 Task: Find connections with filter location Naviraí with filter topic #inspirationwith filter profile language French with filter current company Atul Ltd with filter school Loreto Convent School with filter industry Civil Engineering with filter service category Content Strategy with filter keywords title Tow Truck Operator
Action: Mouse moved to (723, 123)
Screenshot: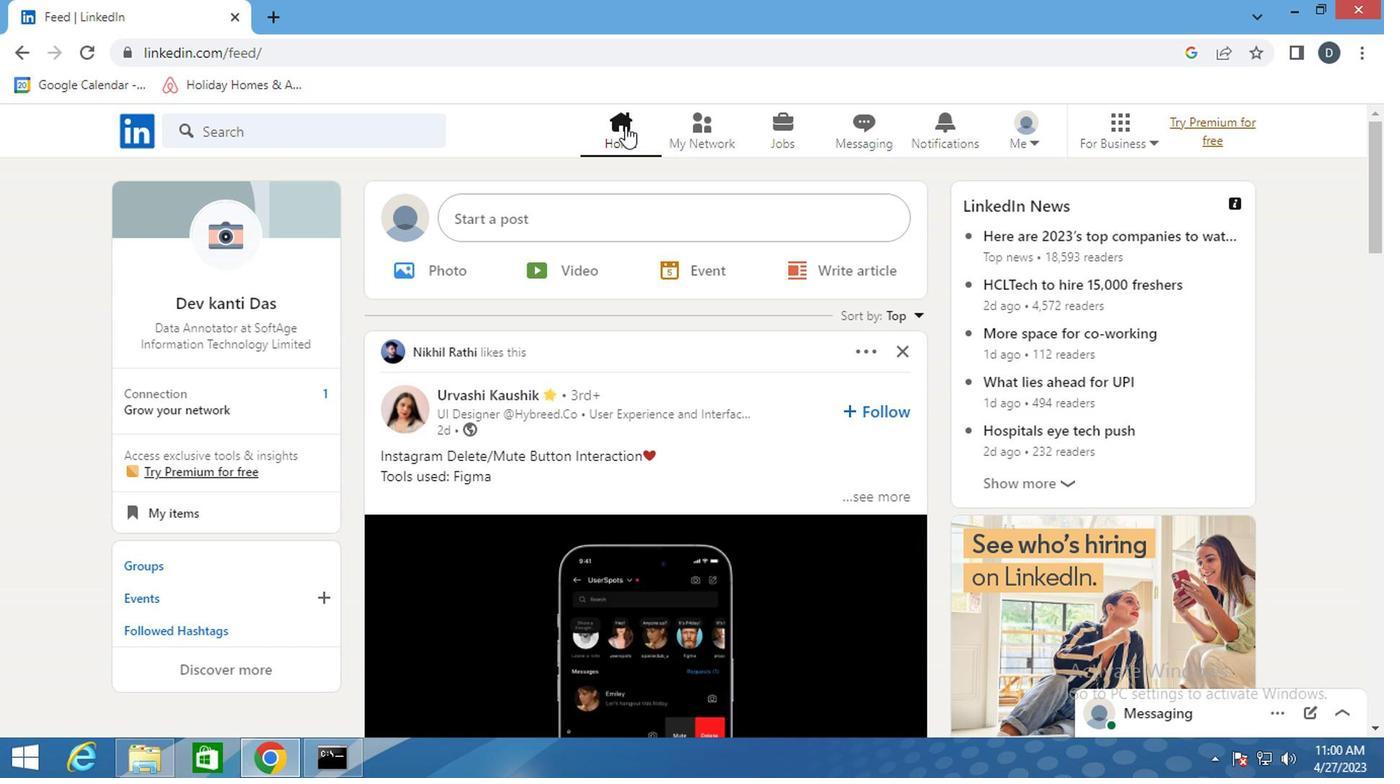 
Action: Mouse pressed left at (723, 123)
Screenshot: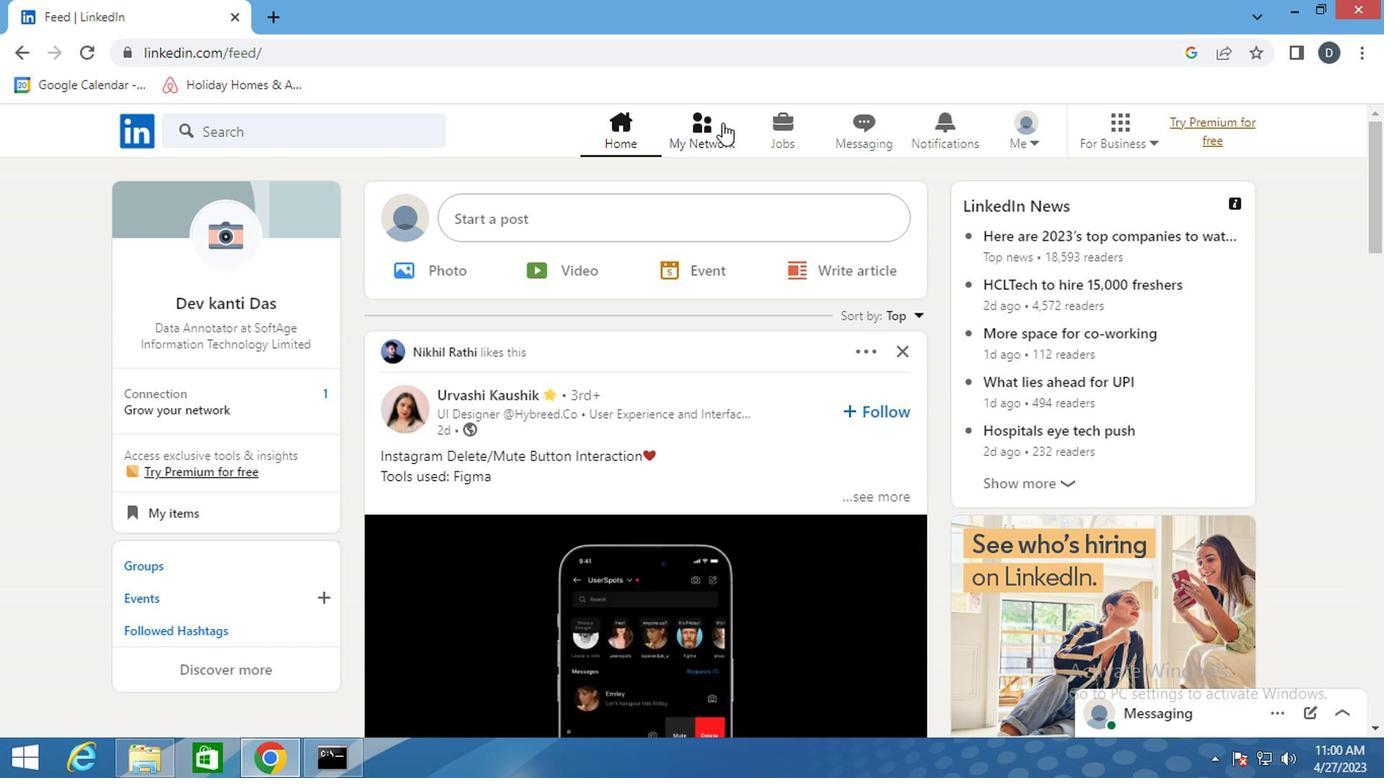 
Action: Mouse moved to (379, 246)
Screenshot: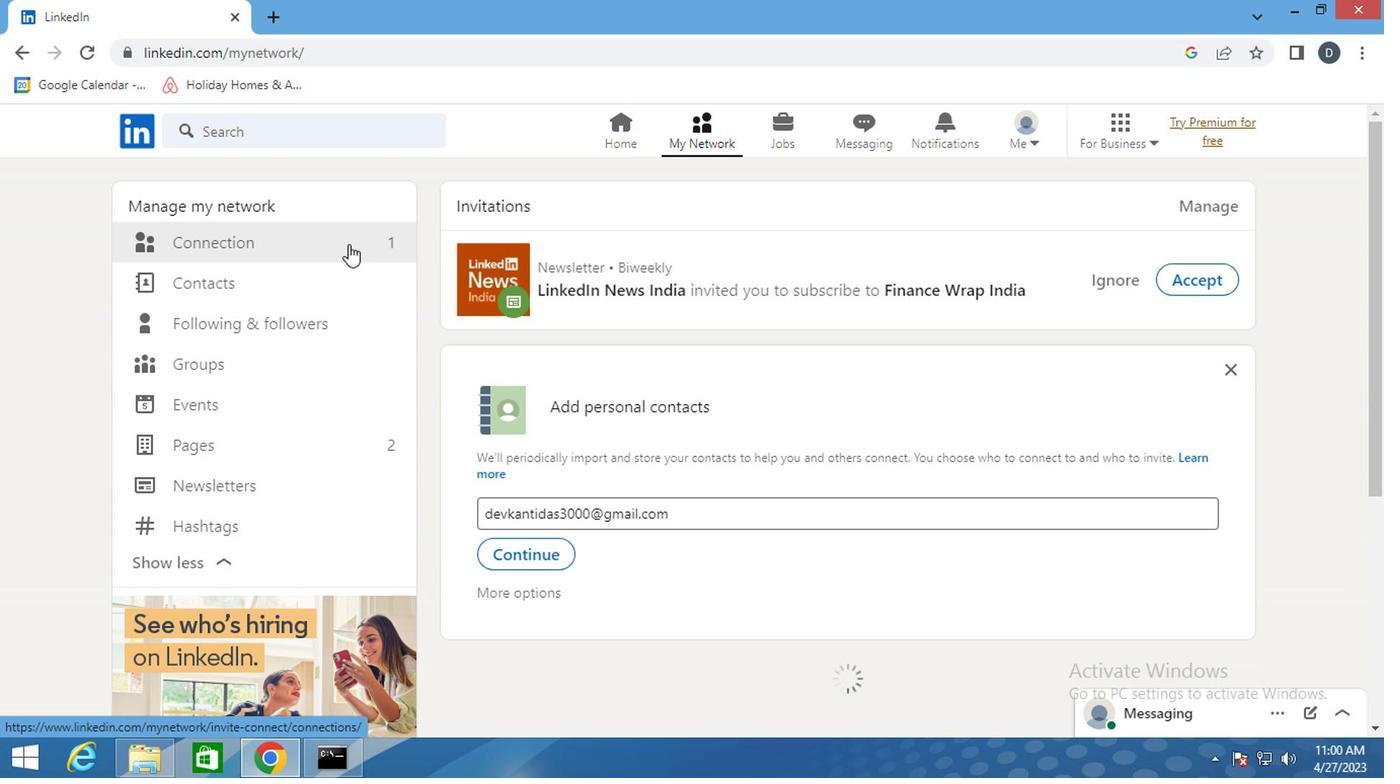 
Action: Mouse pressed left at (379, 246)
Screenshot: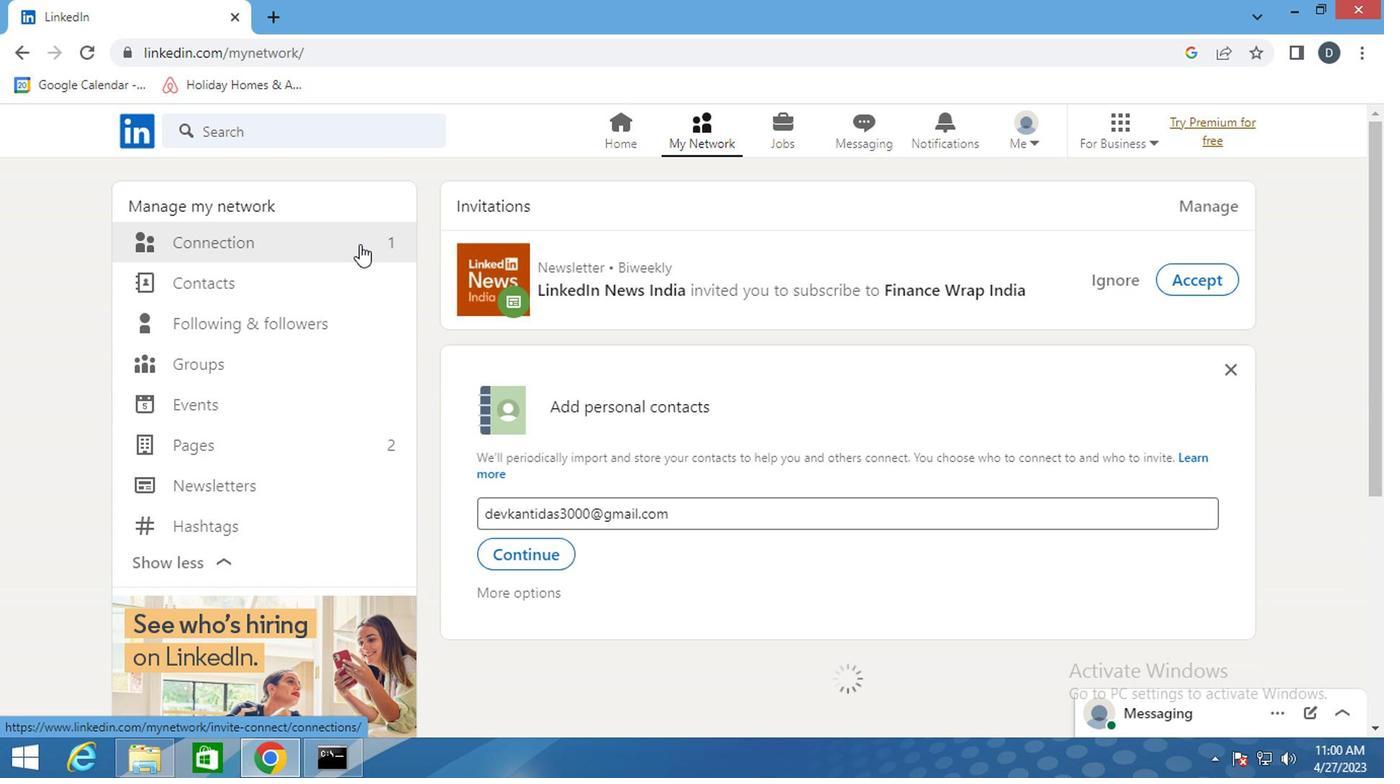 
Action: Mouse moved to (380, 246)
Screenshot: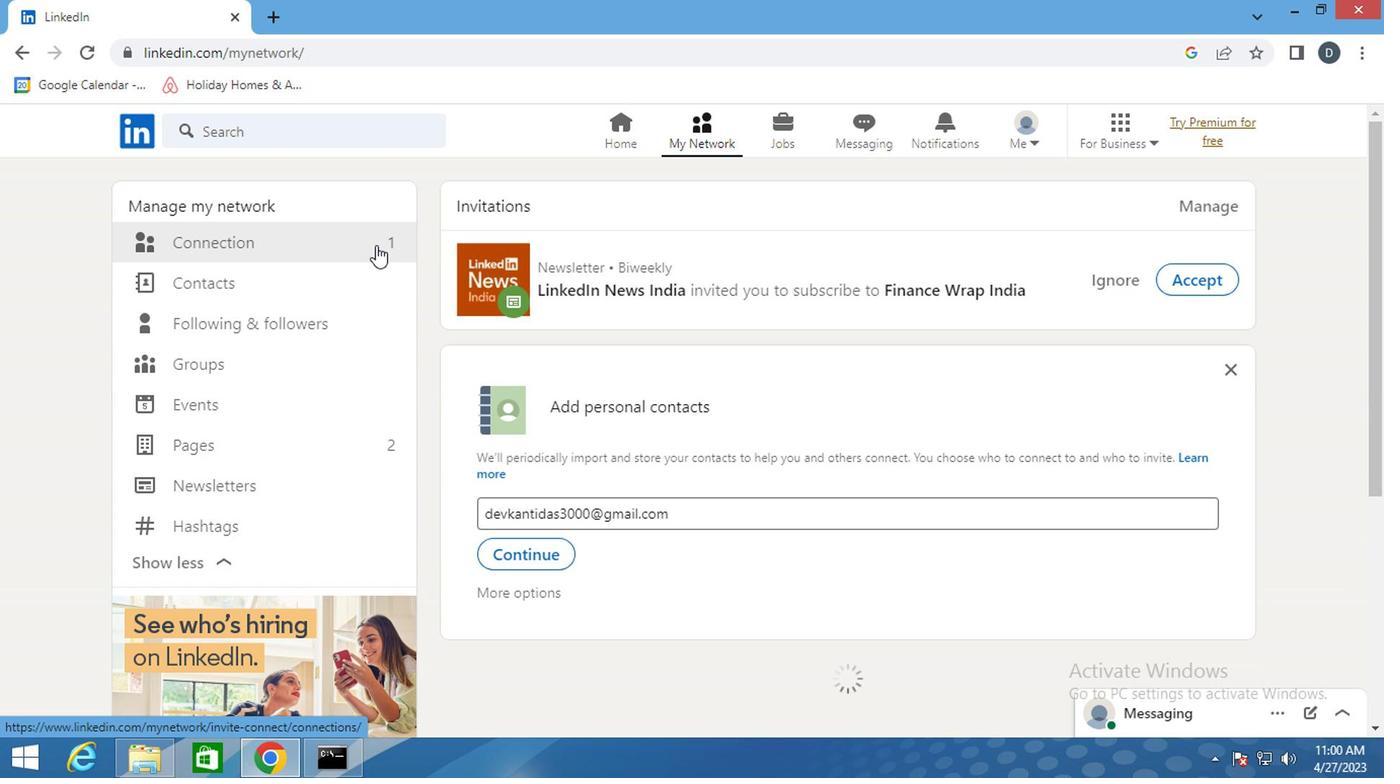 
Action: Mouse pressed left at (380, 246)
Screenshot: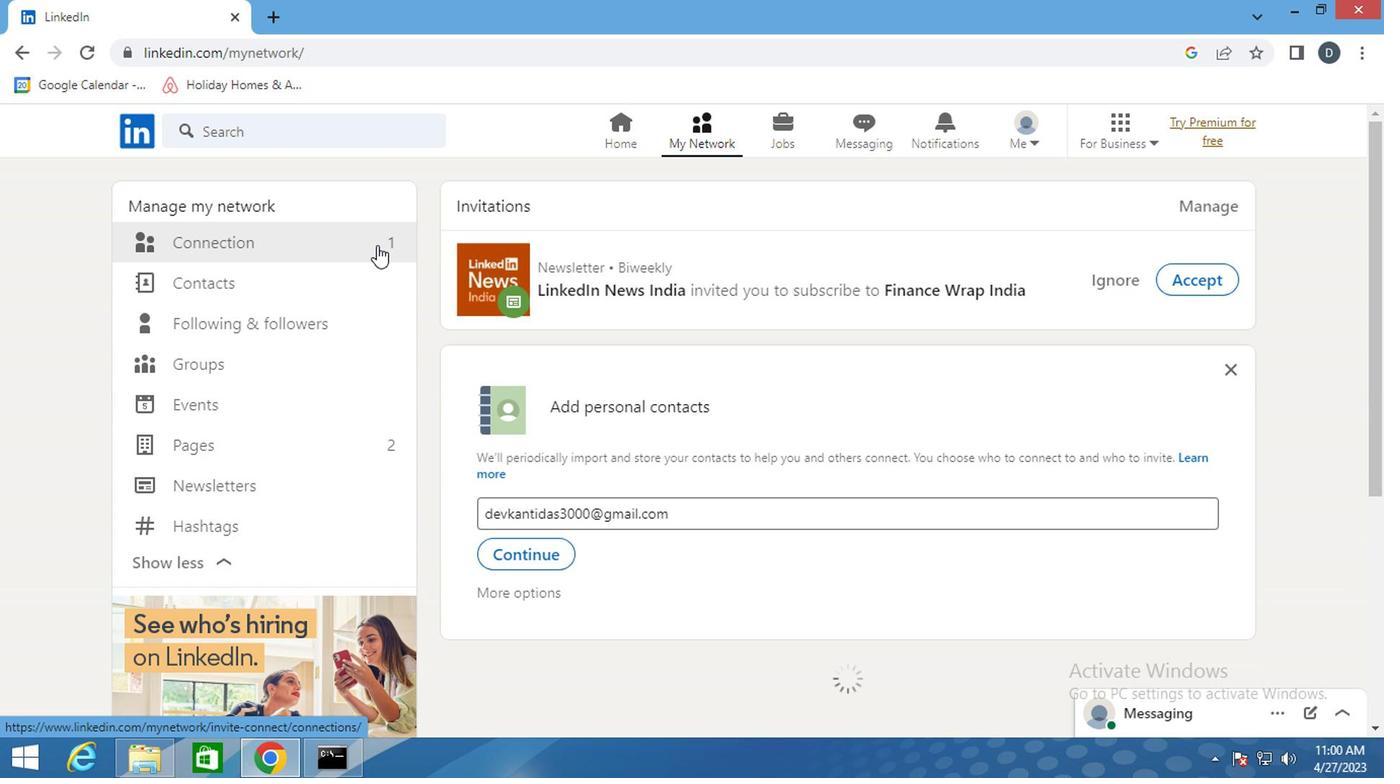 
Action: Mouse moved to (858, 248)
Screenshot: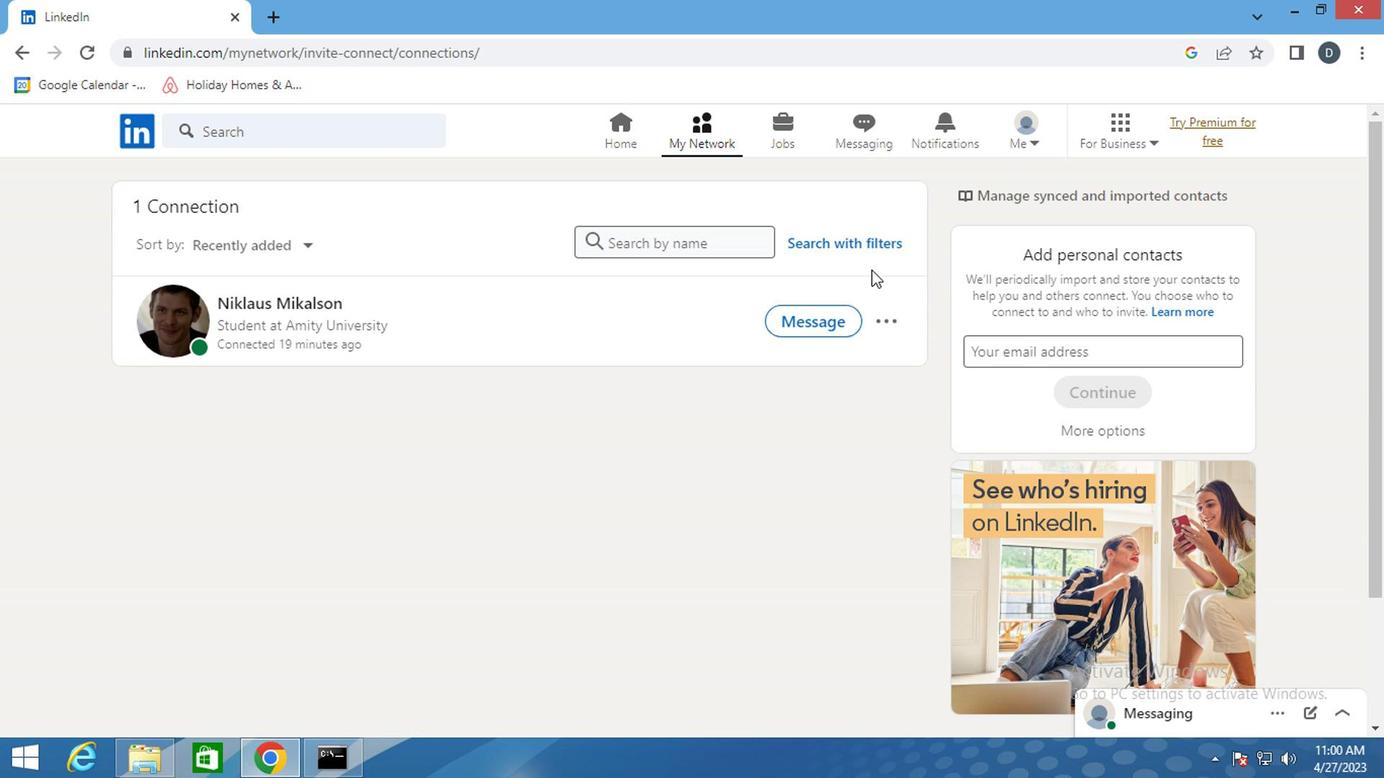 
Action: Mouse pressed left at (858, 248)
Screenshot: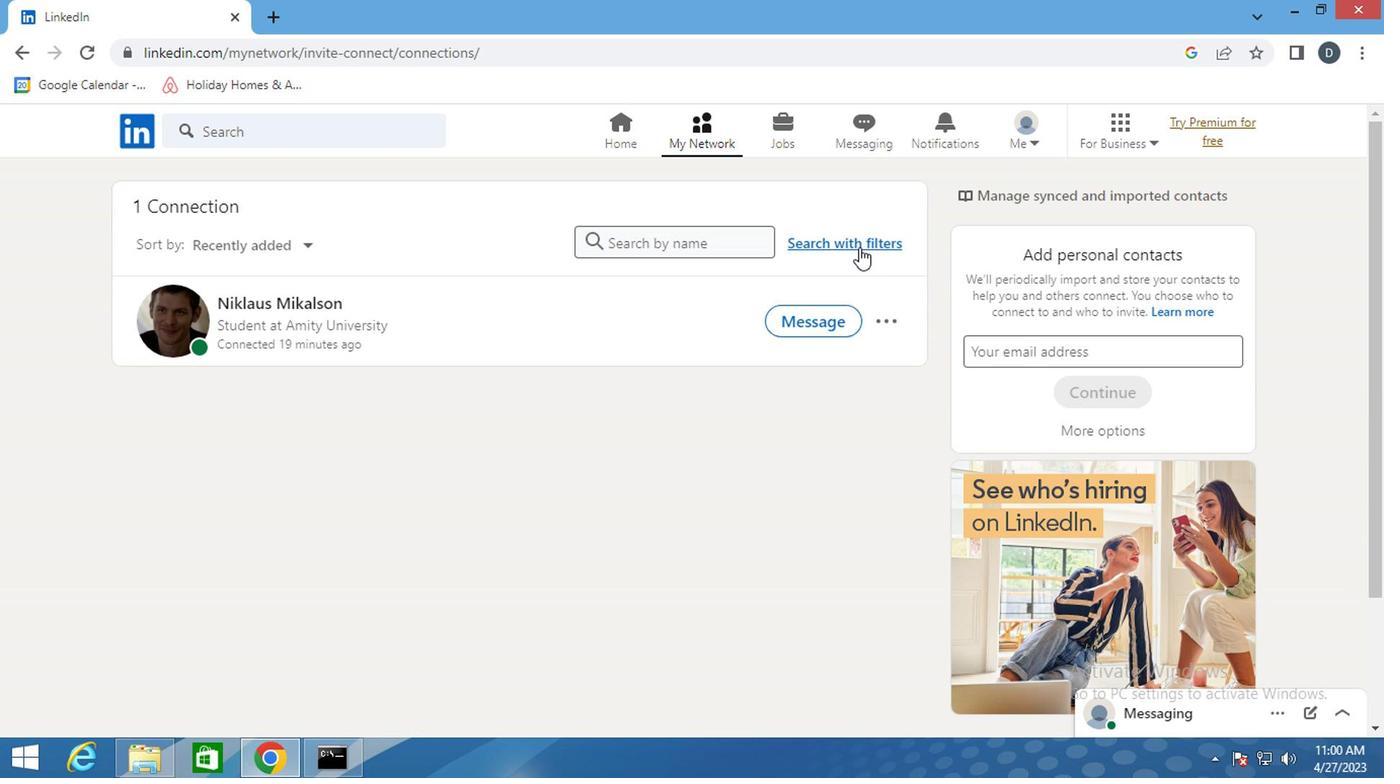 
Action: Mouse moved to (738, 187)
Screenshot: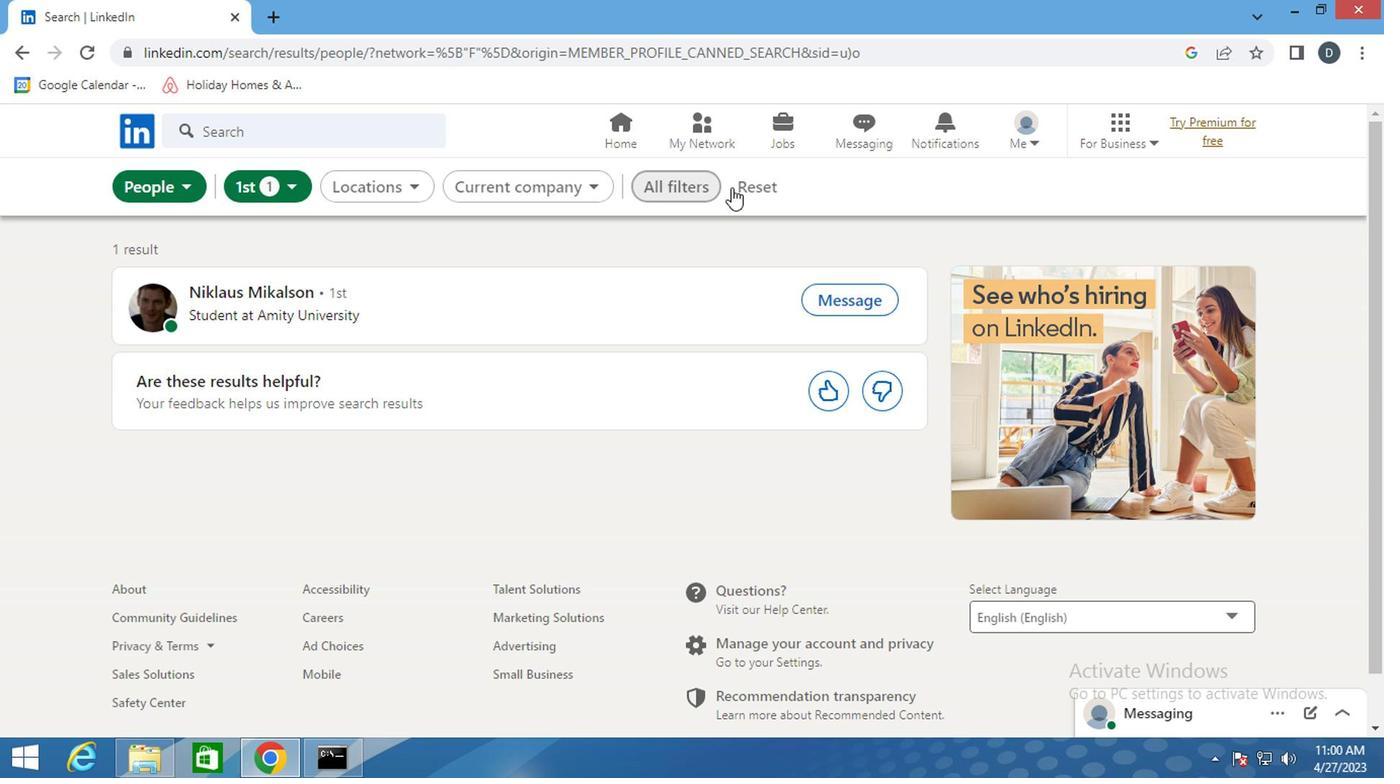 
Action: Mouse pressed left at (738, 187)
Screenshot: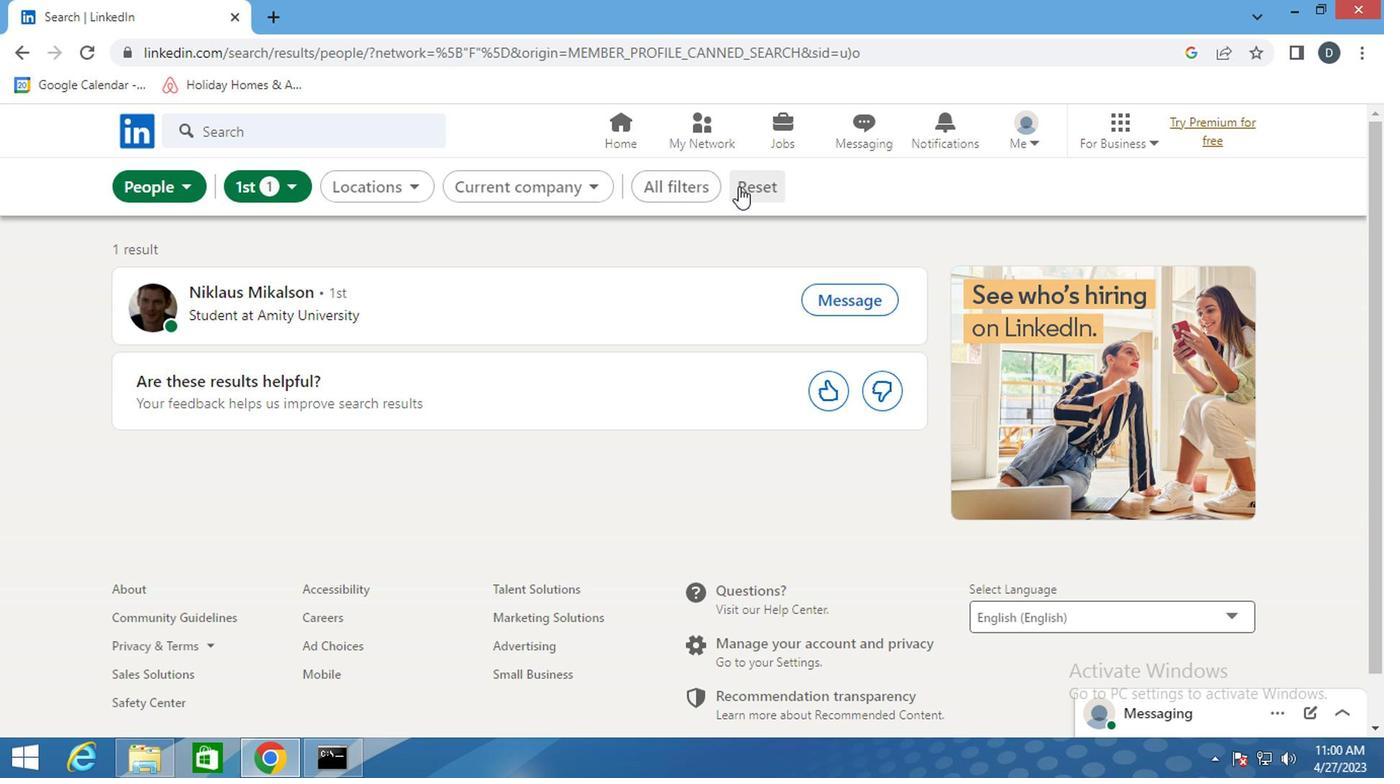 
Action: Mouse moved to (656, 192)
Screenshot: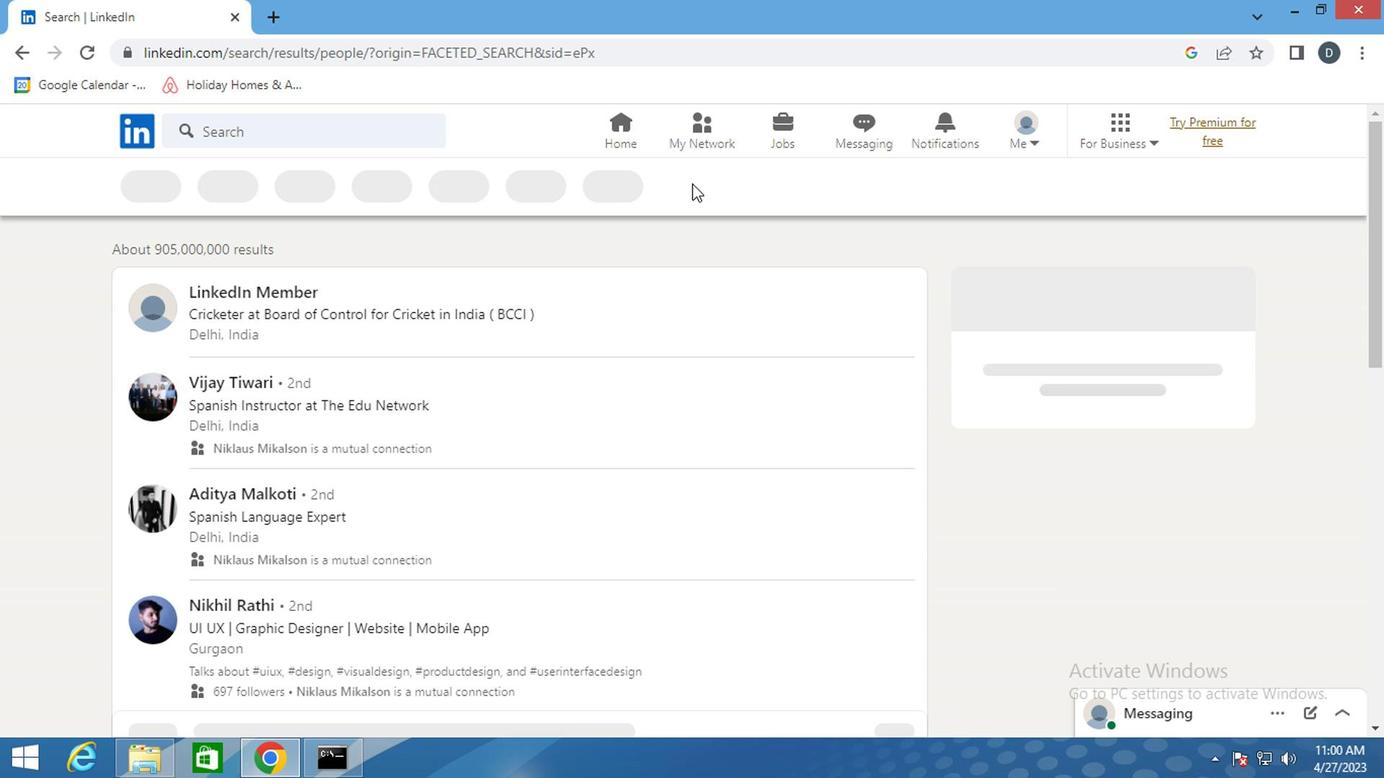 
Action: Mouse pressed left at (656, 192)
Screenshot: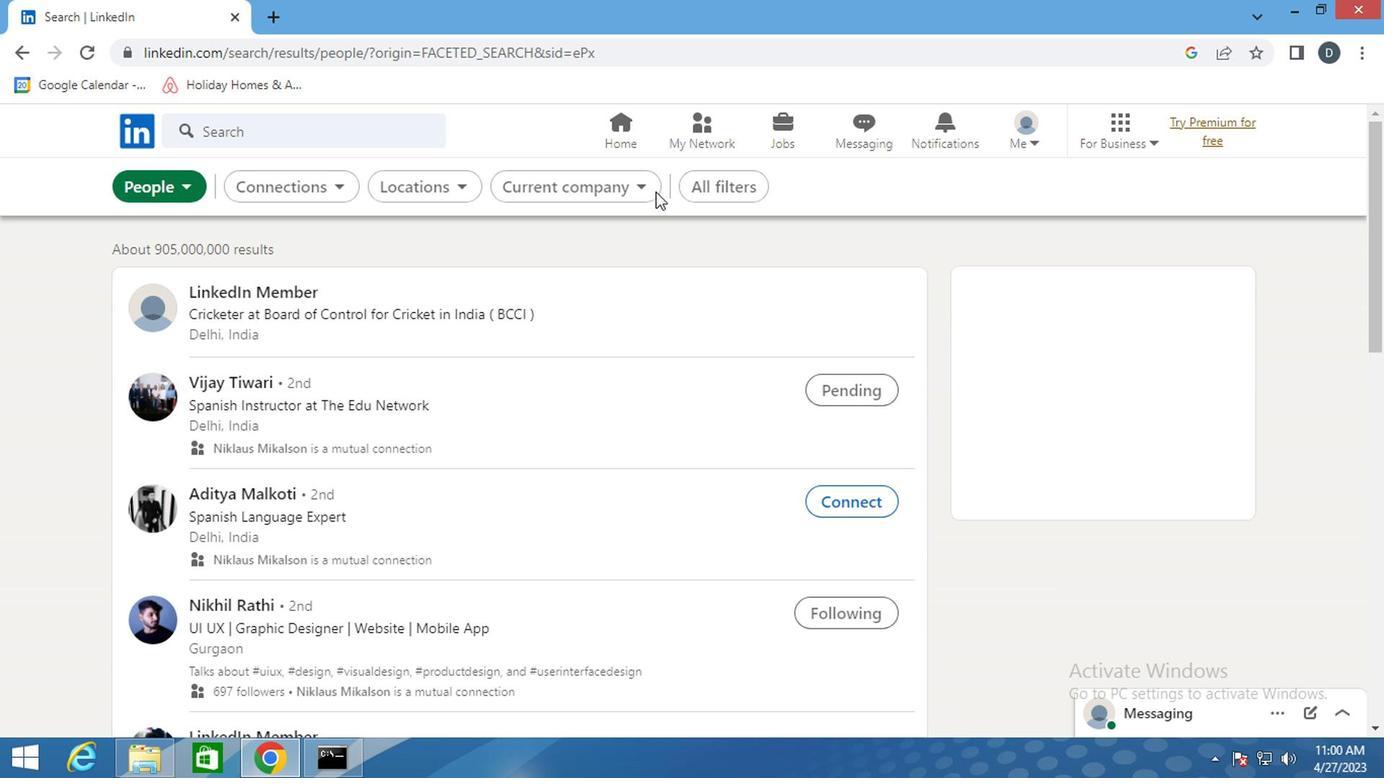 
Action: Mouse moved to (718, 192)
Screenshot: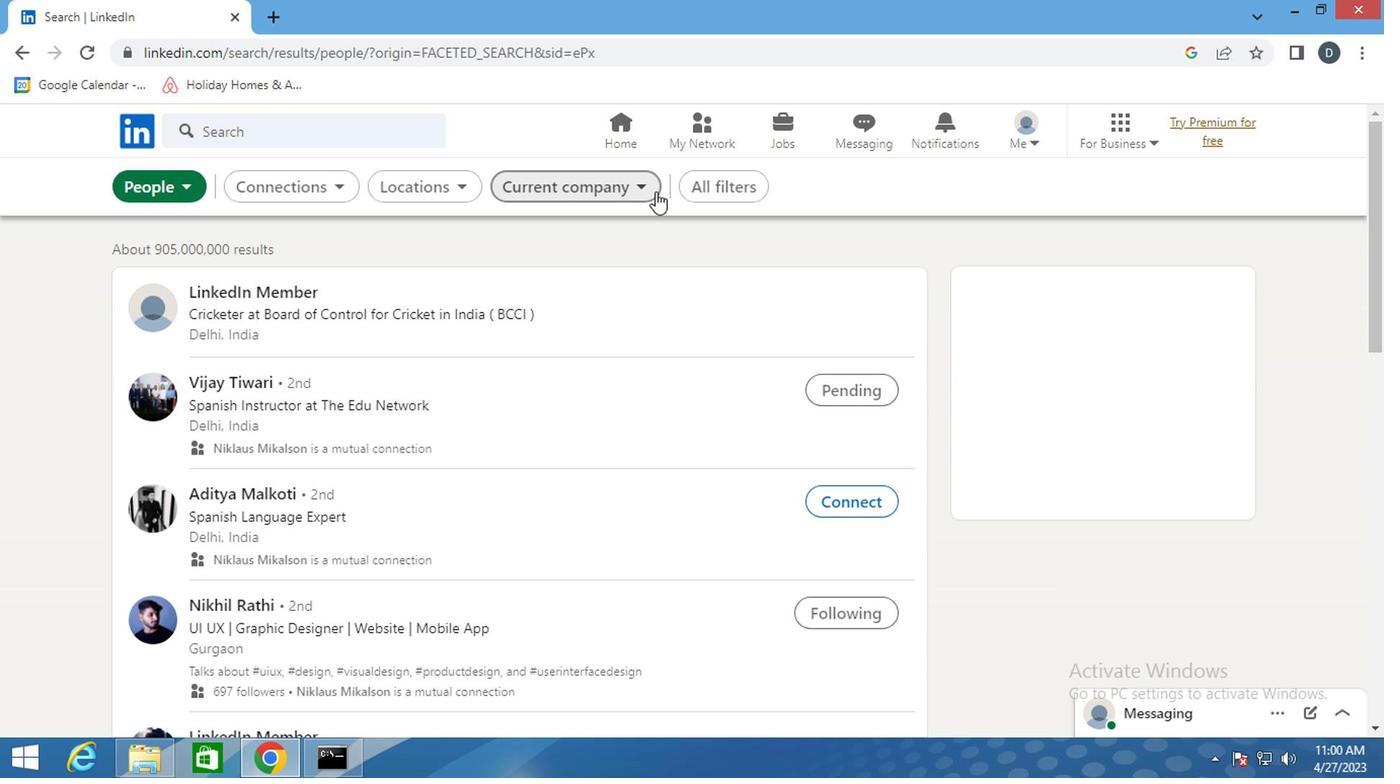 
Action: Mouse pressed left at (718, 192)
Screenshot: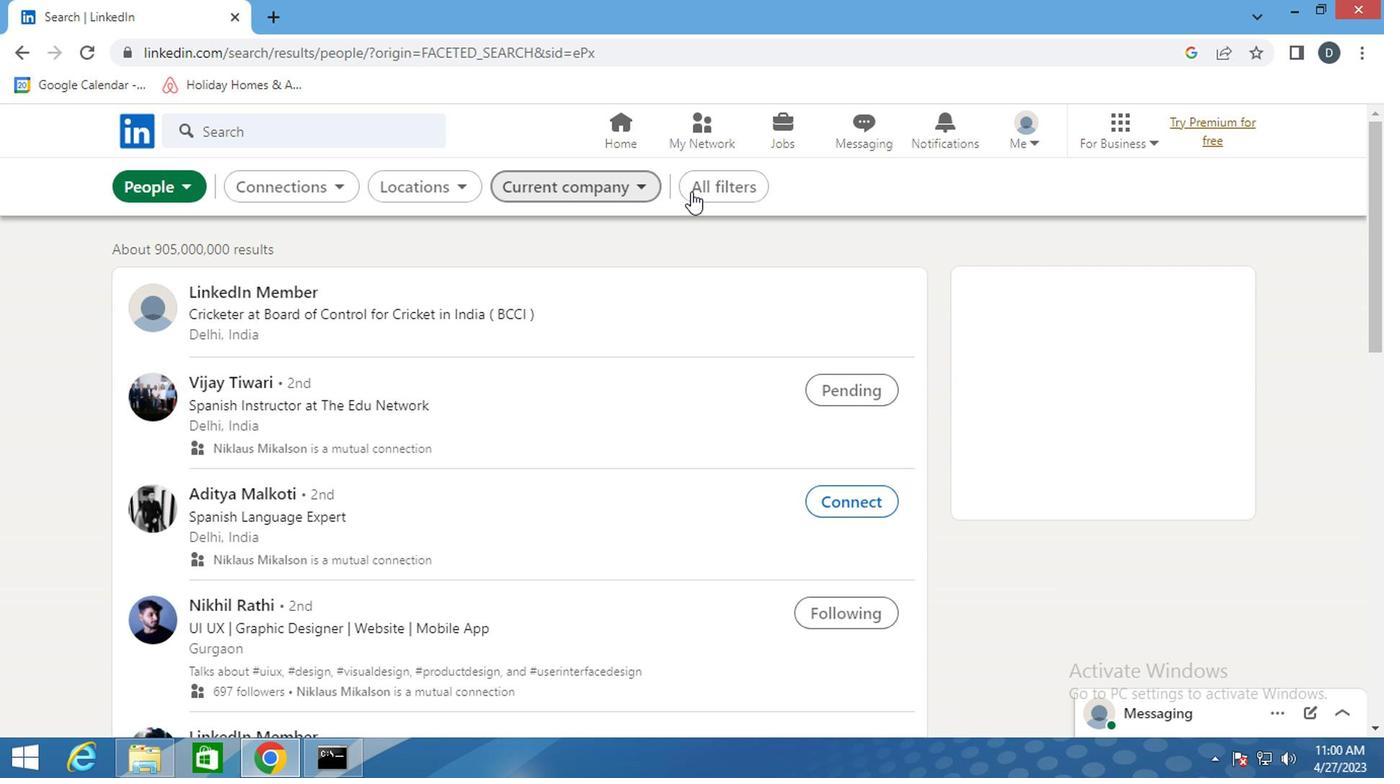 
Action: Mouse moved to (964, 538)
Screenshot: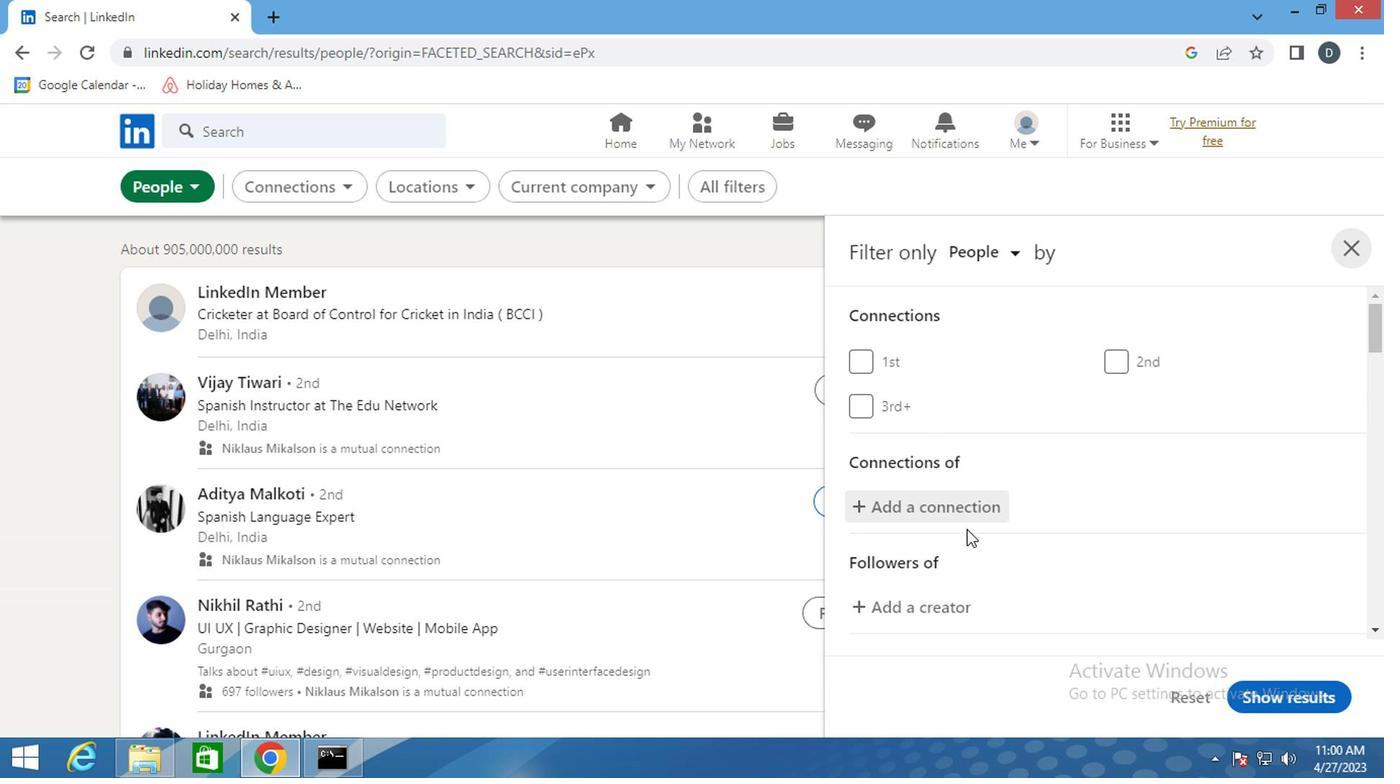 
Action: Mouse scrolled (964, 537) with delta (0, -1)
Screenshot: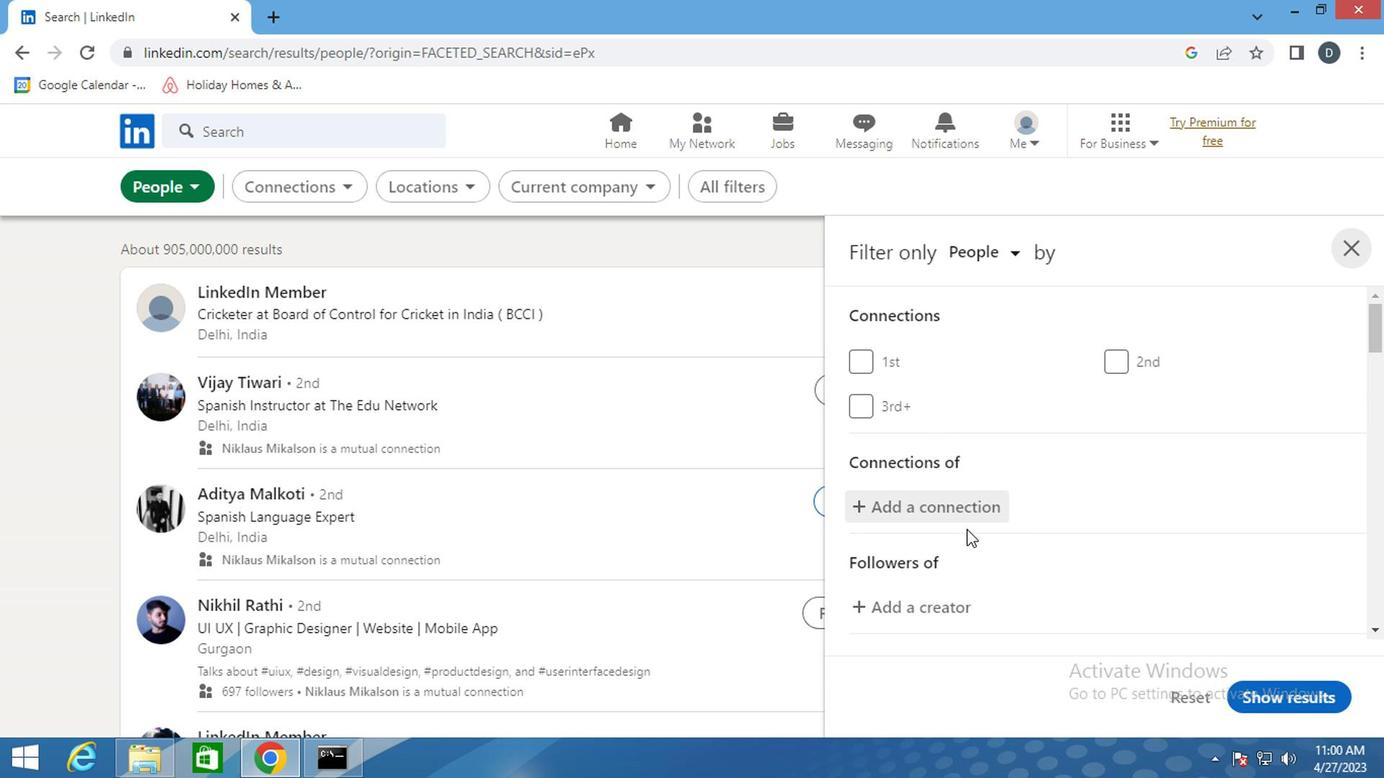 
Action: Mouse scrolled (964, 537) with delta (0, -1)
Screenshot: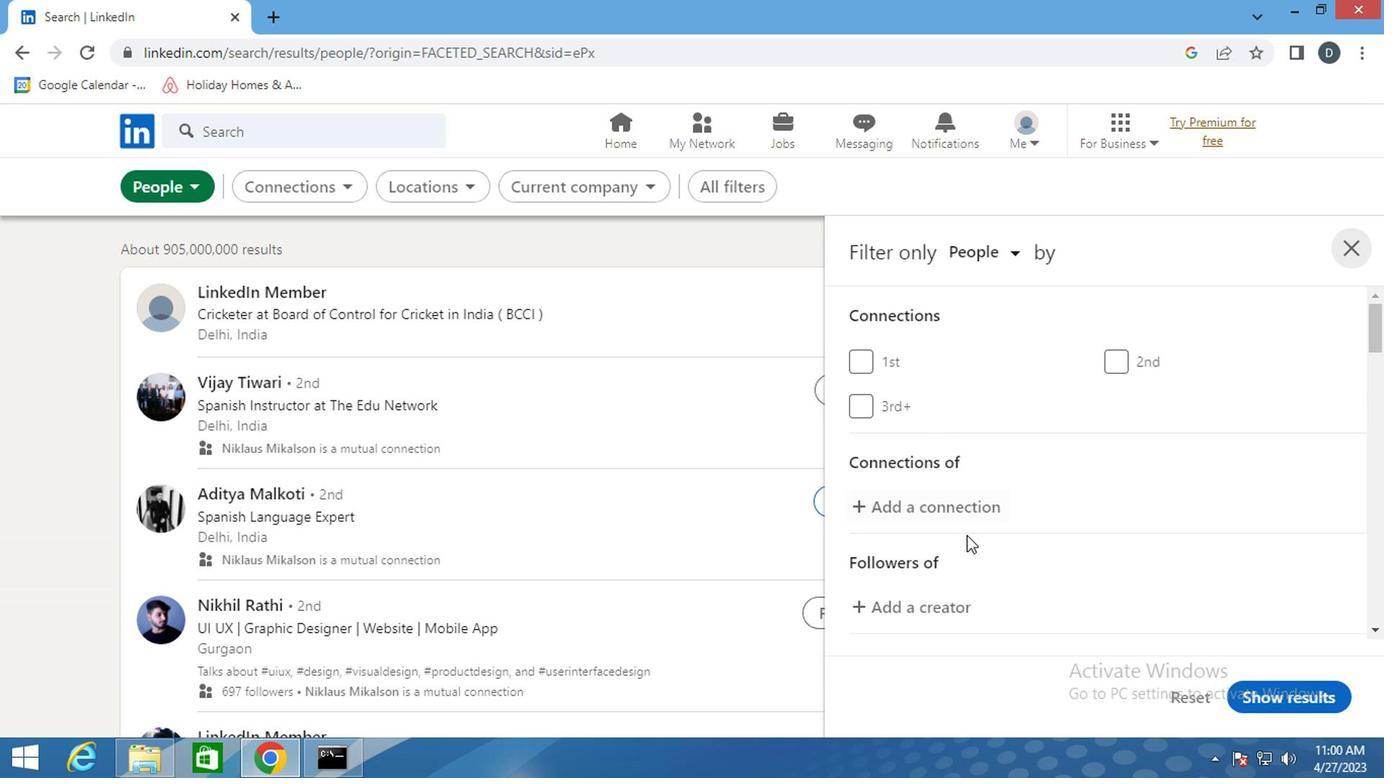 
Action: Mouse moved to (1127, 599)
Screenshot: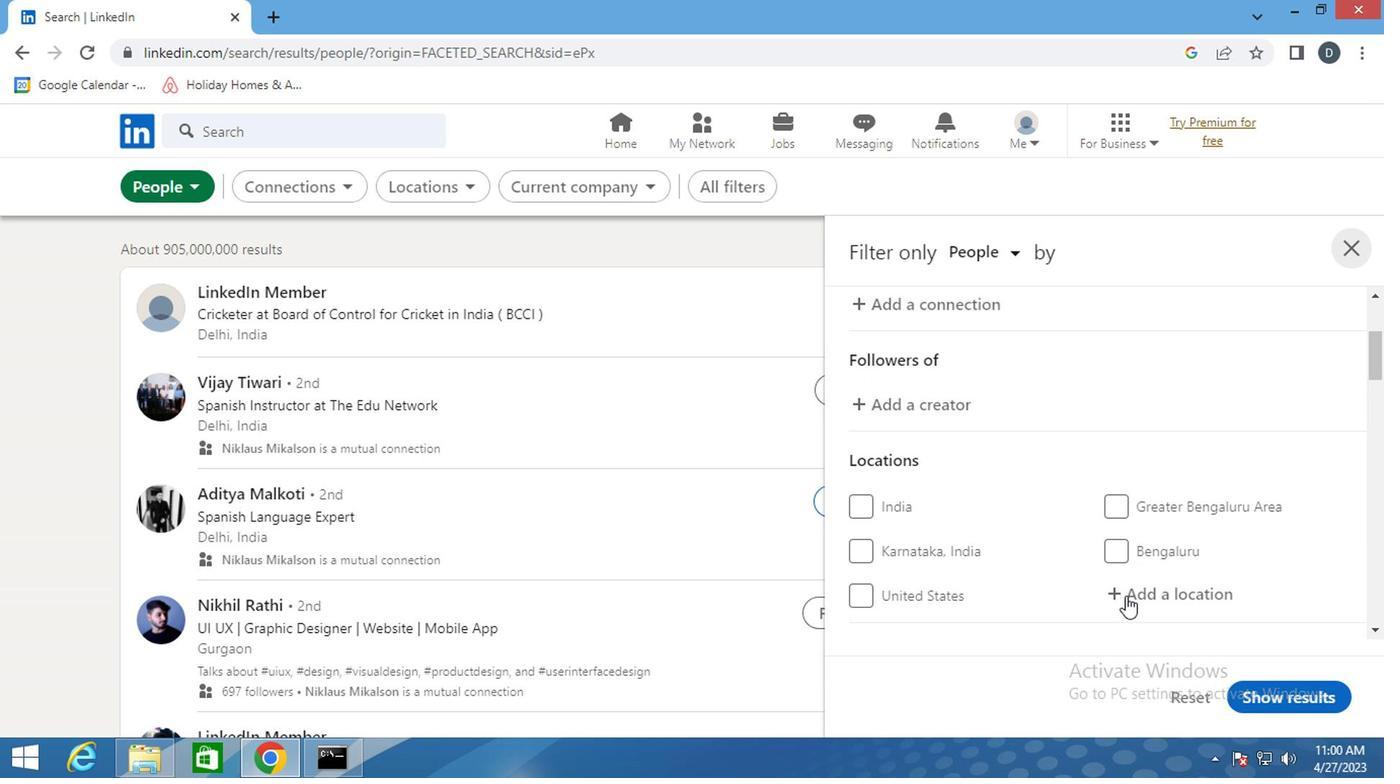 
Action: Mouse pressed left at (1127, 599)
Screenshot: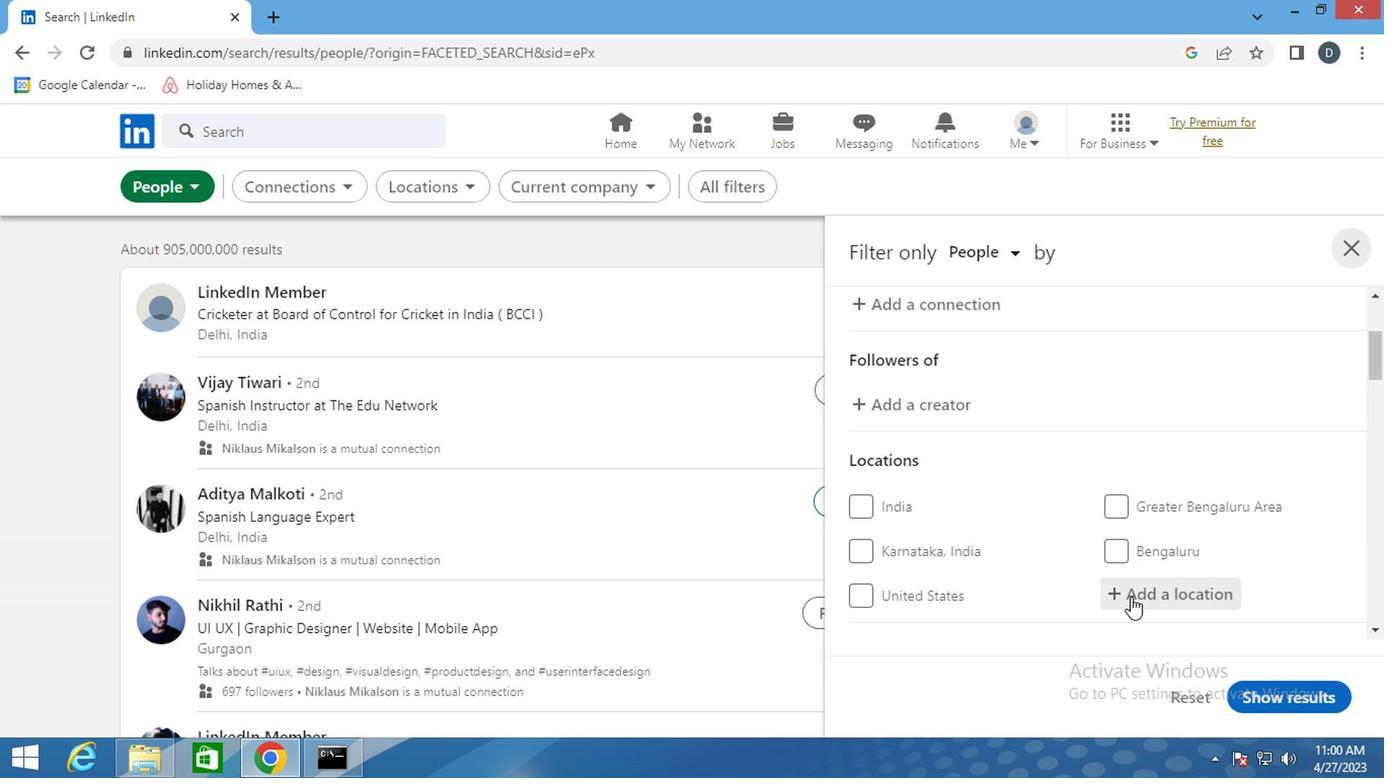 
Action: Key pressed <Key.shift>NAVIRAI
Screenshot: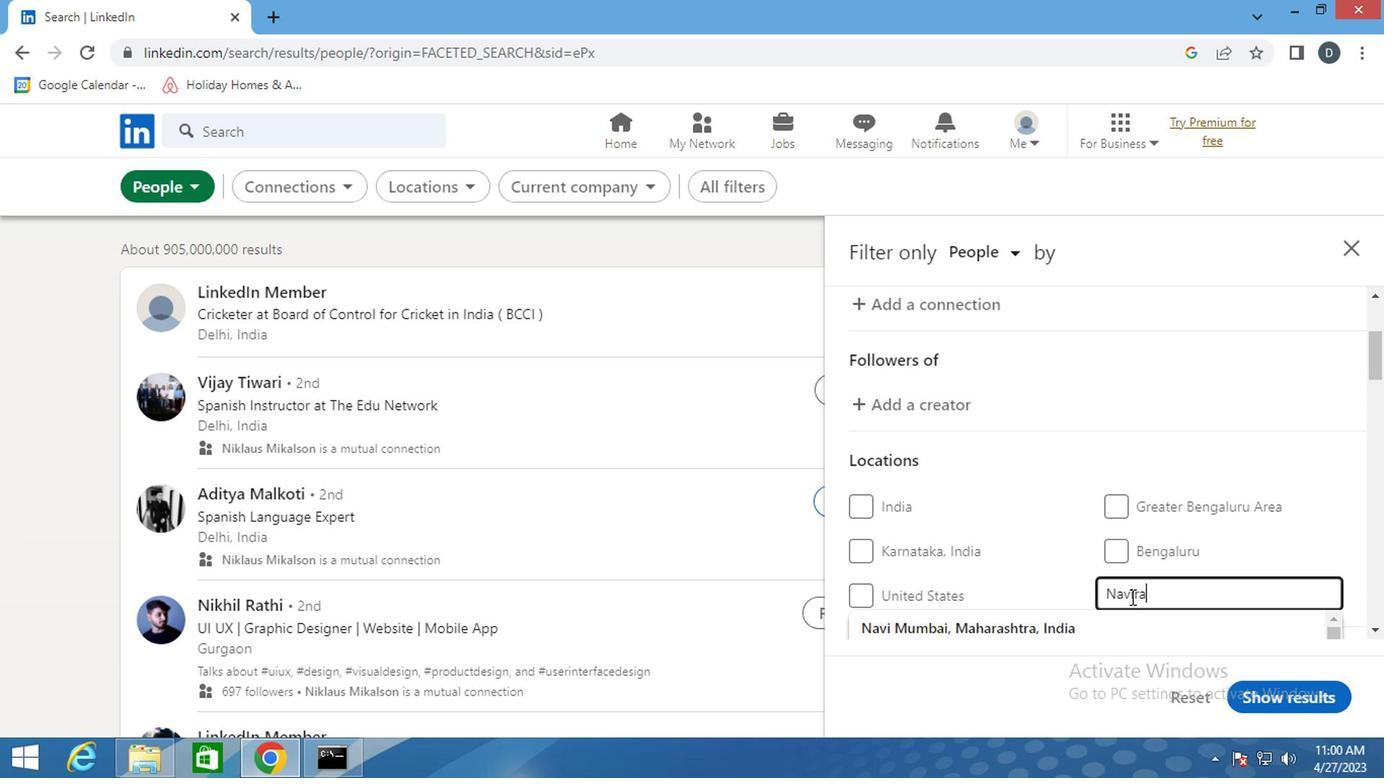 
Action: Mouse moved to (1027, 484)
Screenshot: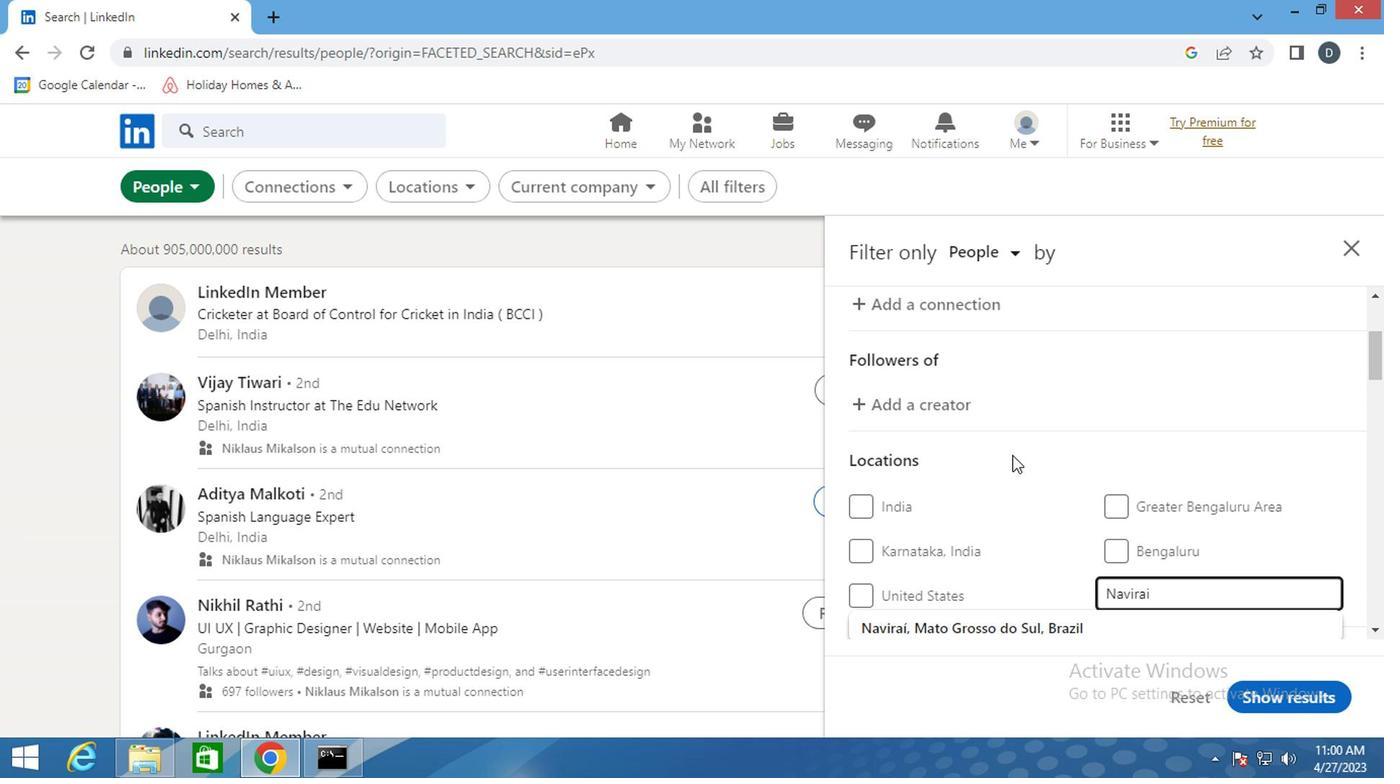 
Action: Mouse scrolled (1027, 483) with delta (0, -1)
Screenshot: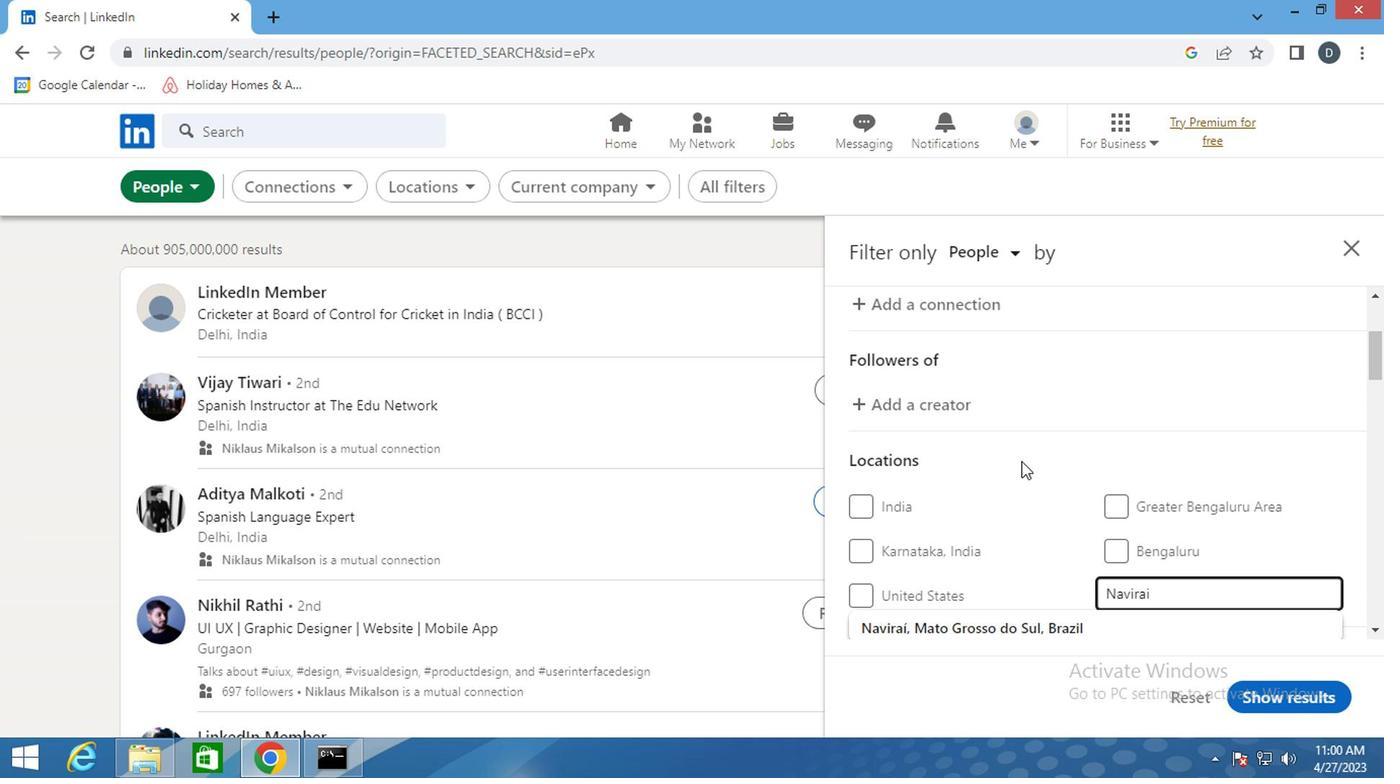 
Action: Mouse moved to (1031, 490)
Screenshot: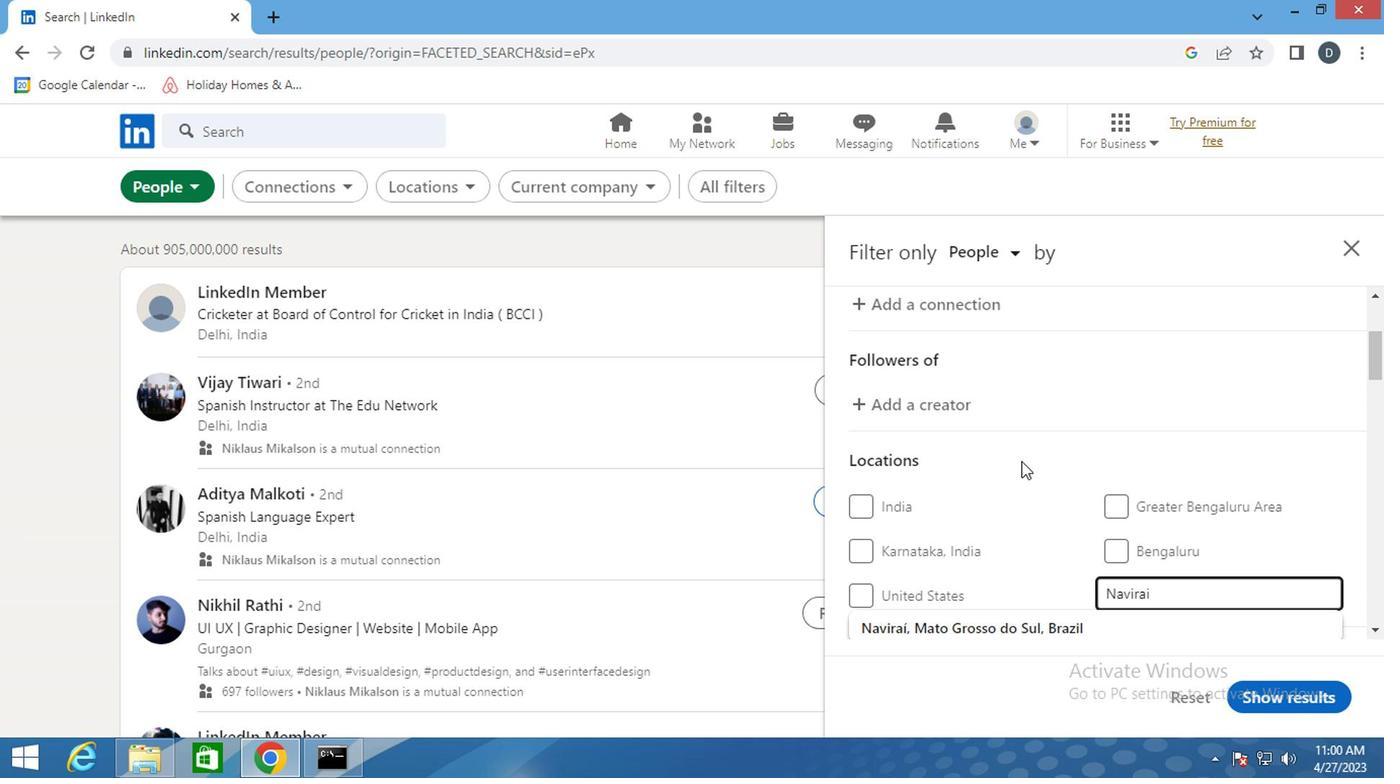 
Action: Mouse scrolled (1031, 489) with delta (0, 0)
Screenshot: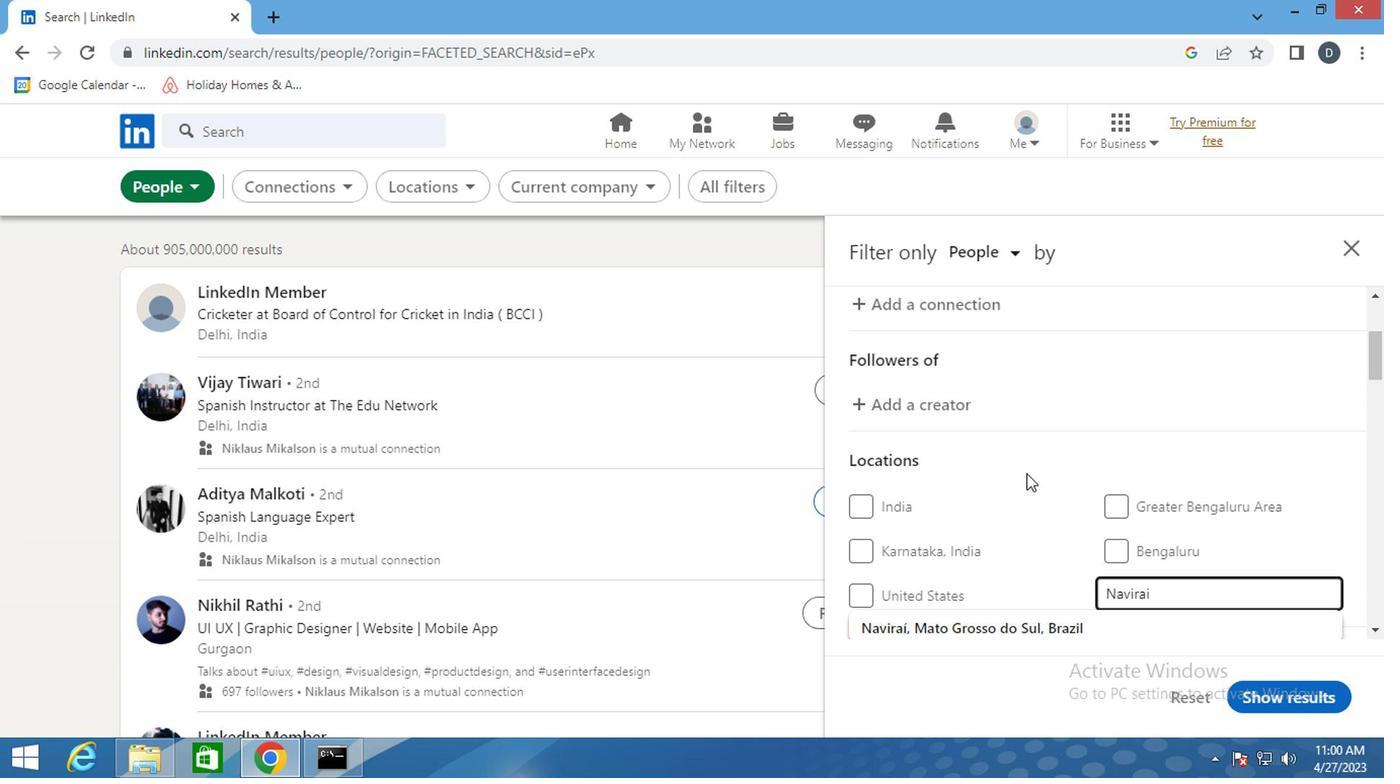 
Action: Mouse moved to (1074, 436)
Screenshot: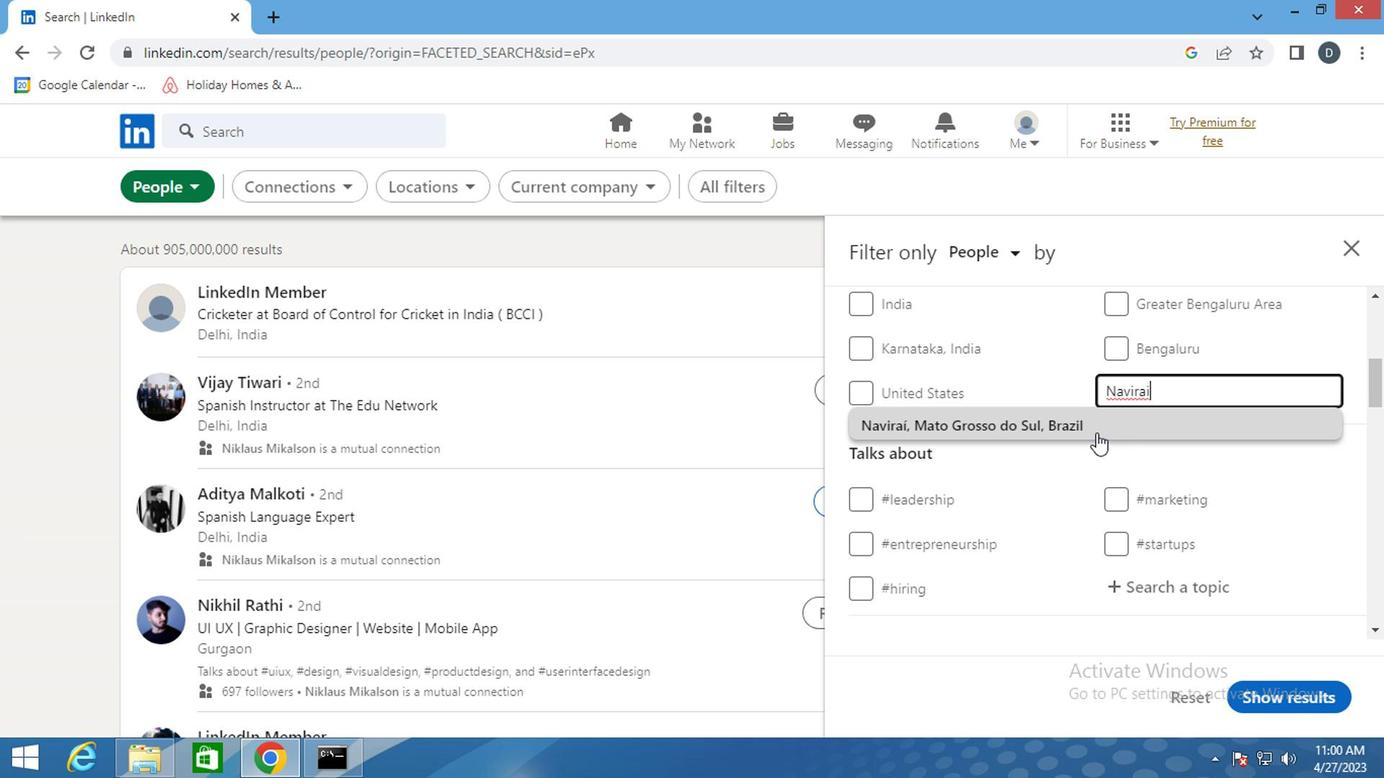 
Action: Key pressed <Key.enter>
Screenshot: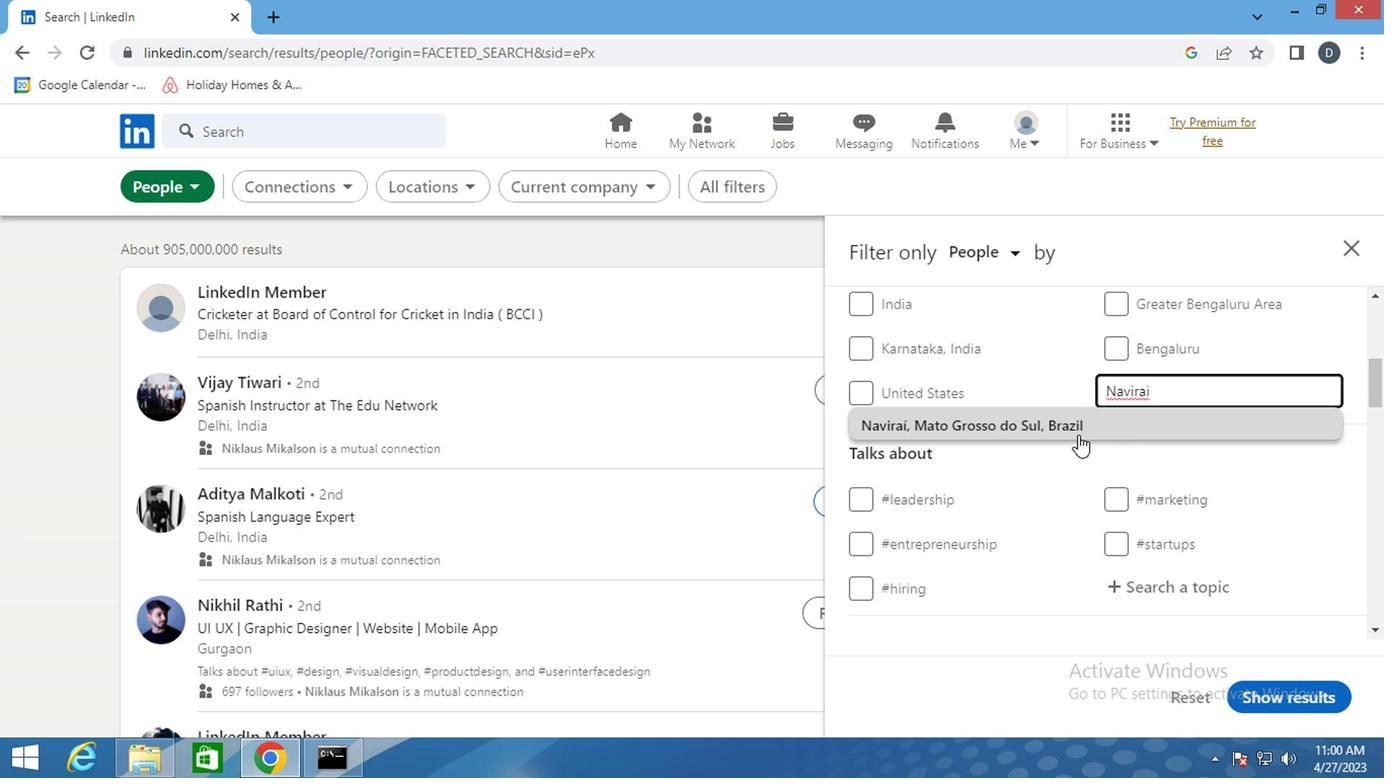 
Action: Mouse moved to (947, 547)
Screenshot: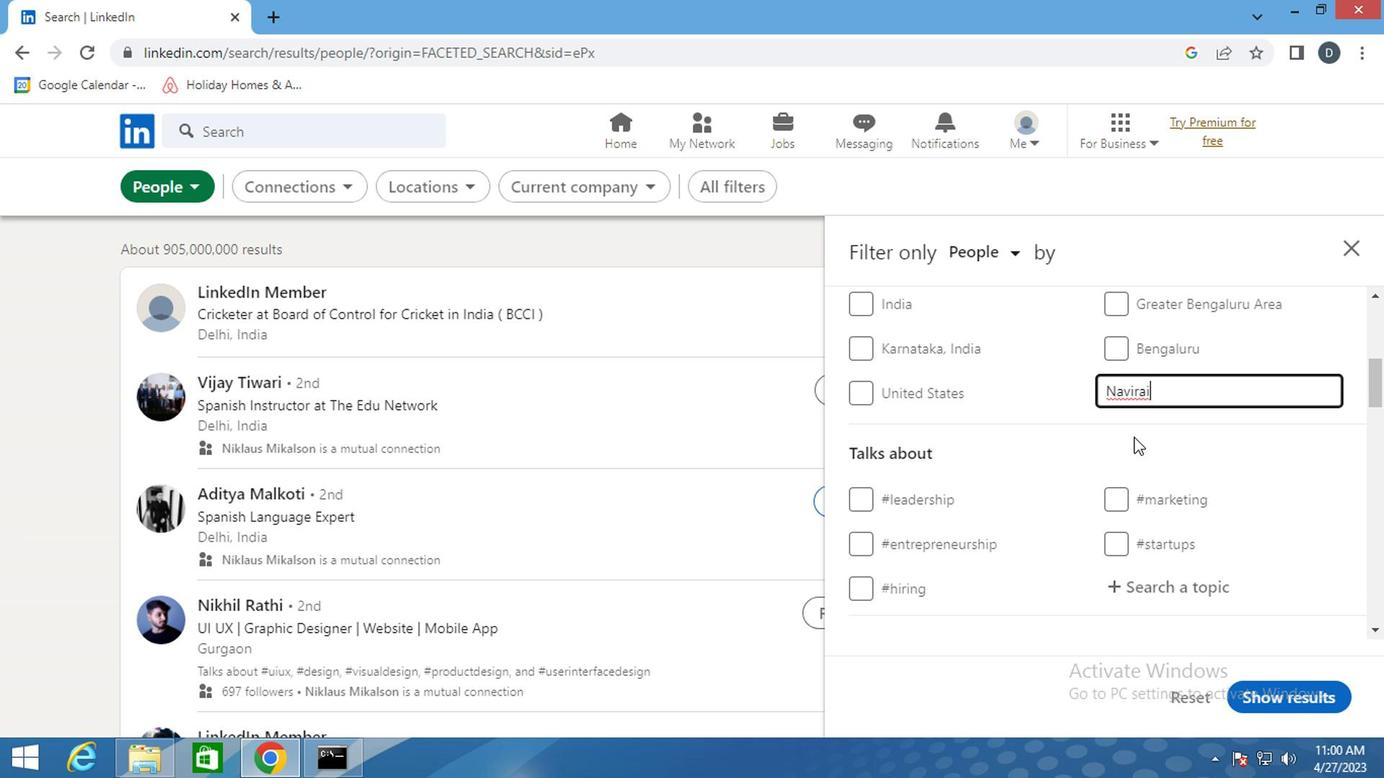 
Action: Mouse scrolled (947, 546) with delta (0, 0)
Screenshot: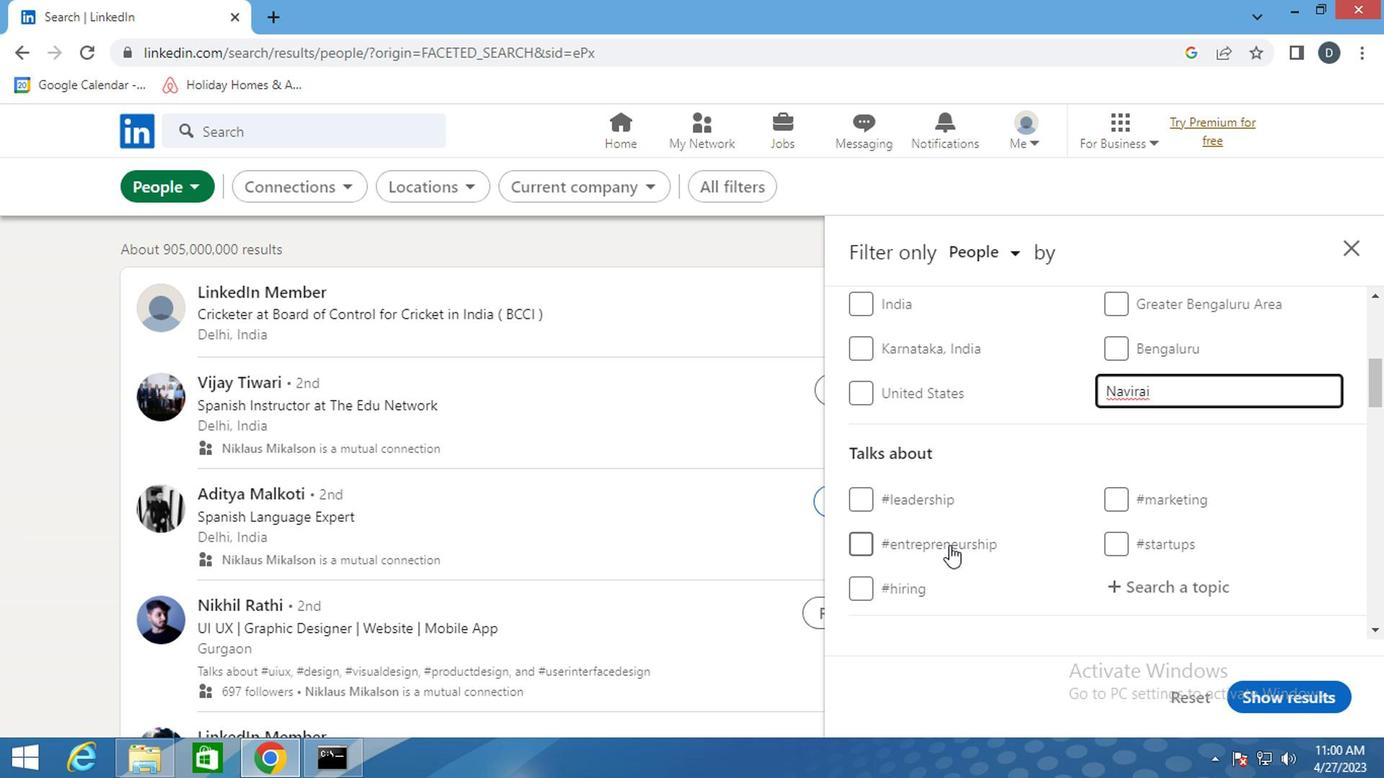 
Action: Mouse moved to (1169, 489)
Screenshot: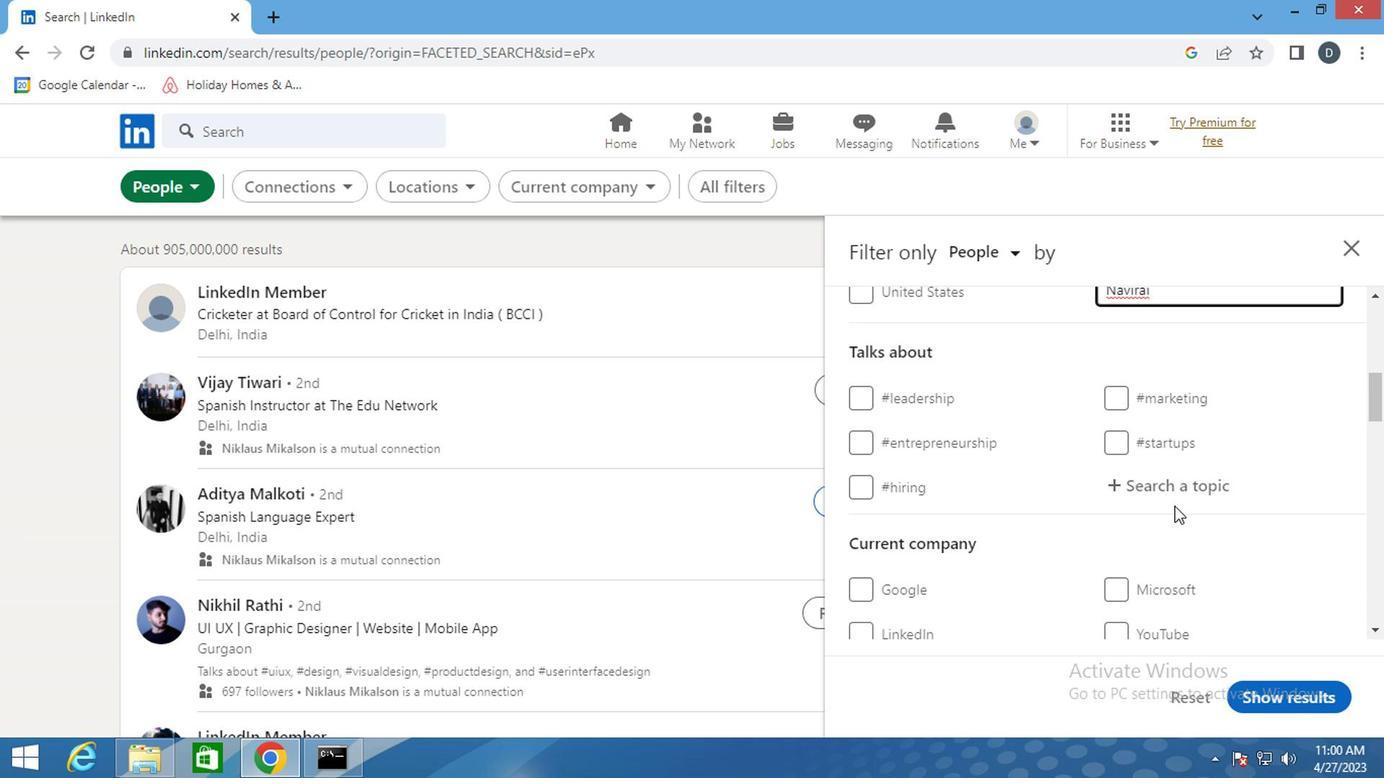 
Action: Mouse pressed left at (1169, 489)
Screenshot: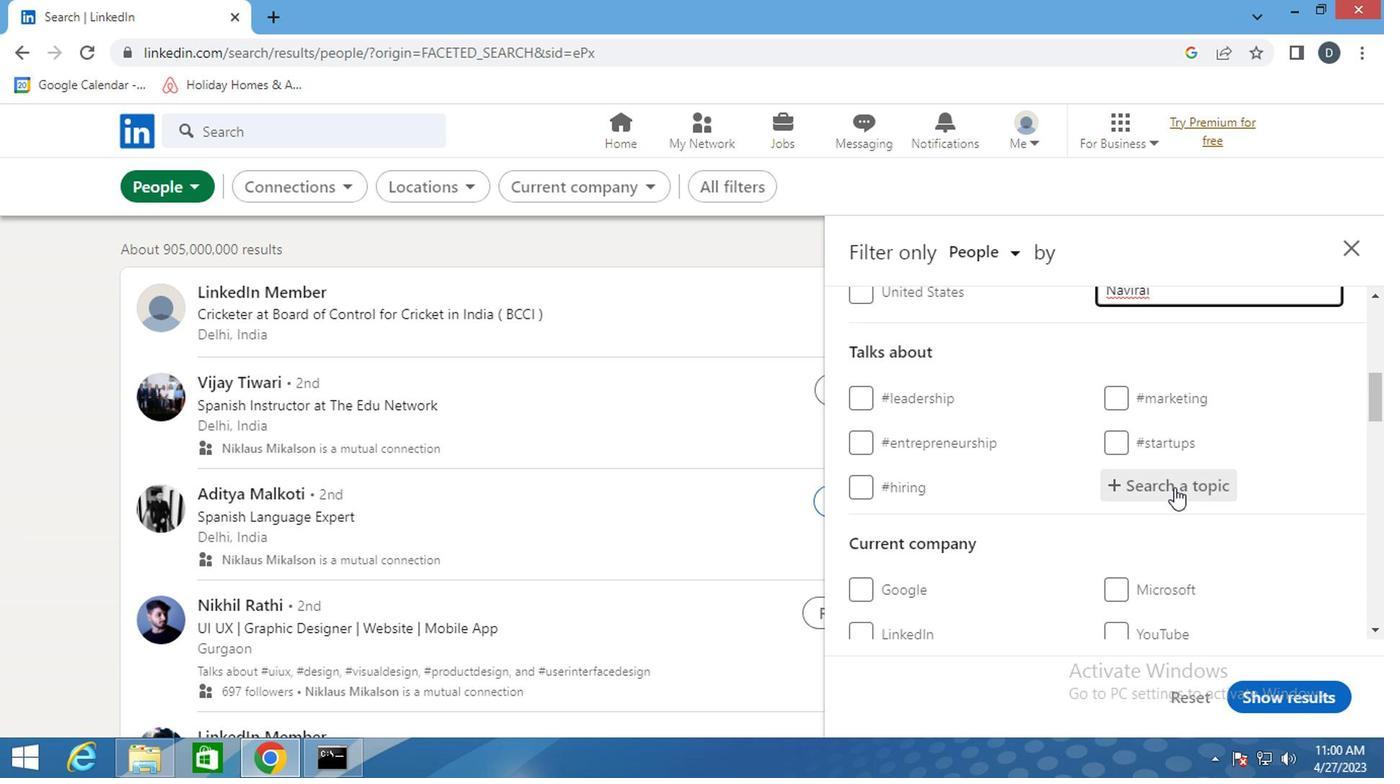 
Action: Key pressed <Key.shift>#INSPIRATION
Screenshot: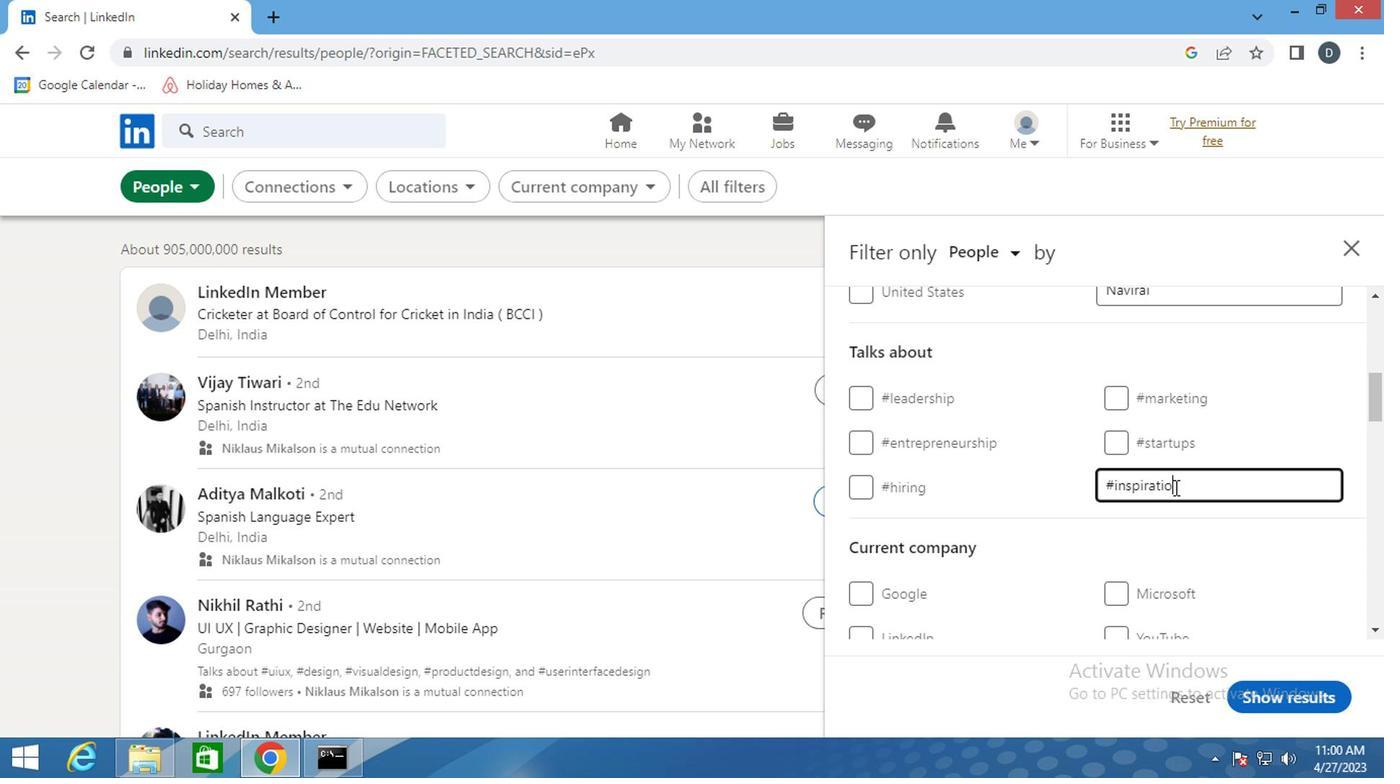 
Action: Mouse moved to (1168, 524)
Screenshot: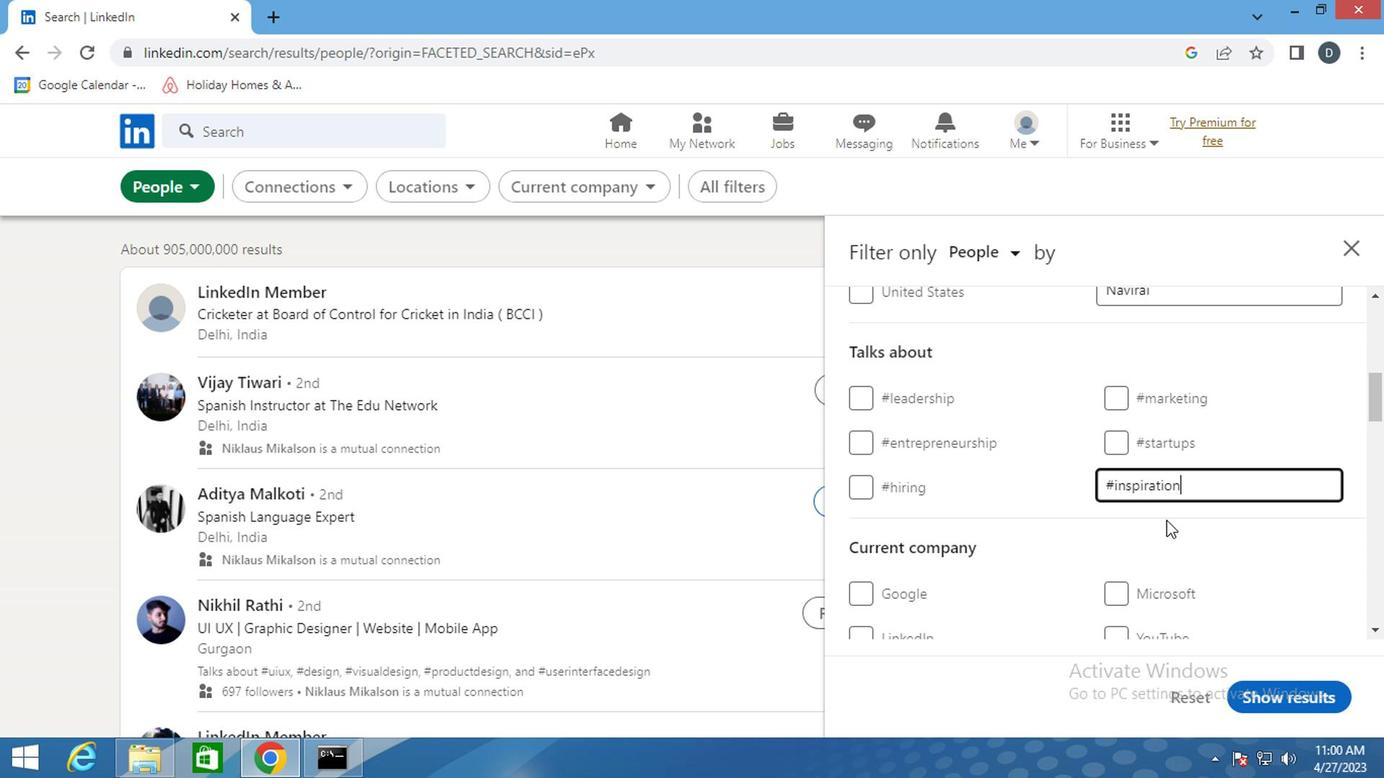 
Action: Mouse scrolled (1168, 524) with delta (0, 0)
Screenshot: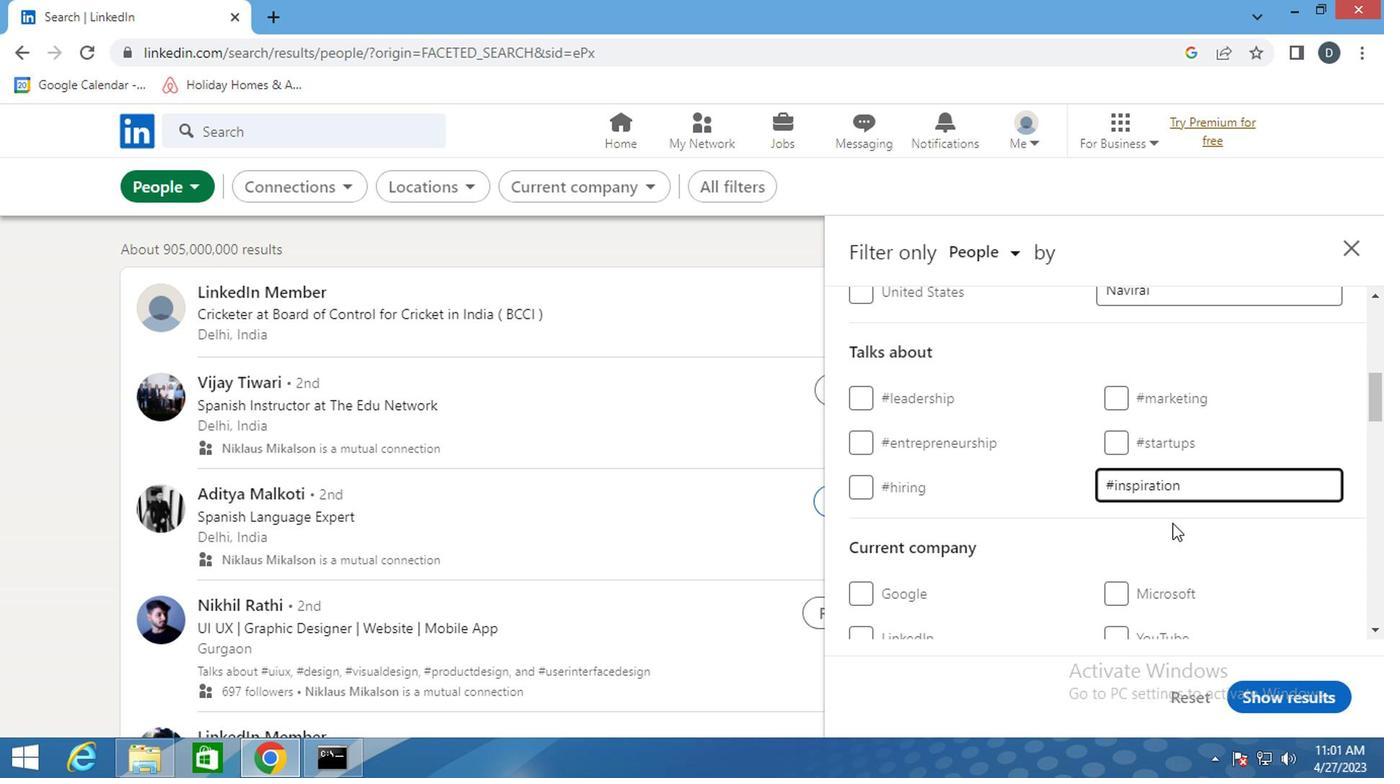 
Action: Mouse scrolled (1168, 524) with delta (0, 0)
Screenshot: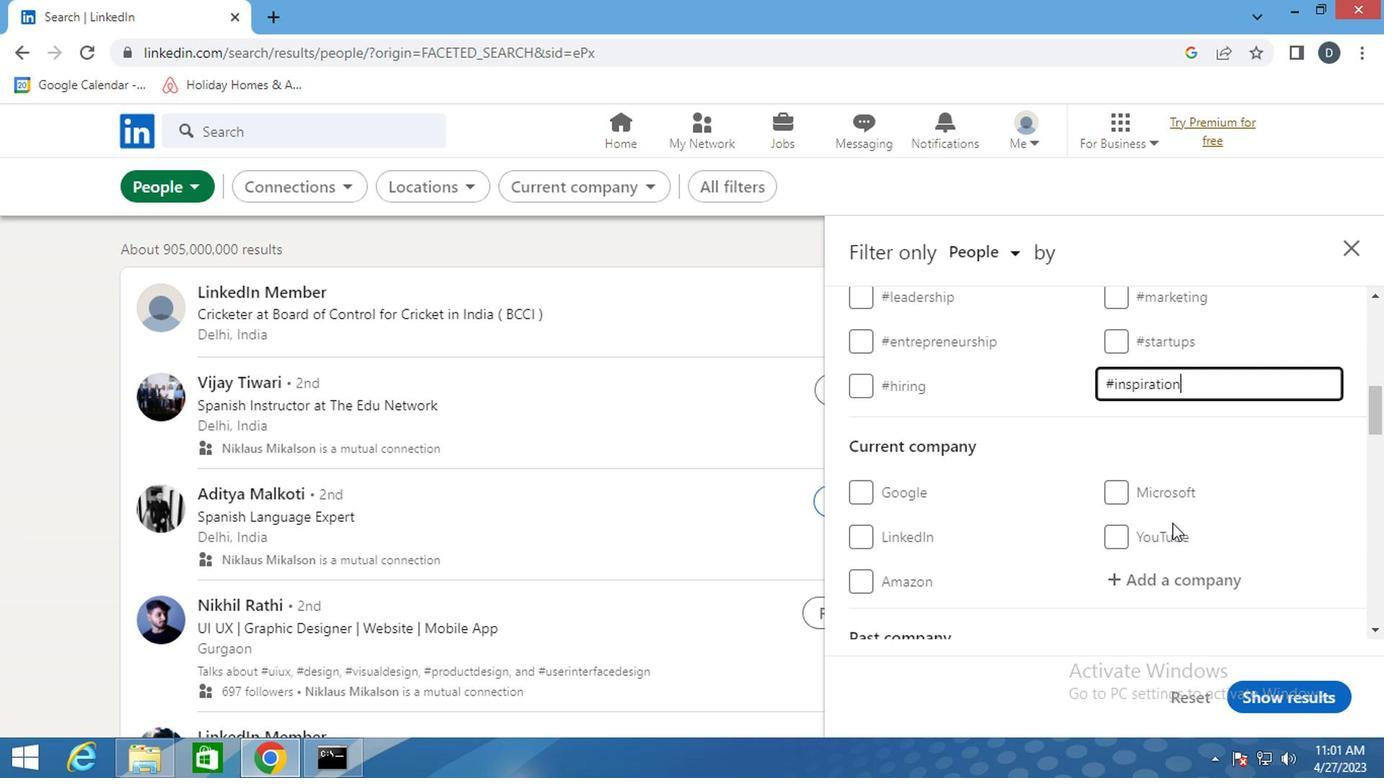 
Action: Mouse scrolled (1168, 524) with delta (0, 0)
Screenshot: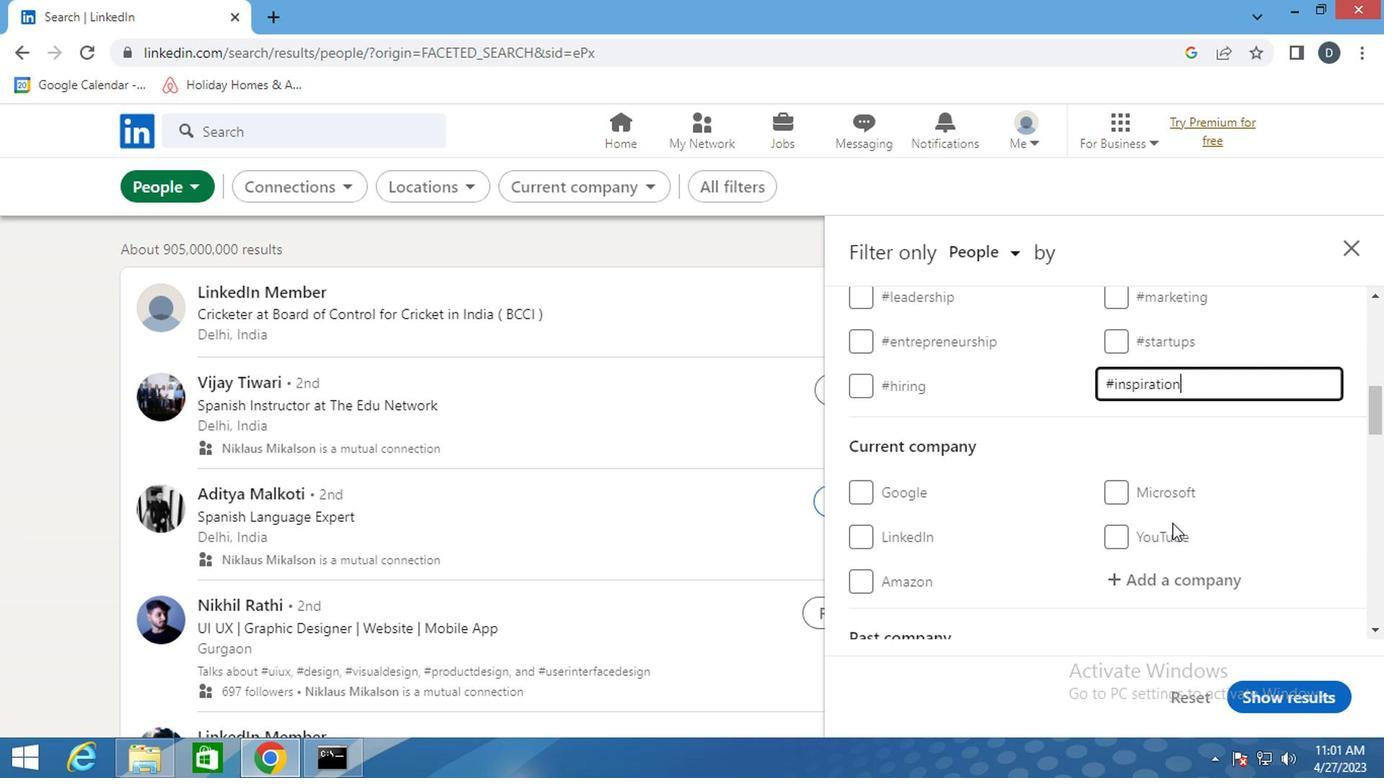 
Action: Mouse moved to (1138, 524)
Screenshot: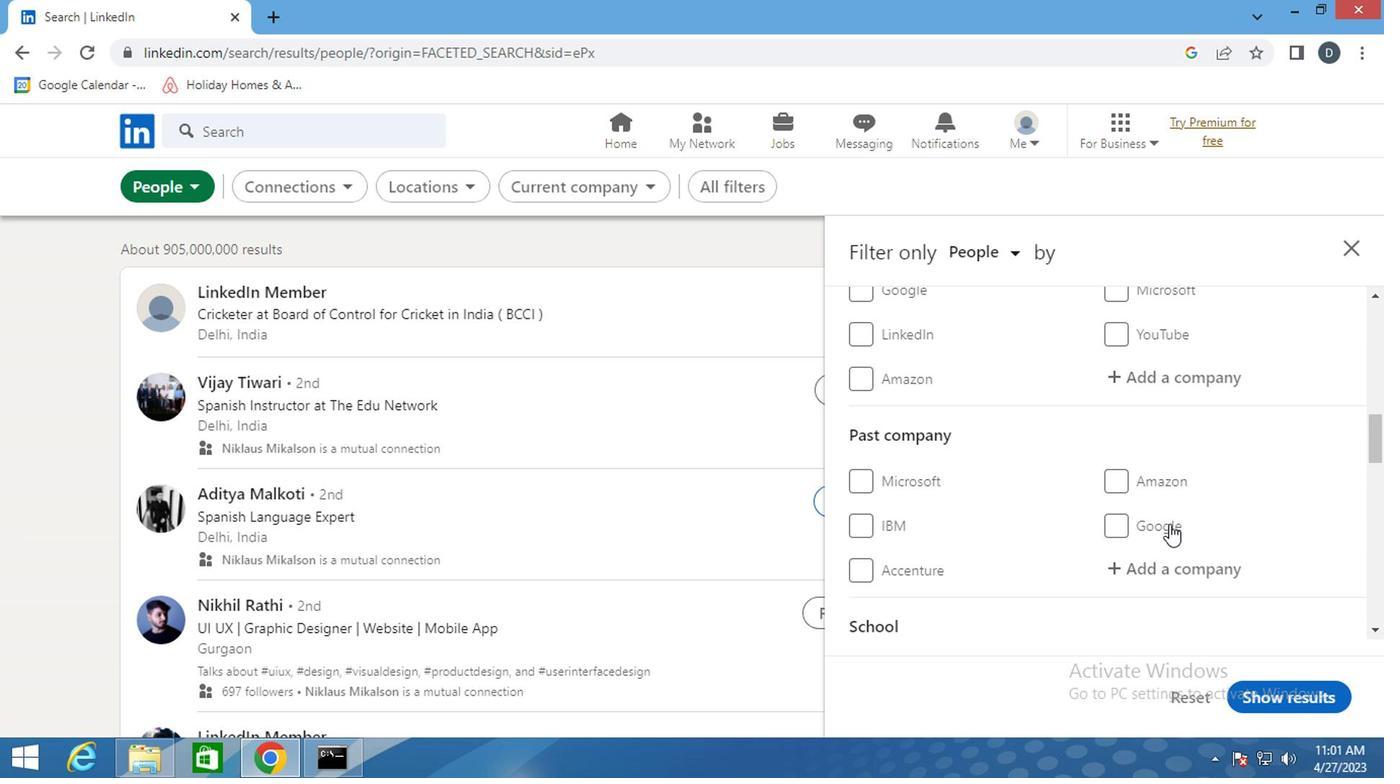
Action: Mouse scrolled (1138, 524) with delta (0, 0)
Screenshot: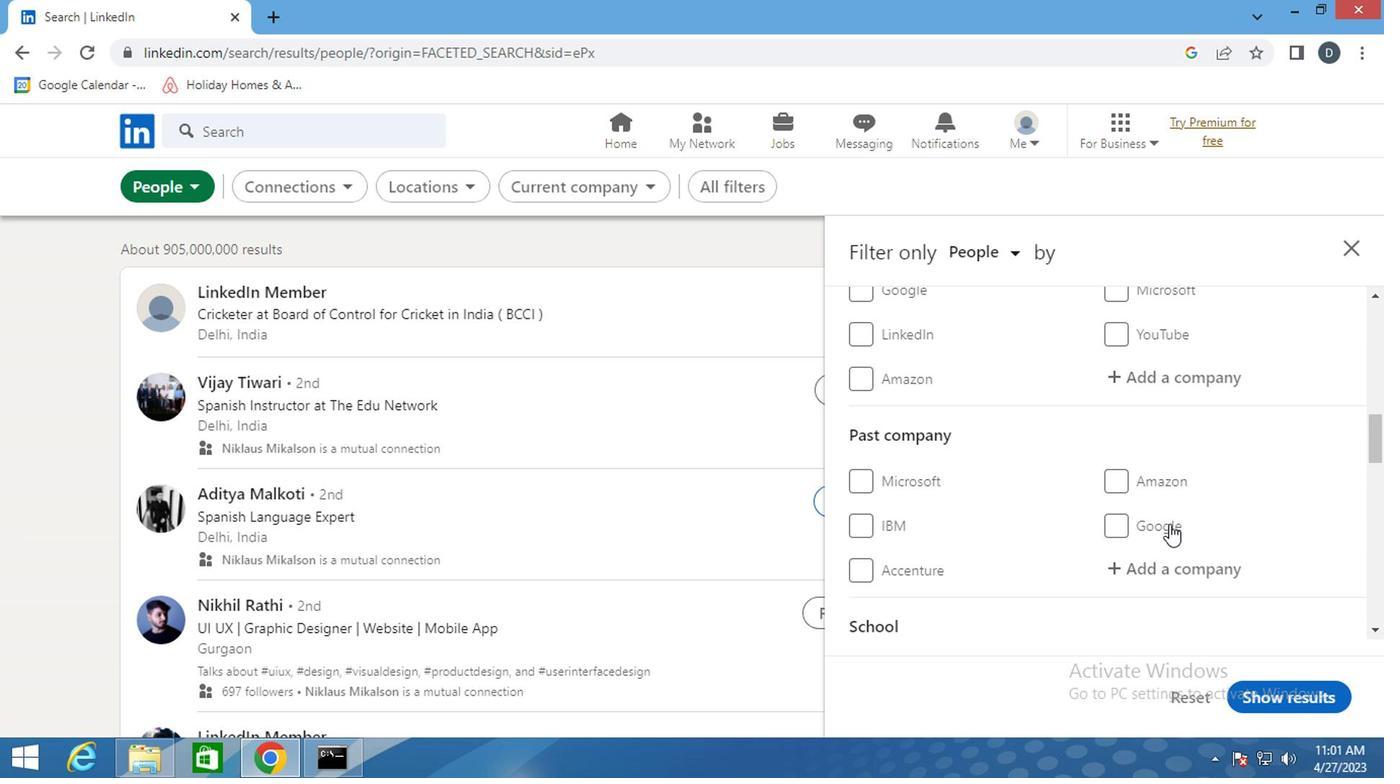 
Action: Mouse moved to (1135, 524)
Screenshot: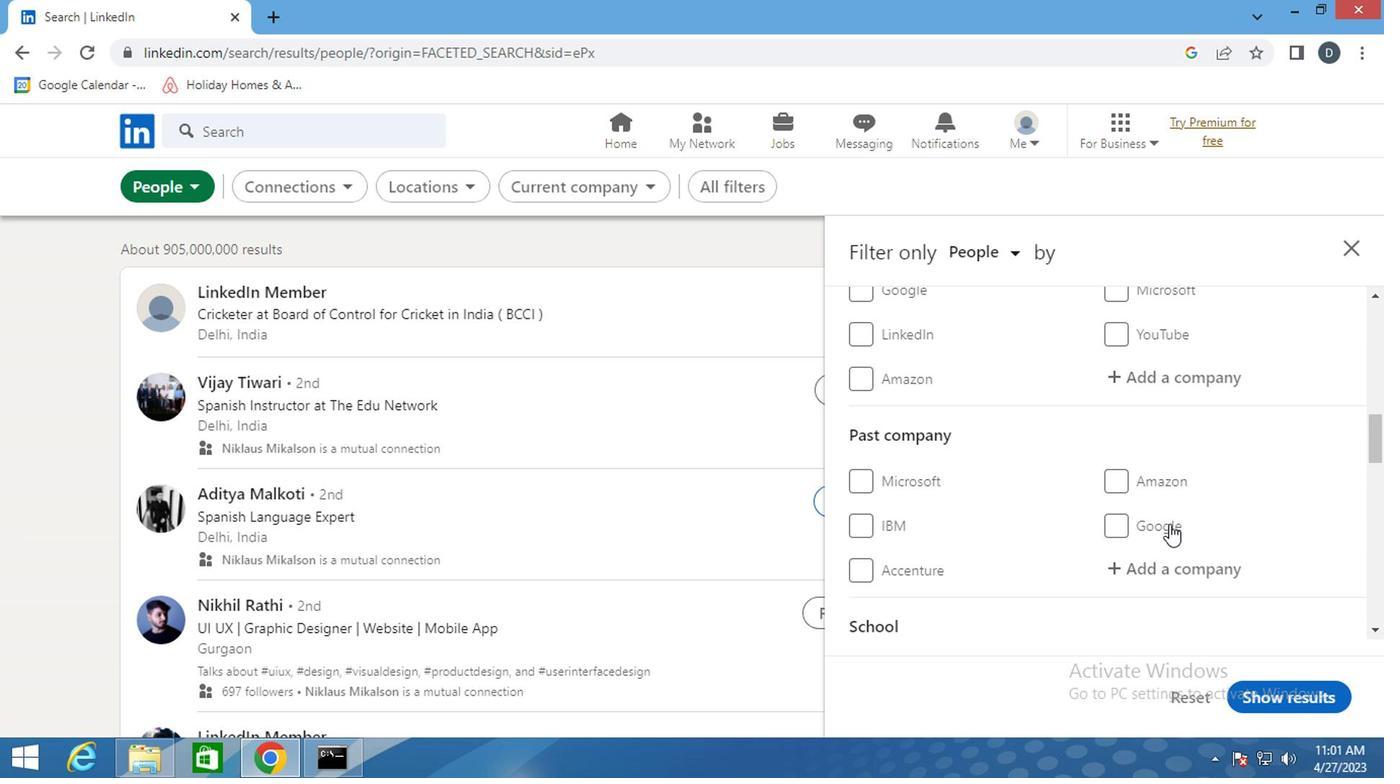 
Action: Mouse scrolled (1135, 524) with delta (0, 0)
Screenshot: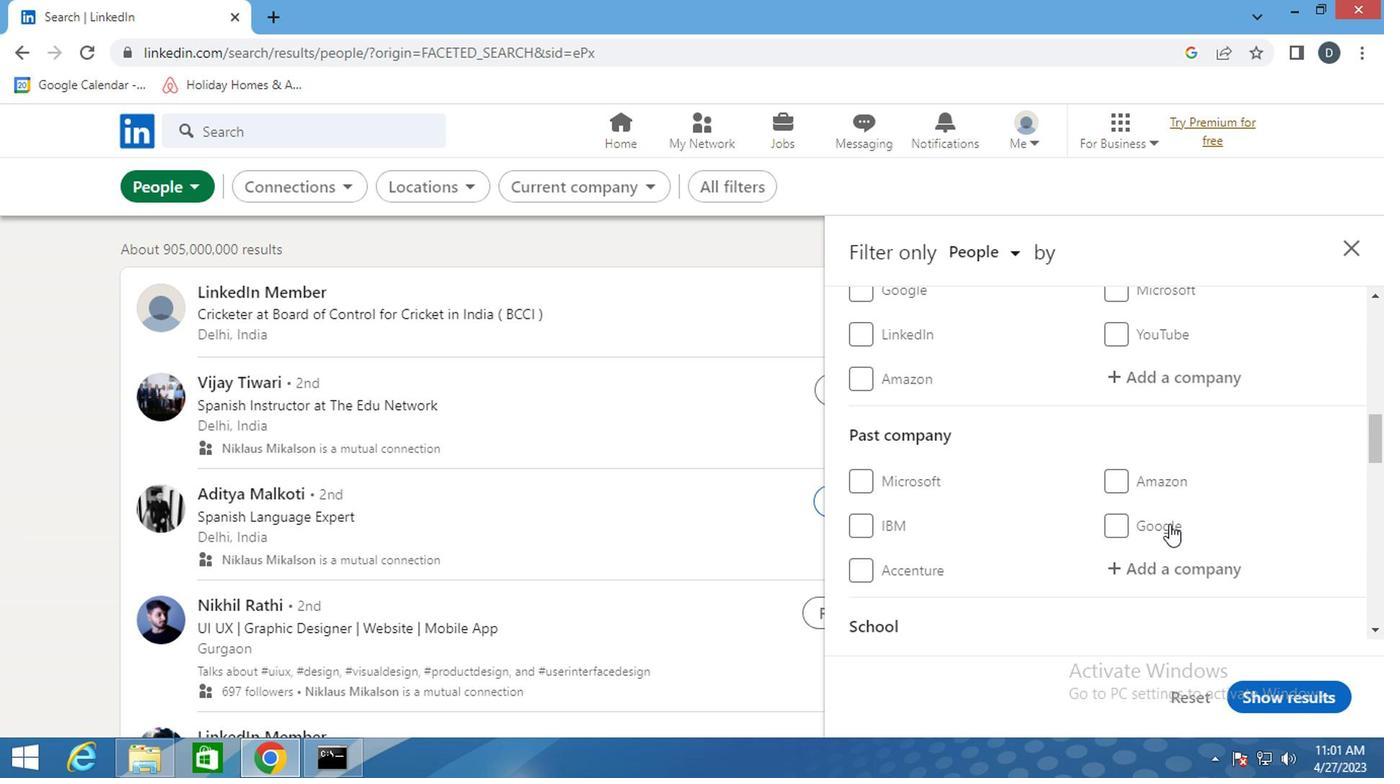 
Action: Mouse moved to (1038, 506)
Screenshot: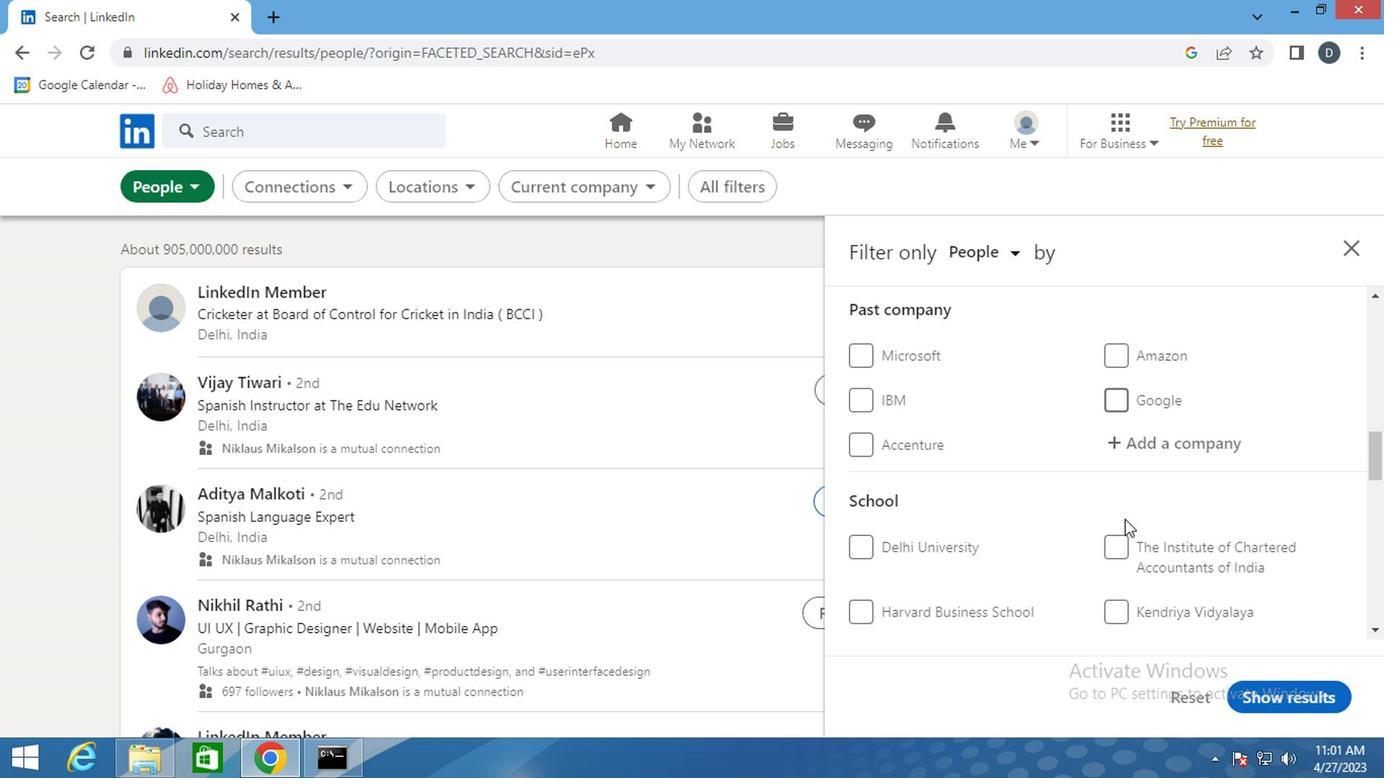 
Action: Mouse scrolled (1038, 505) with delta (0, -1)
Screenshot: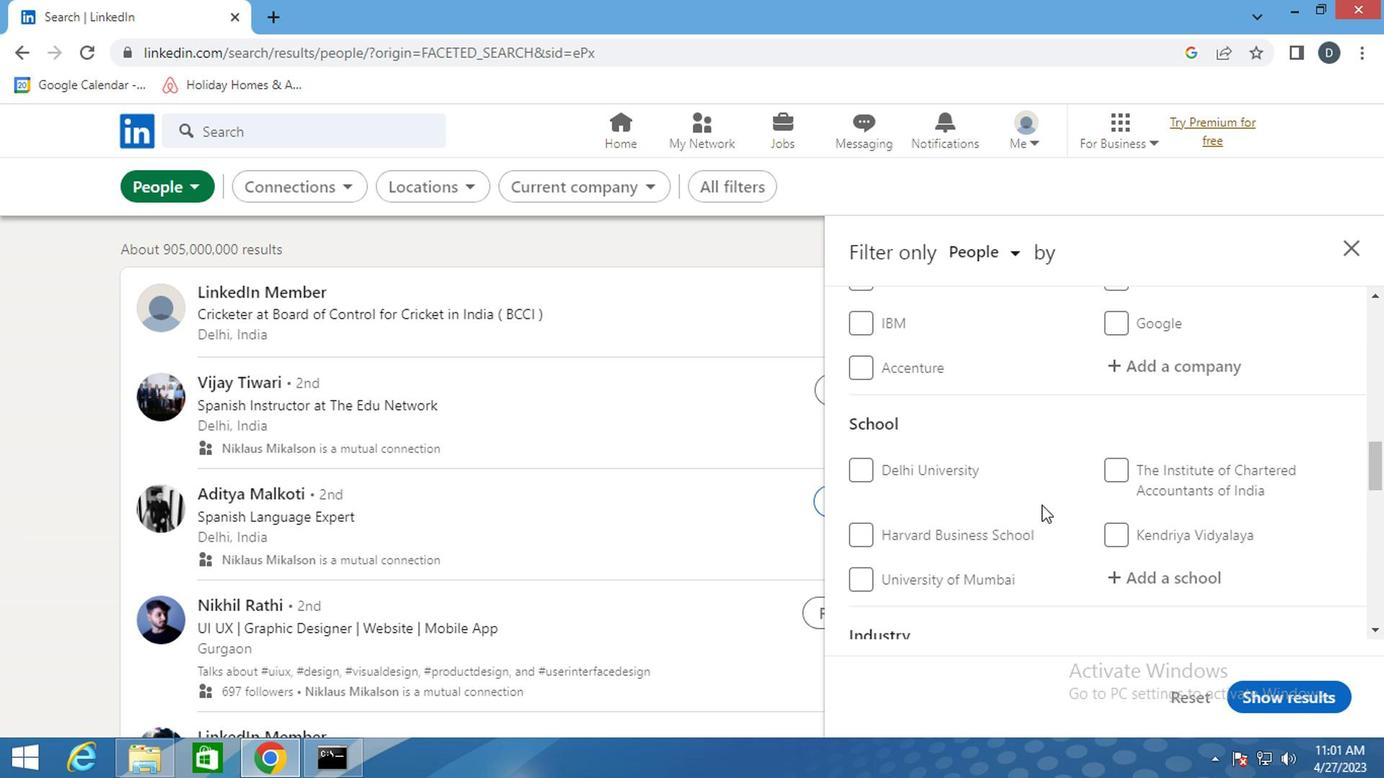 
Action: Mouse scrolled (1038, 505) with delta (0, -1)
Screenshot: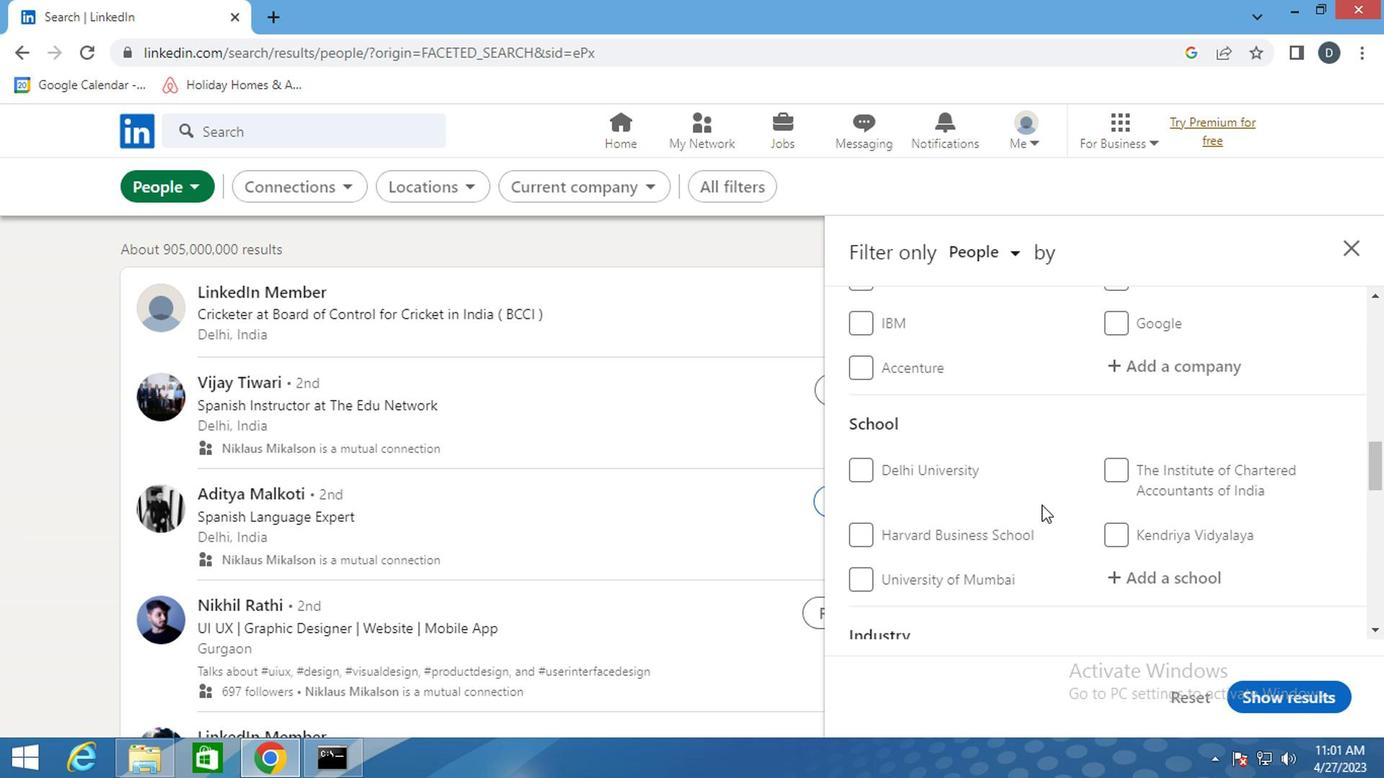 
Action: Mouse scrolled (1038, 505) with delta (0, -1)
Screenshot: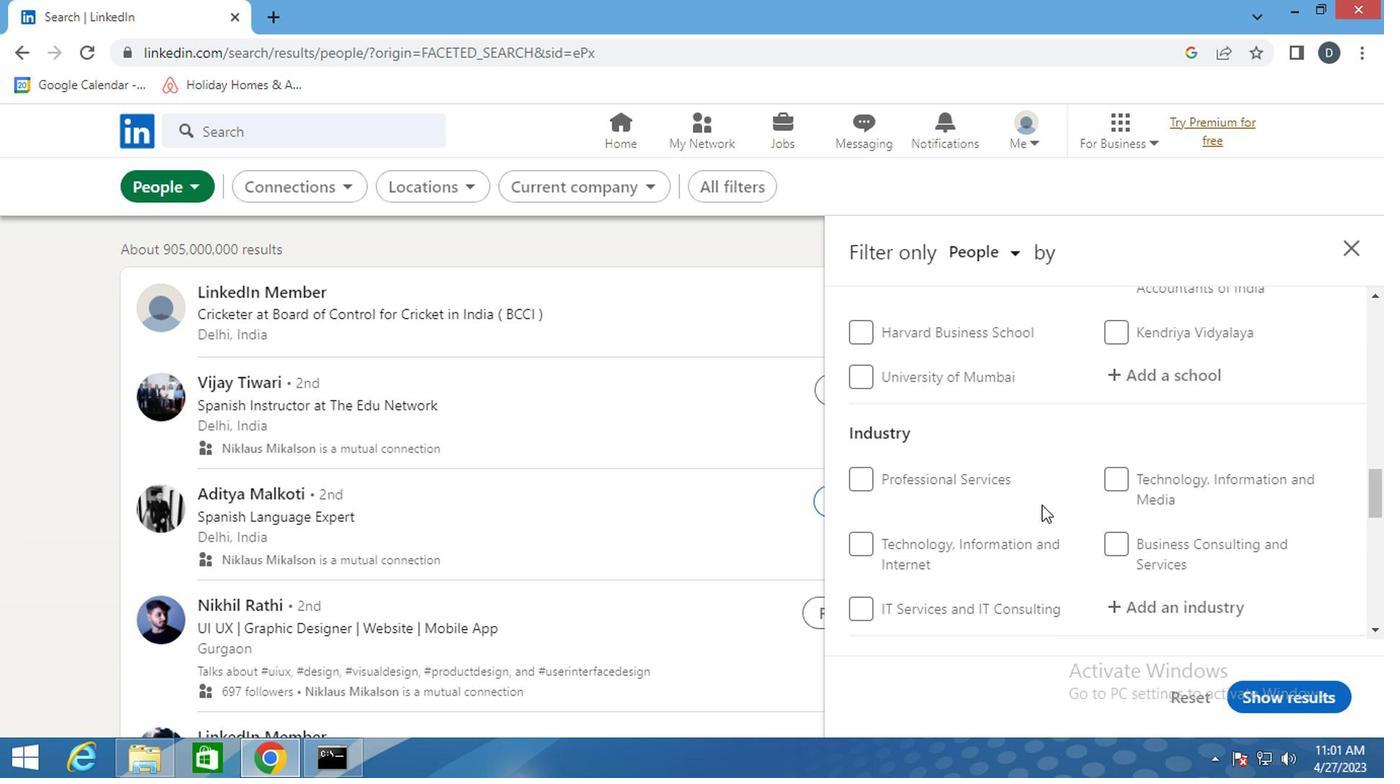 
Action: Mouse scrolled (1038, 505) with delta (0, -1)
Screenshot: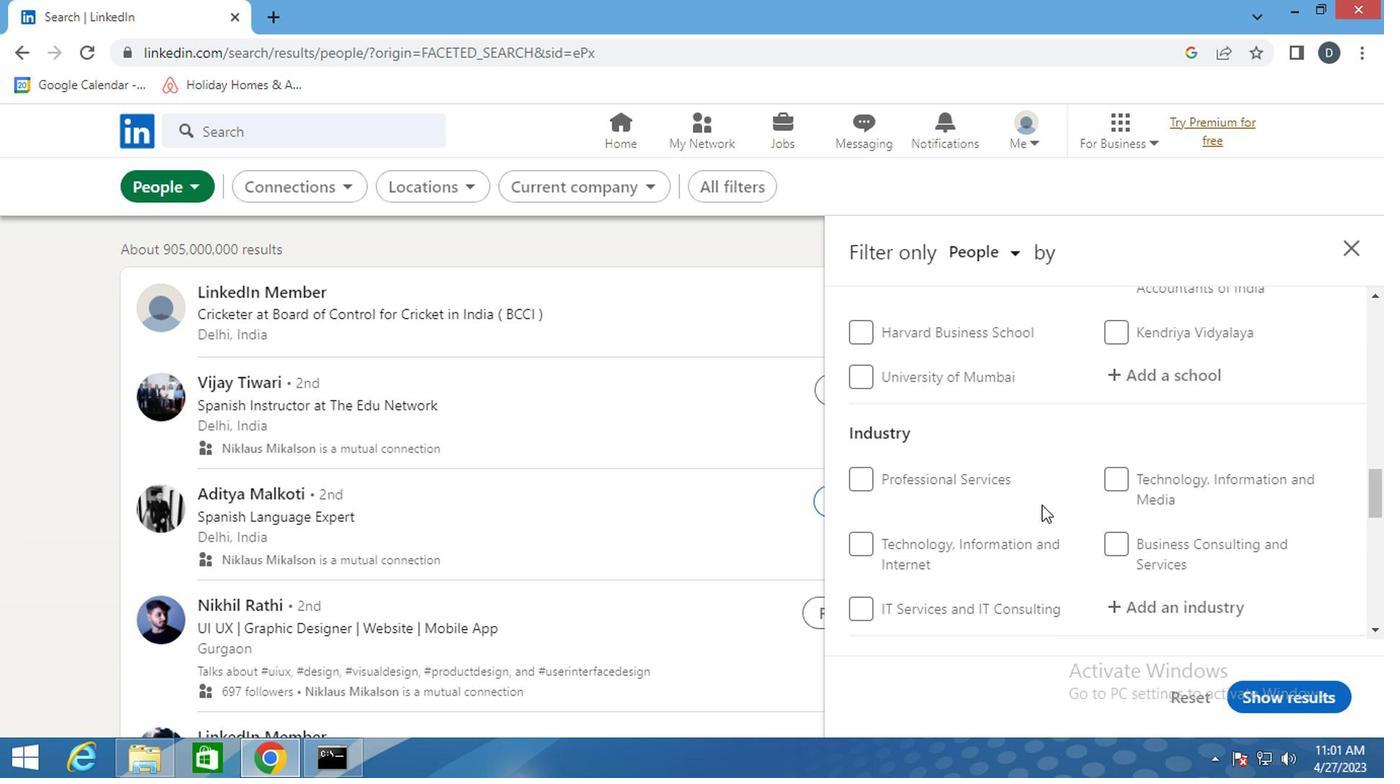 
Action: Mouse moved to (1017, 506)
Screenshot: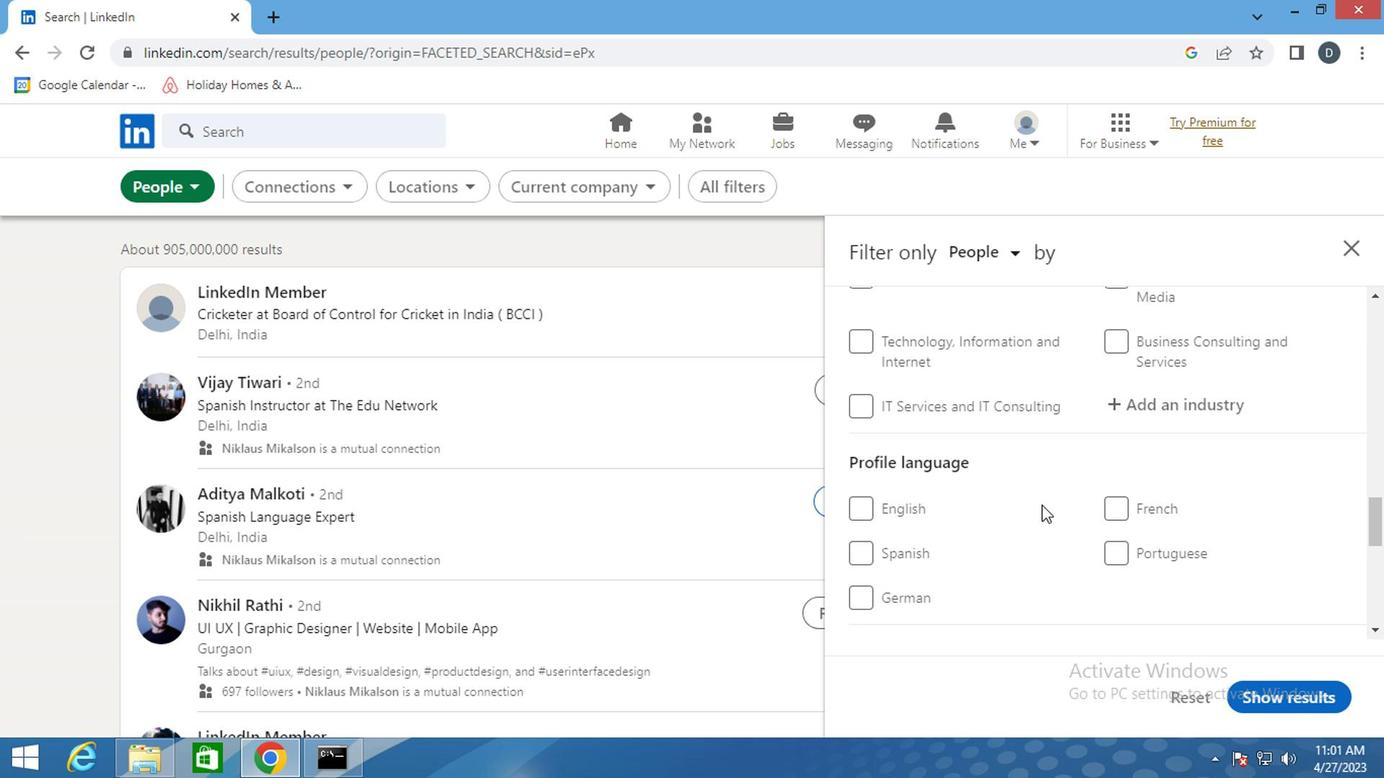 
Action: Mouse scrolled (1017, 505) with delta (0, -1)
Screenshot: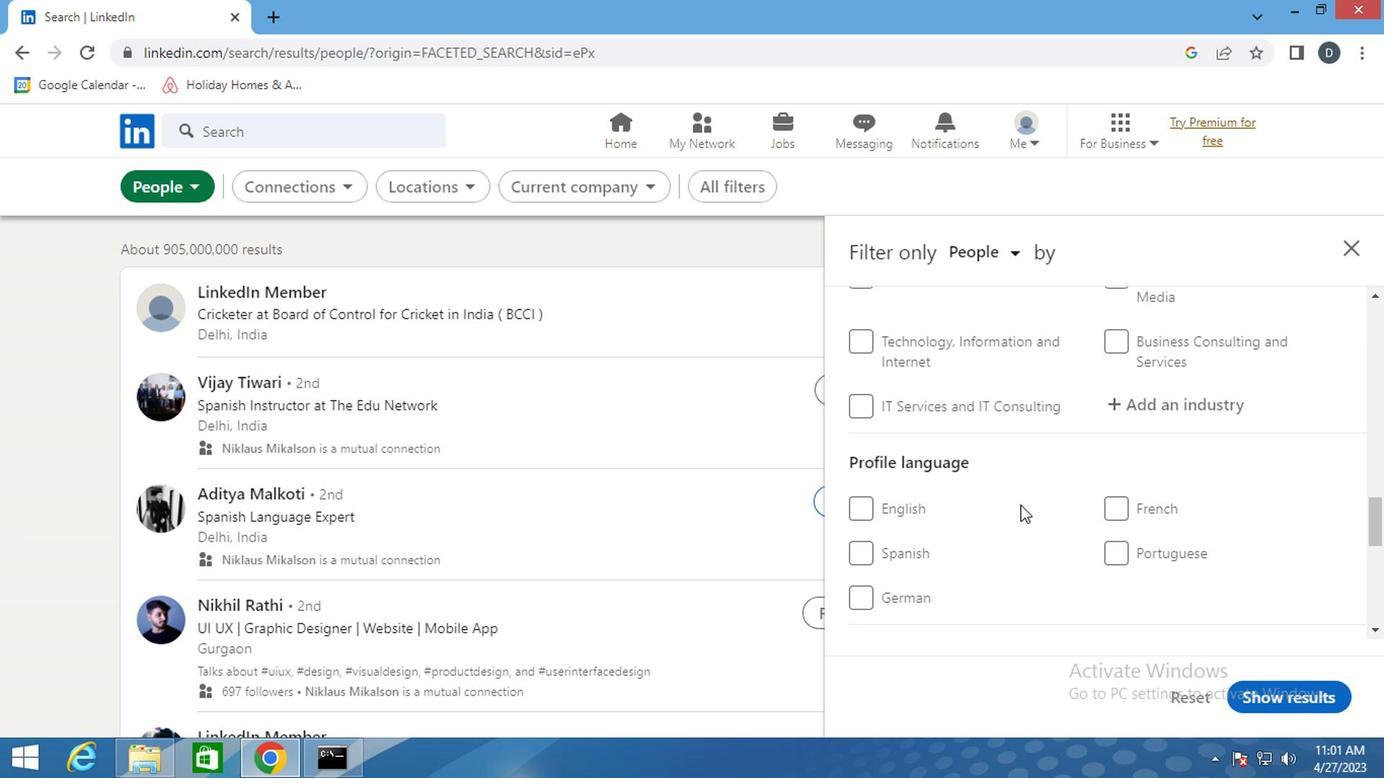 
Action: Mouse moved to (1124, 413)
Screenshot: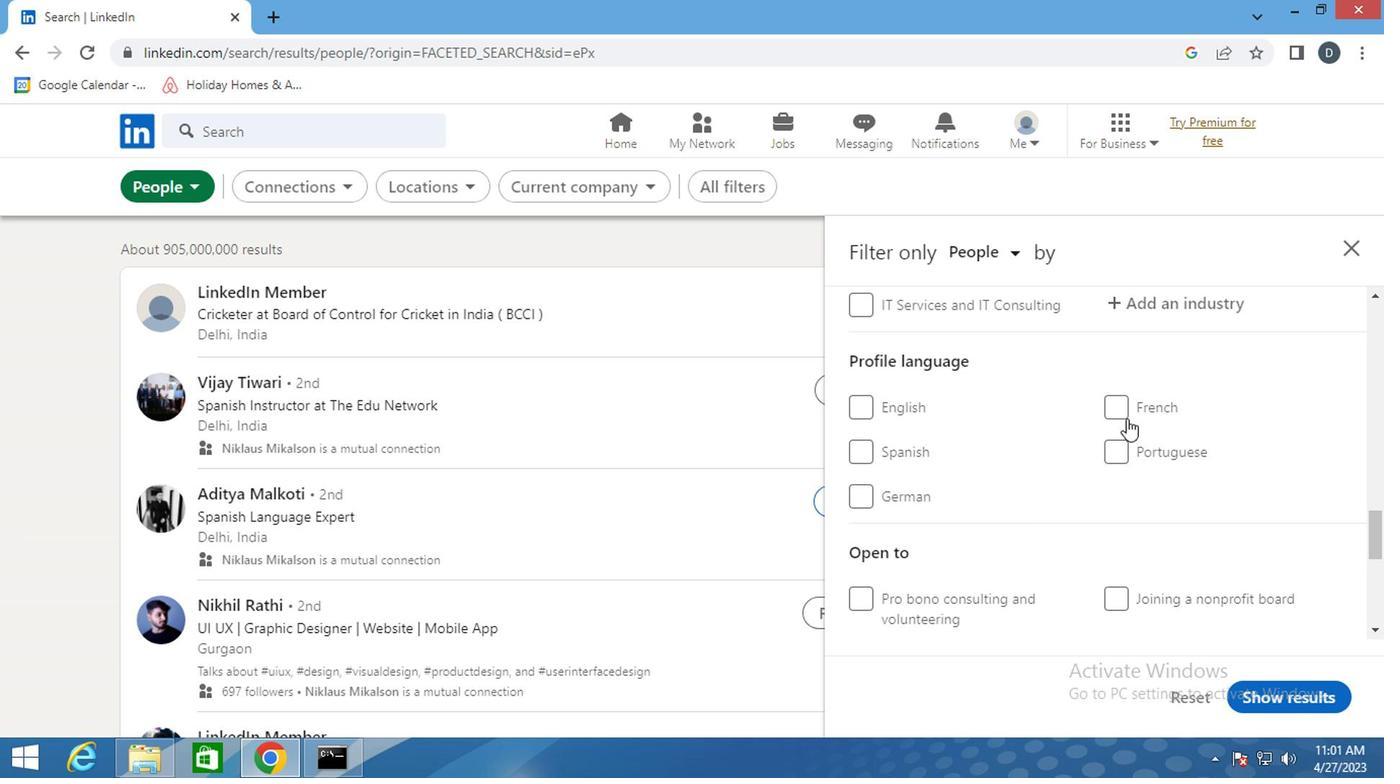 
Action: Mouse pressed left at (1124, 413)
Screenshot: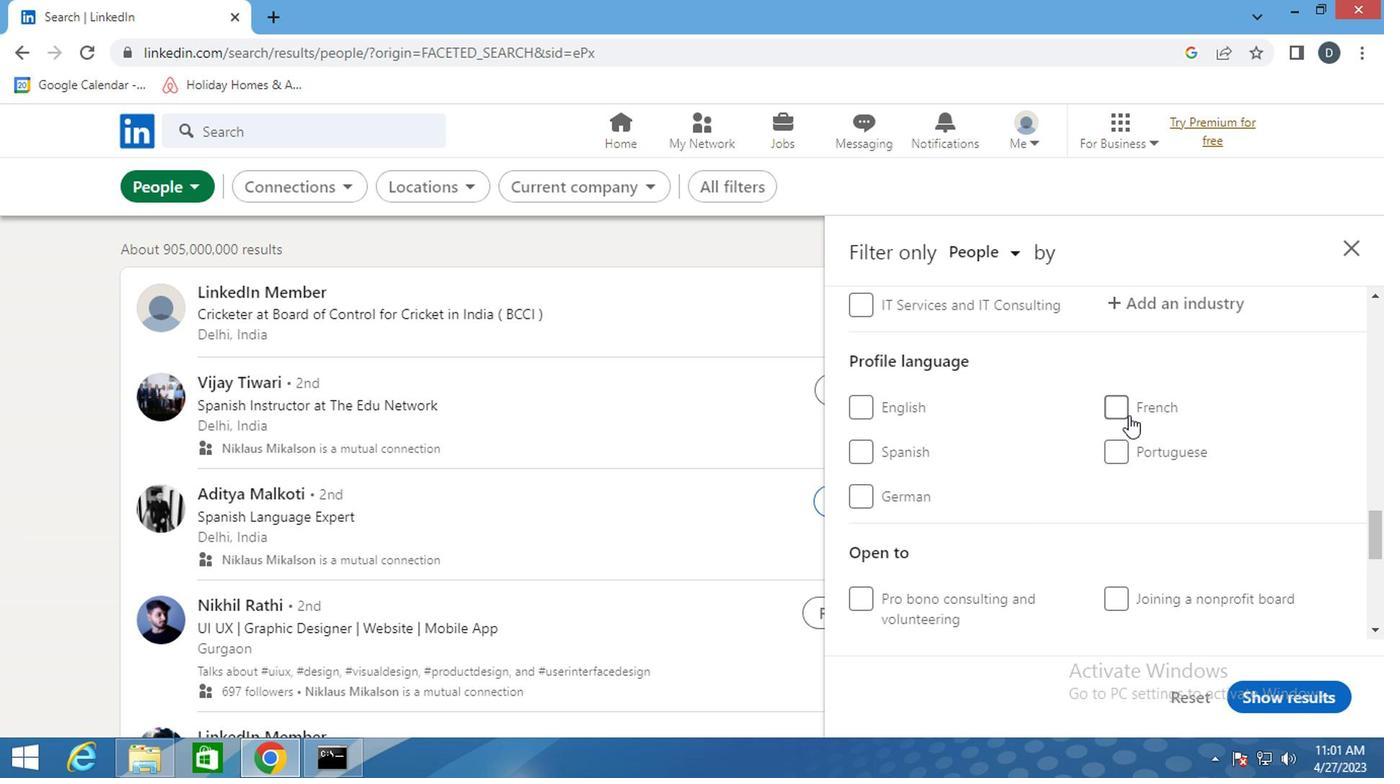 
Action: Mouse moved to (1078, 502)
Screenshot: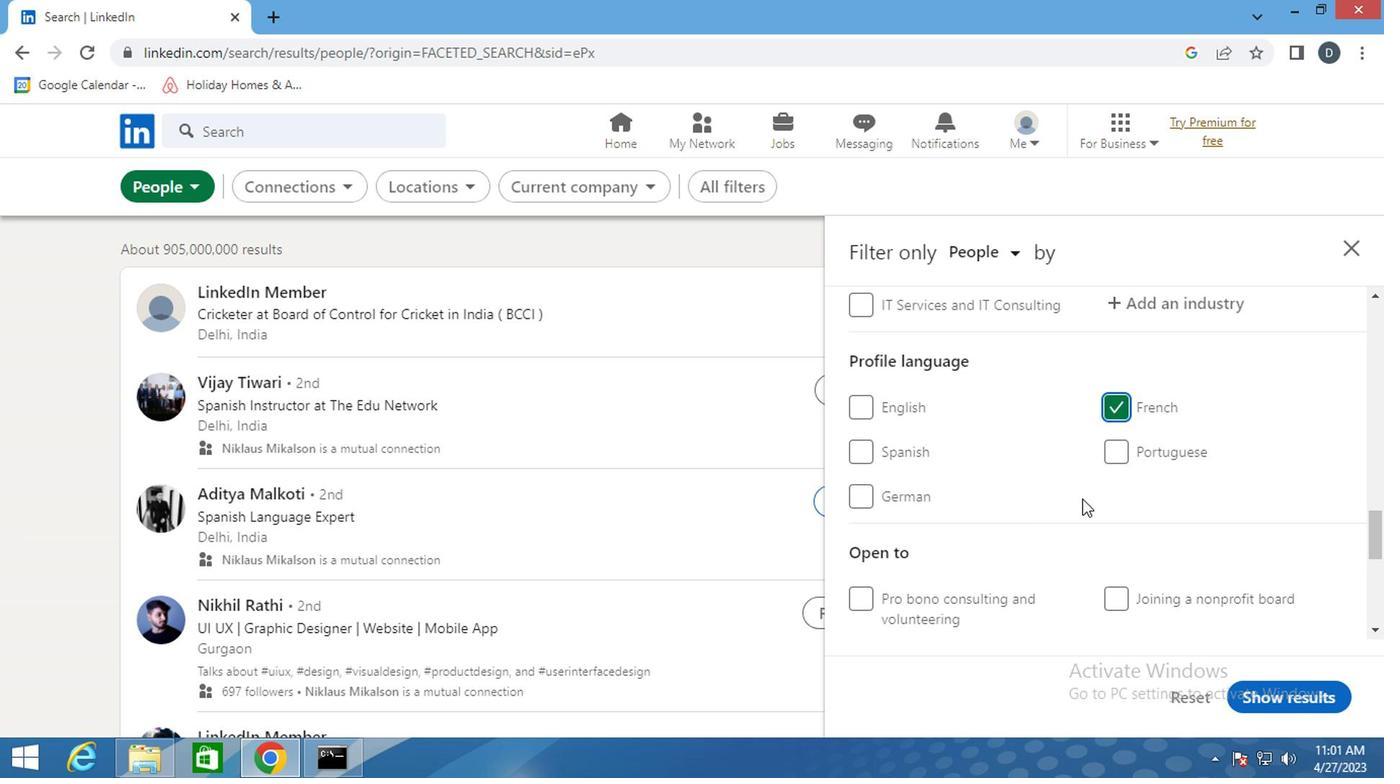 
Action: Mouse scrolled (1078, 504) with delta (0, 1)
Screenshot: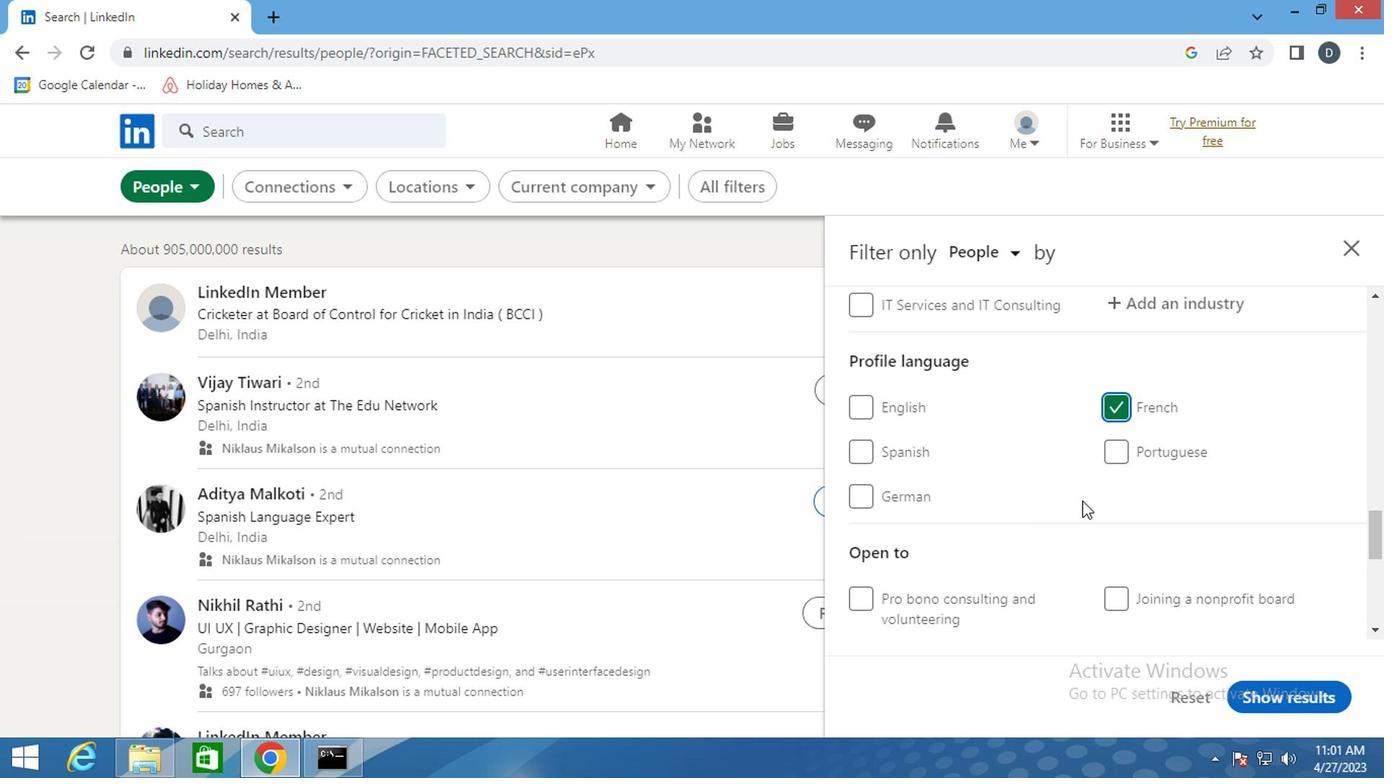 
Action: Mouse scrolled (1078, 504) with delta (0, 1)
Screenshot: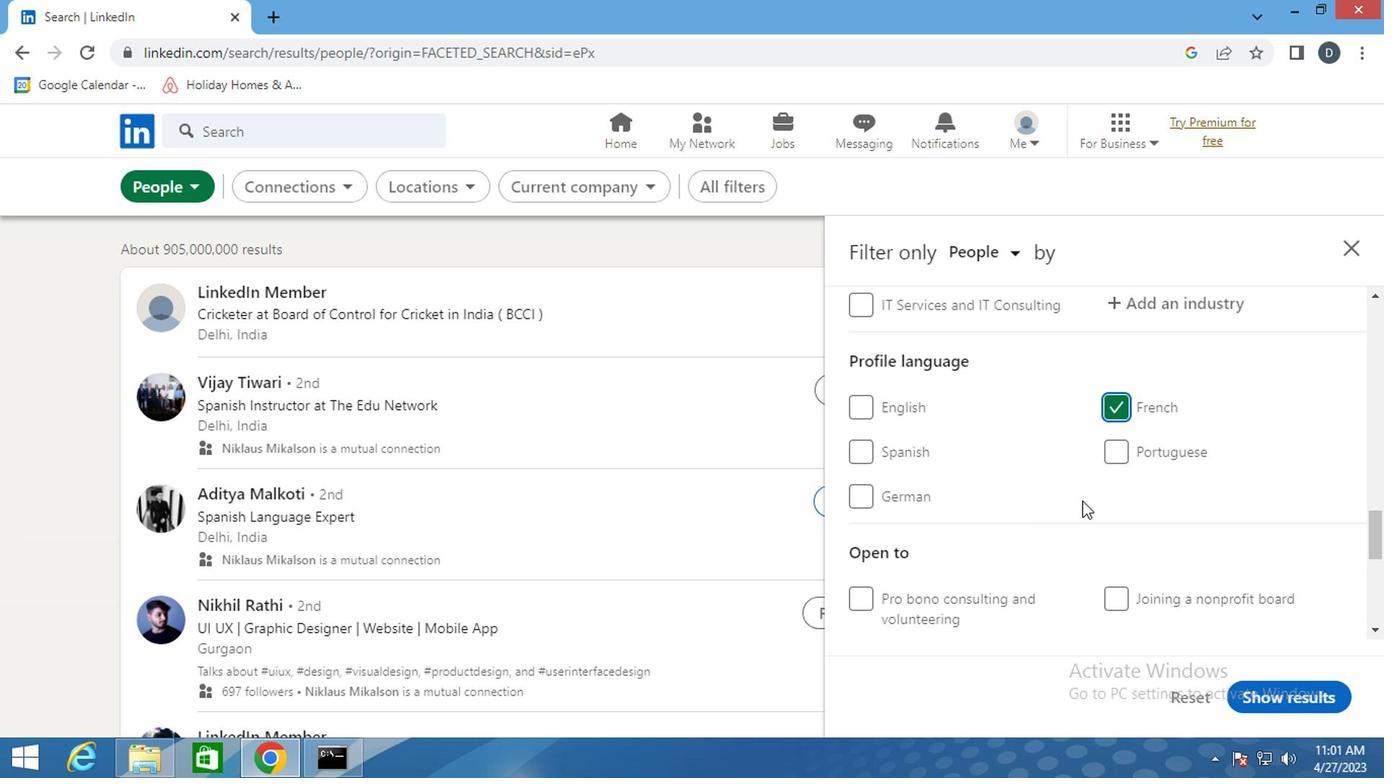 
Action: Mouse scrolled (1078, 504) with delta (0, 1)
Screenshot: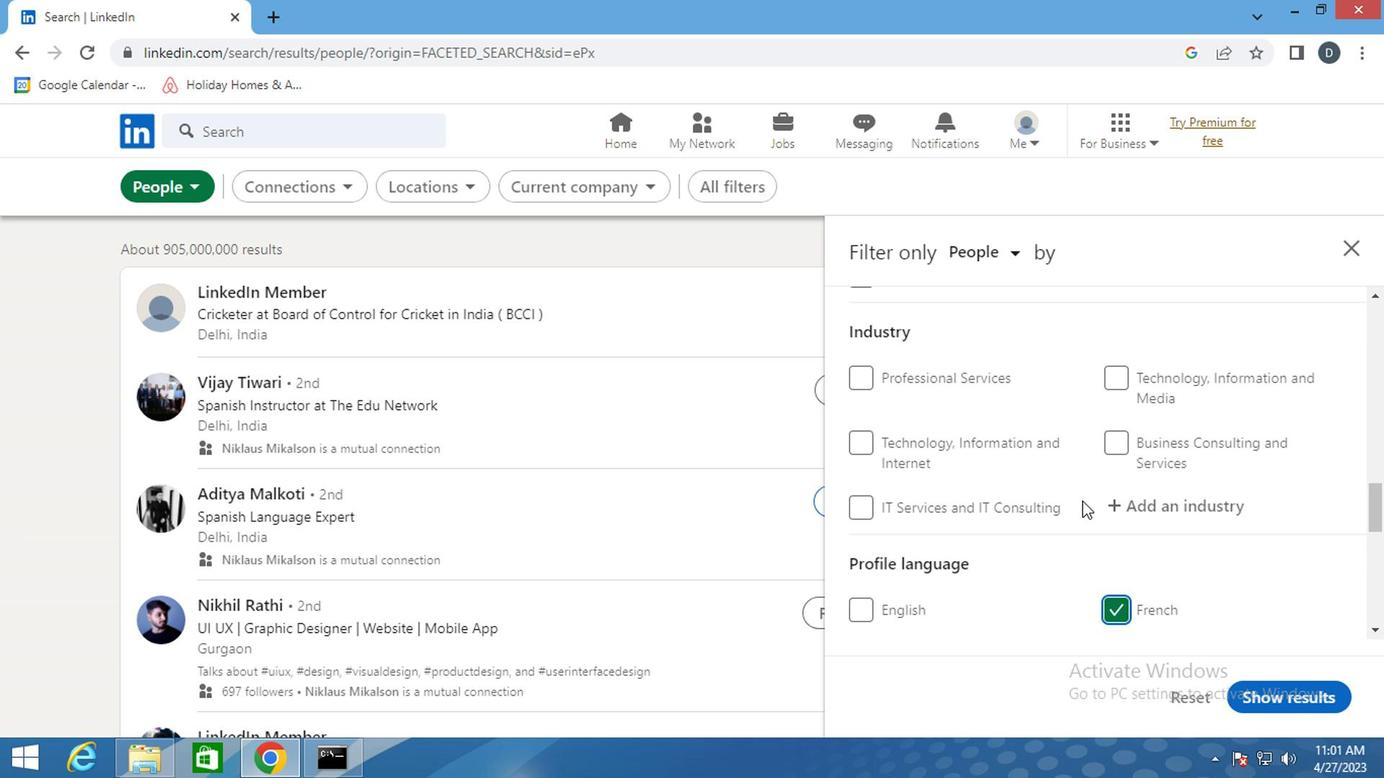 
Action: Mouse scrolled (1078, 504) with delta (0, 1)
Screenshot: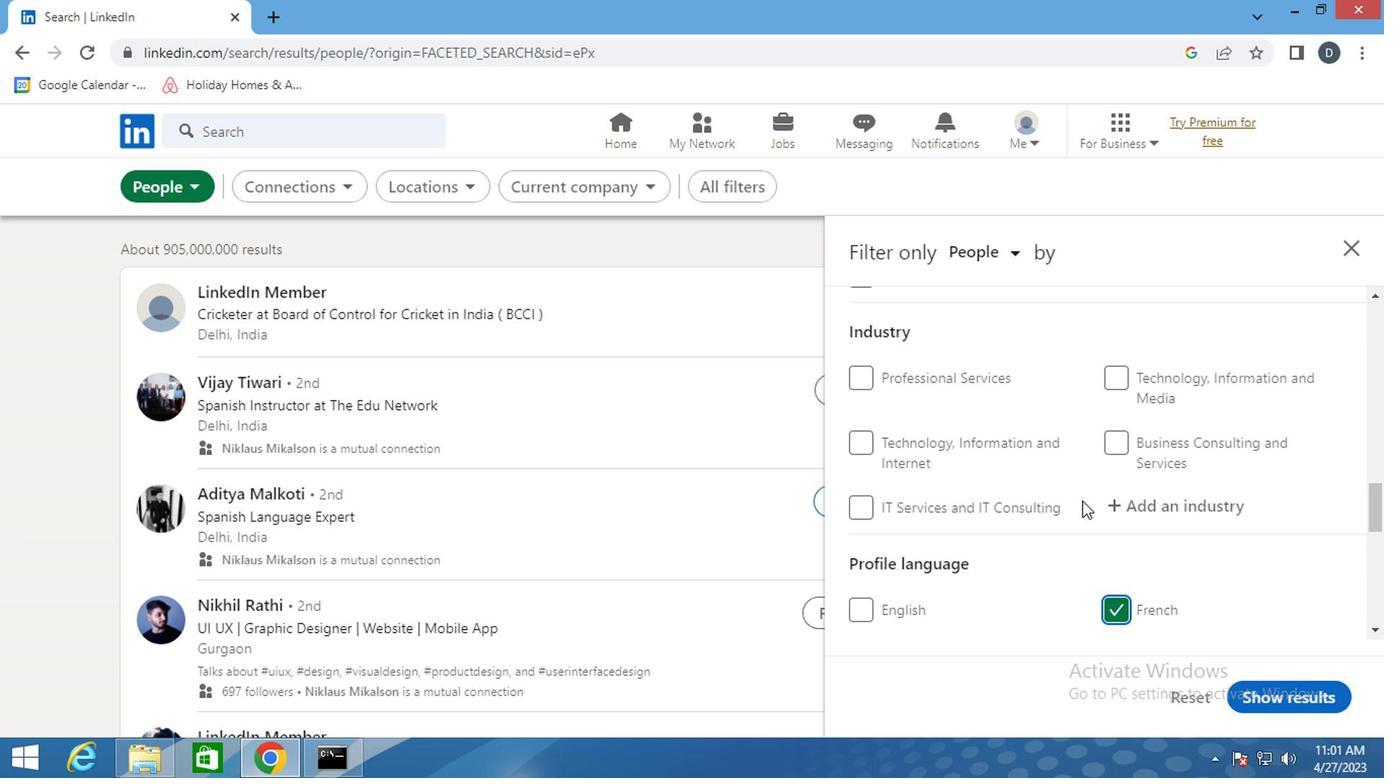 
Action: Mouse scrolled (1078, 504) with delta (0, 1)
Screenshot: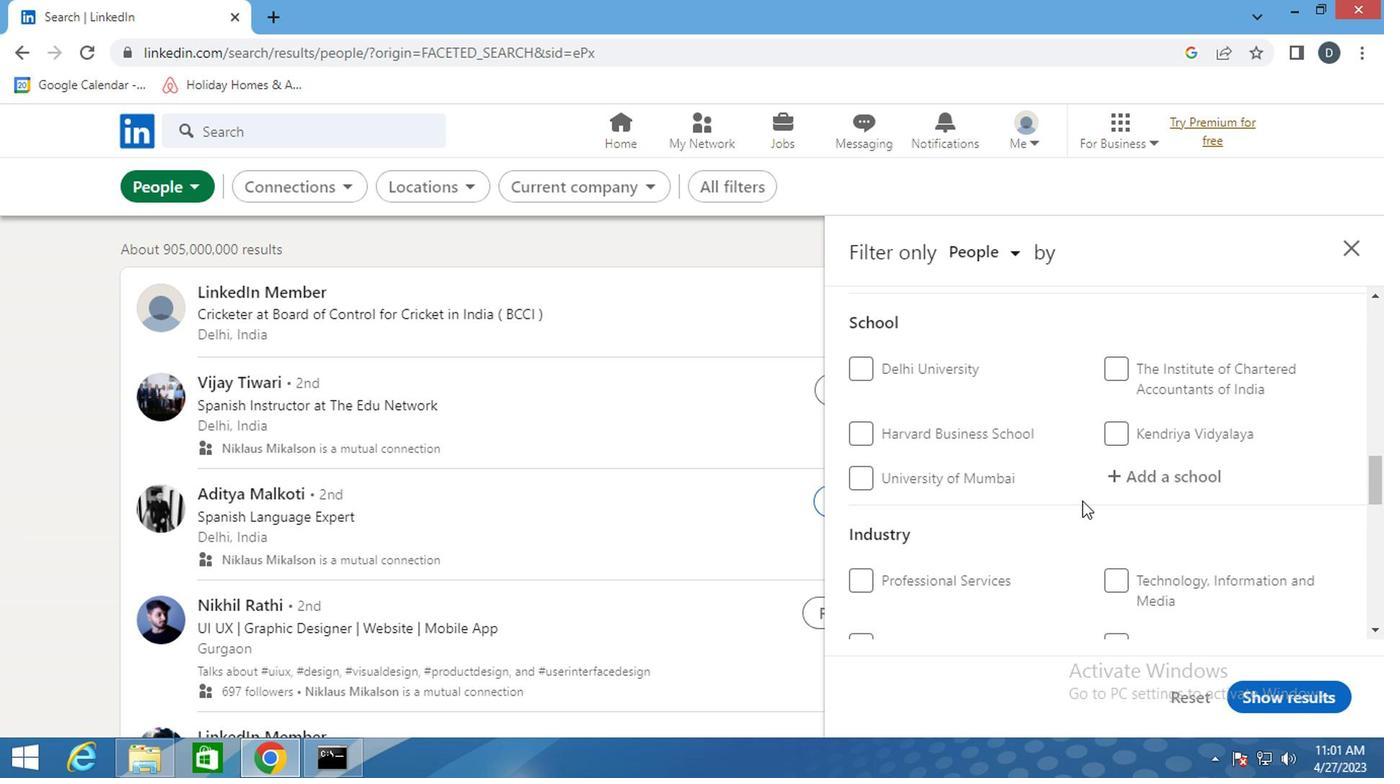 
Action: Mouse scrolled (1078, 504) with delta (0, 1)
Screenshot: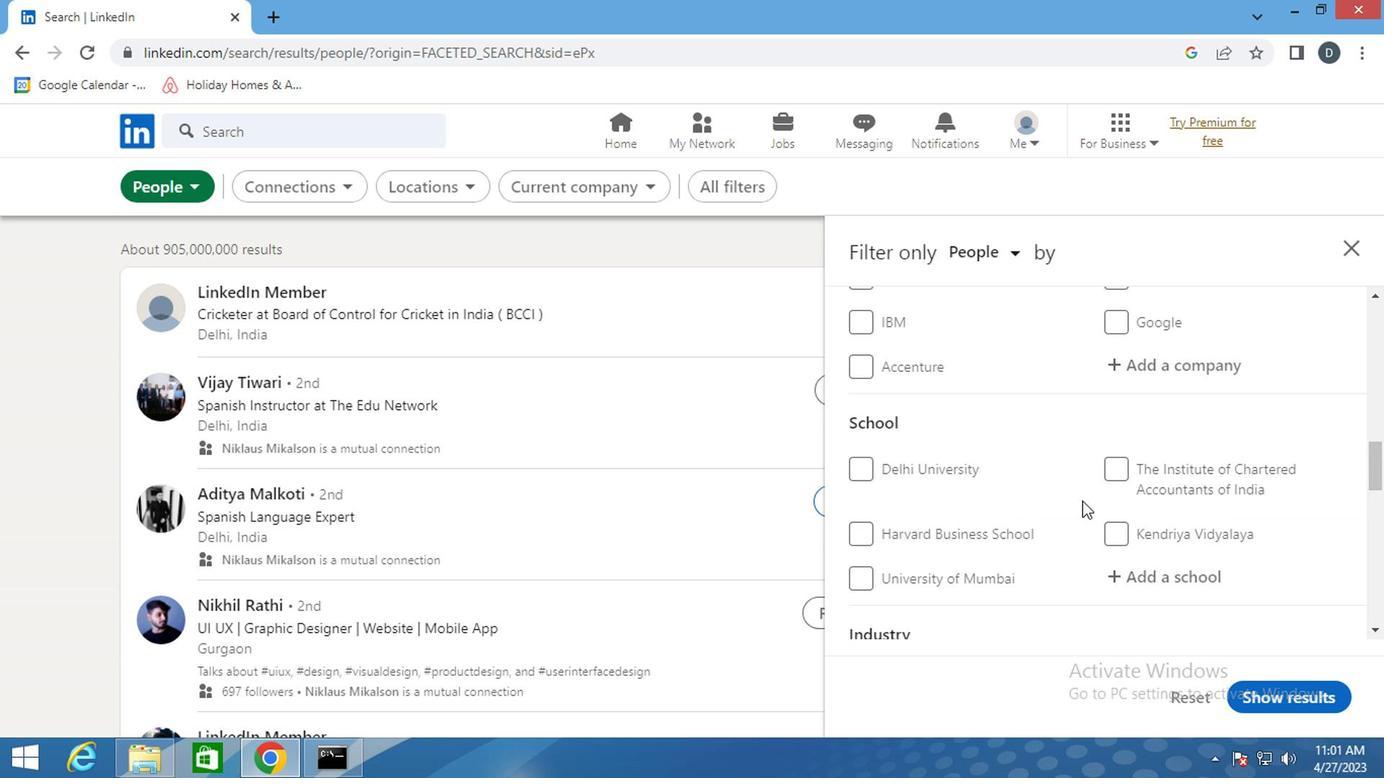 
Action: Mouse scrolled (1078, 504) with delta (0, 1)
Screenshot: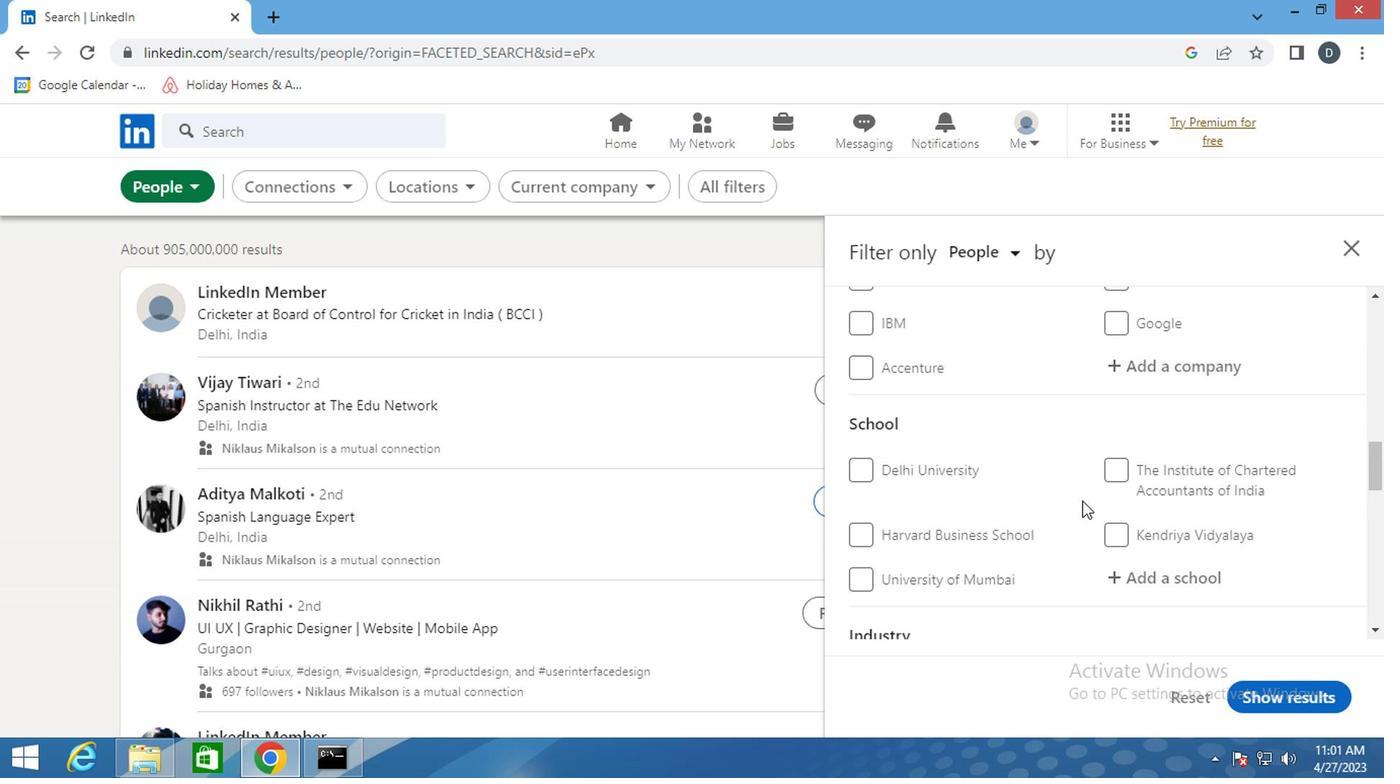 
Action: Mouse scrolled (1078, 504) with delta (0, 1)
Screenshot: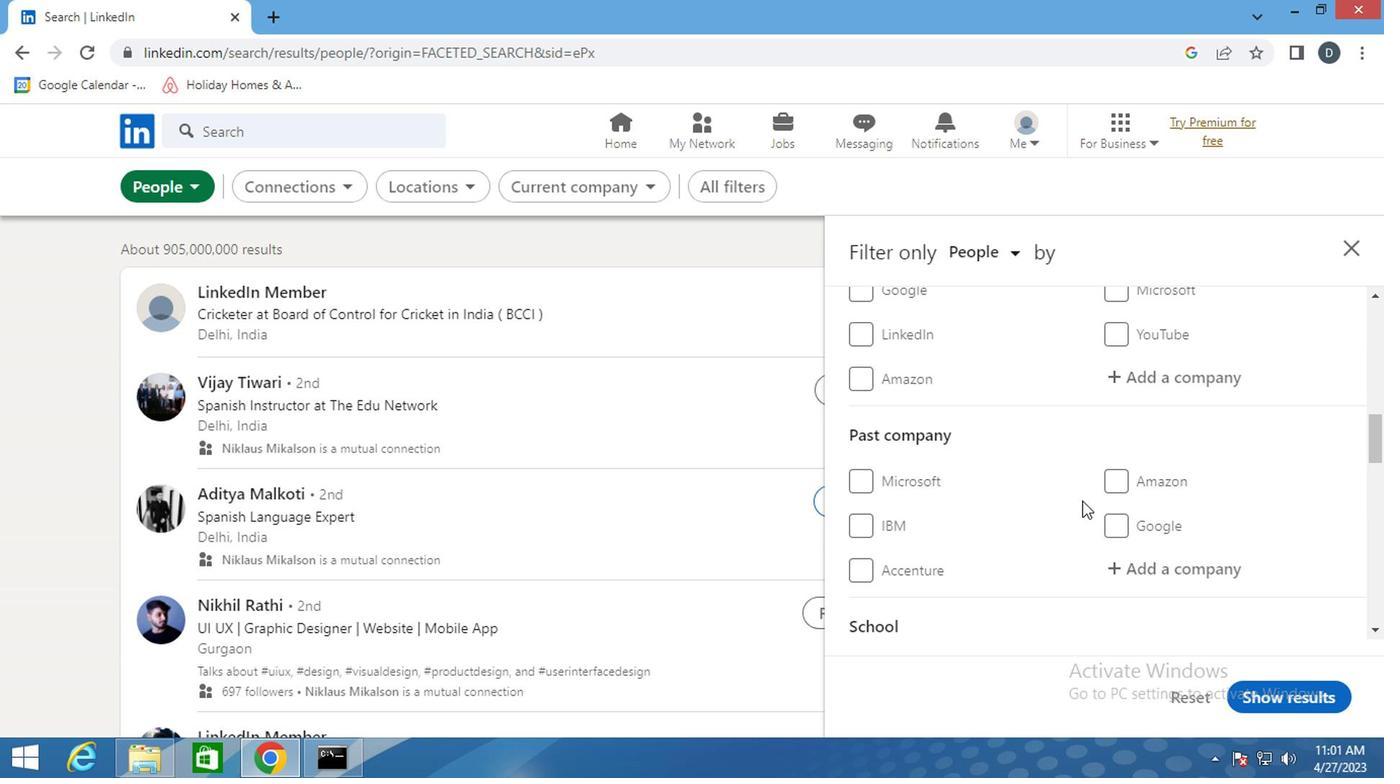 
Action: Mouse scrolled (1078, 504) with delta (0, 1)
Screenshot: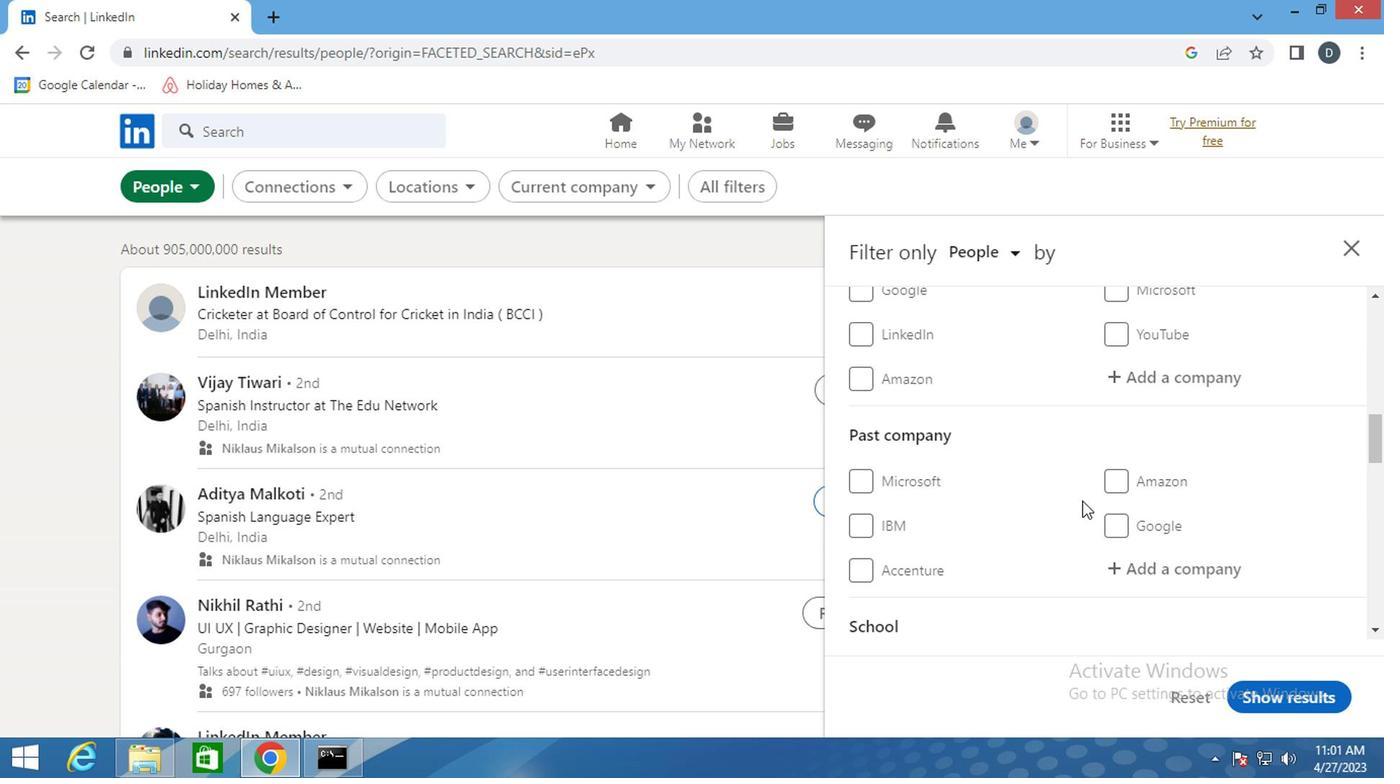 
Action: Mouse moved to (1161, 571)
Screenshot: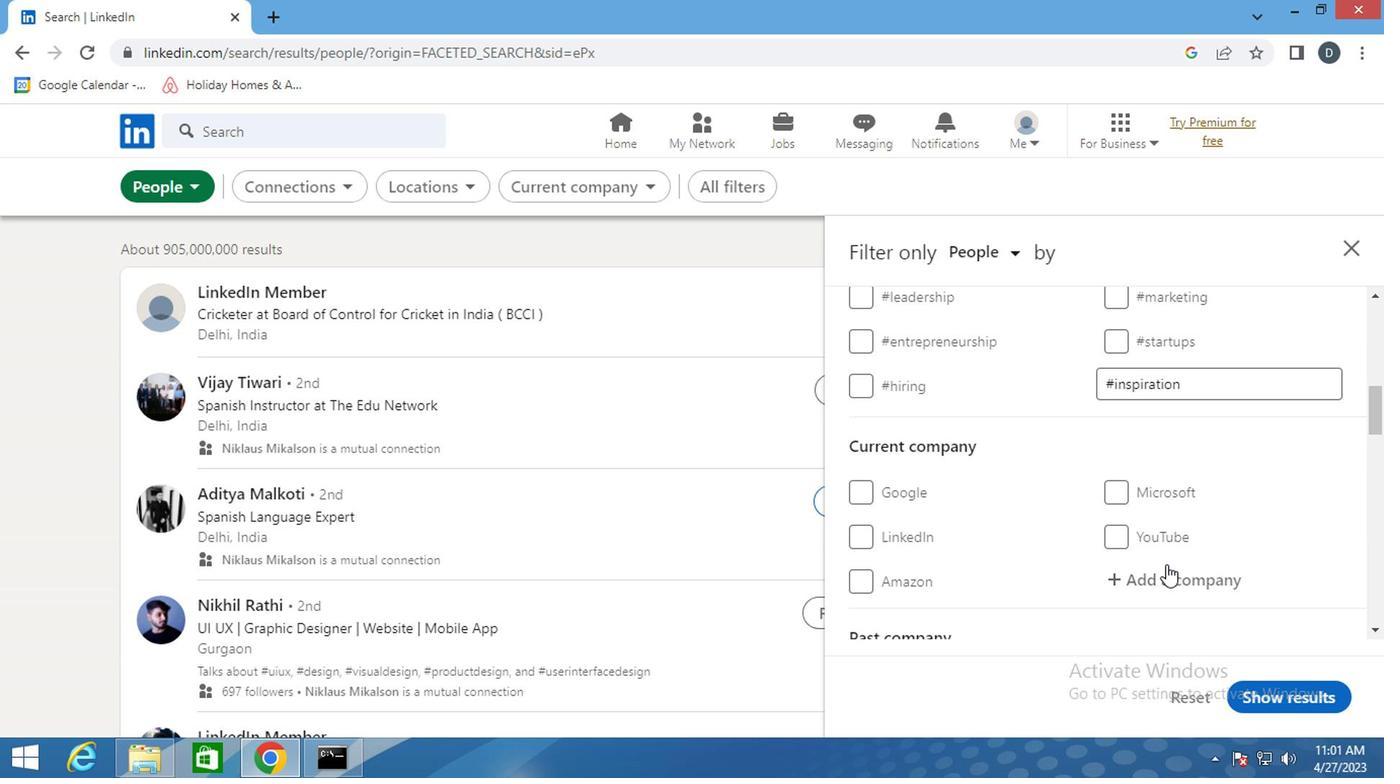 
Action: Mouse pressed left at (1161, 571)
Screenshot: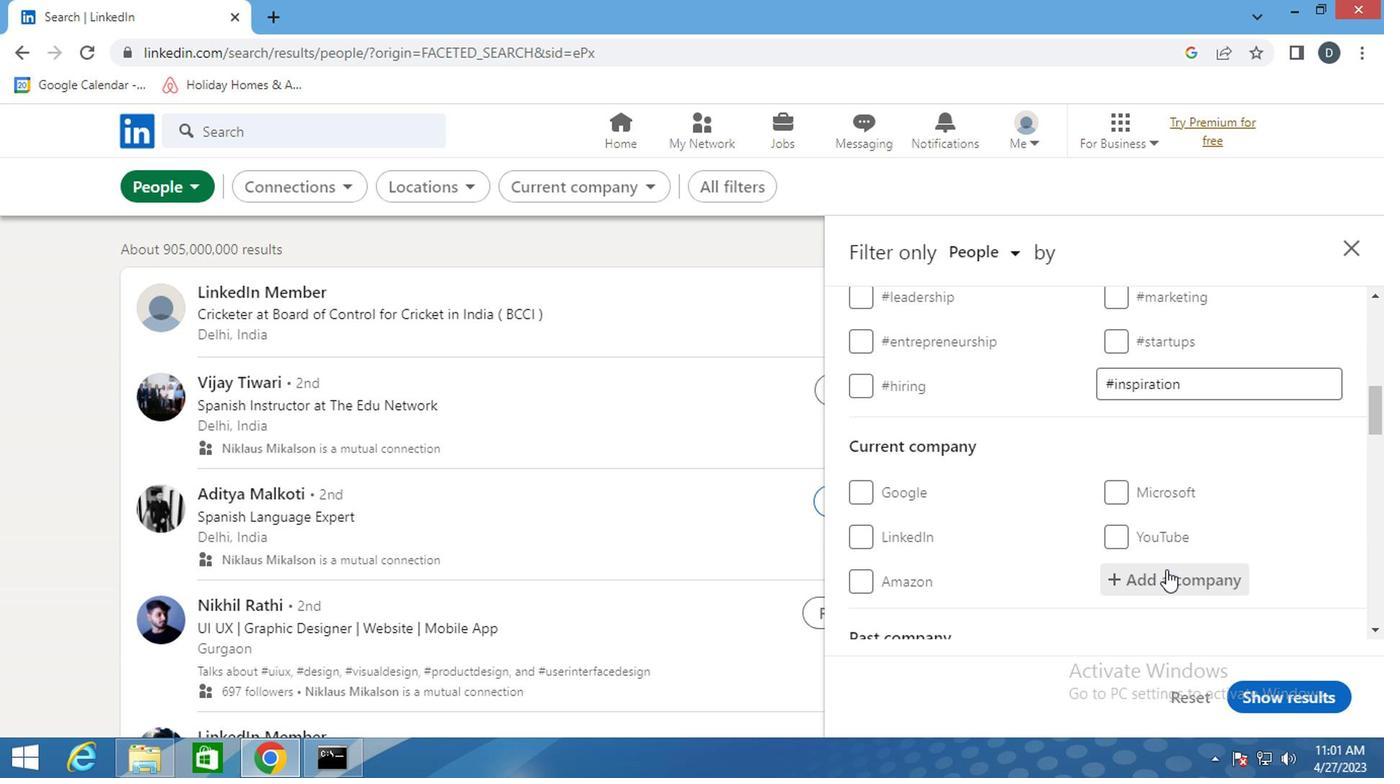 
Action: Mouse moved to (1145, 566)
Screenshot: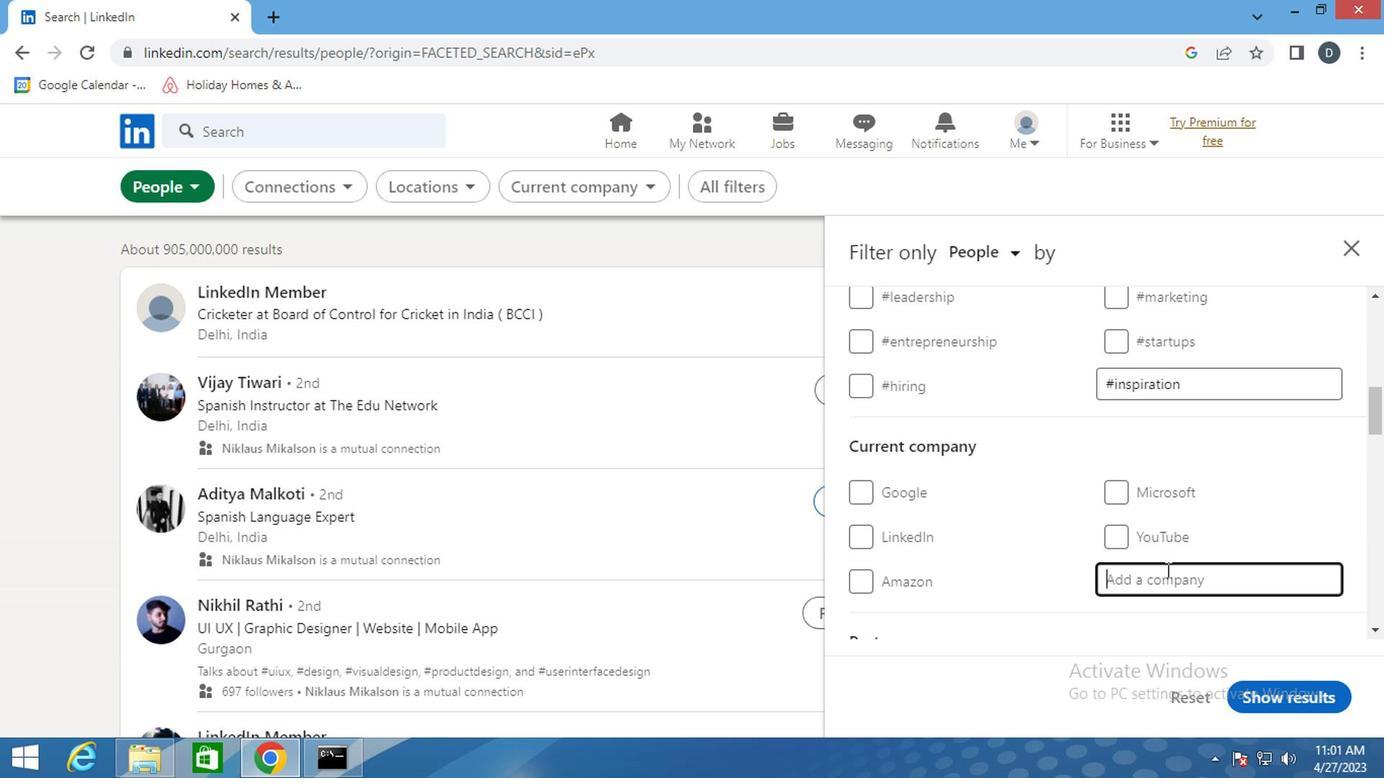
Action: Key pressed <Key.shift><Key.shift><Key.shift><Key.shift><Key.shift><Key.shift>ATUL
Screenshot: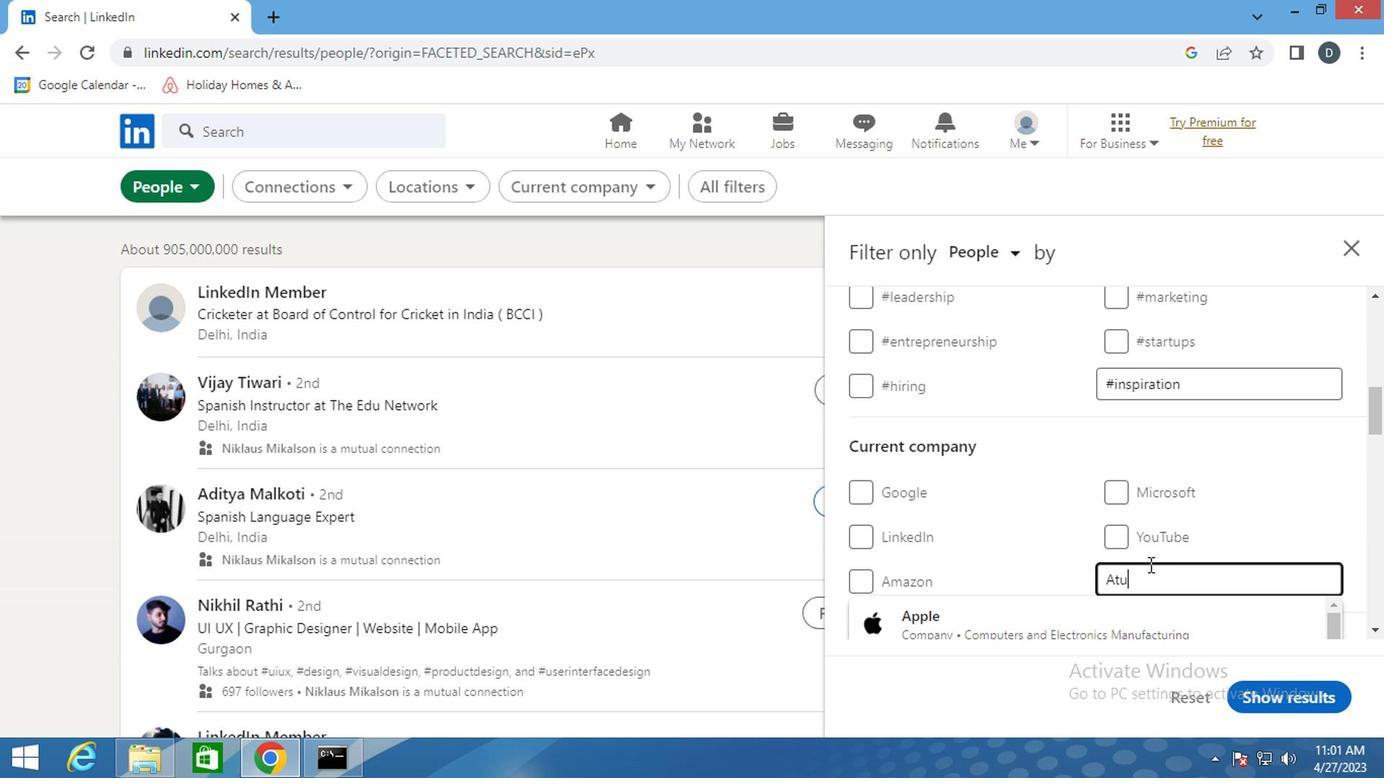 
Action: Mouse scrolled (1145, 566) with delta (0, 0)
Screenshot: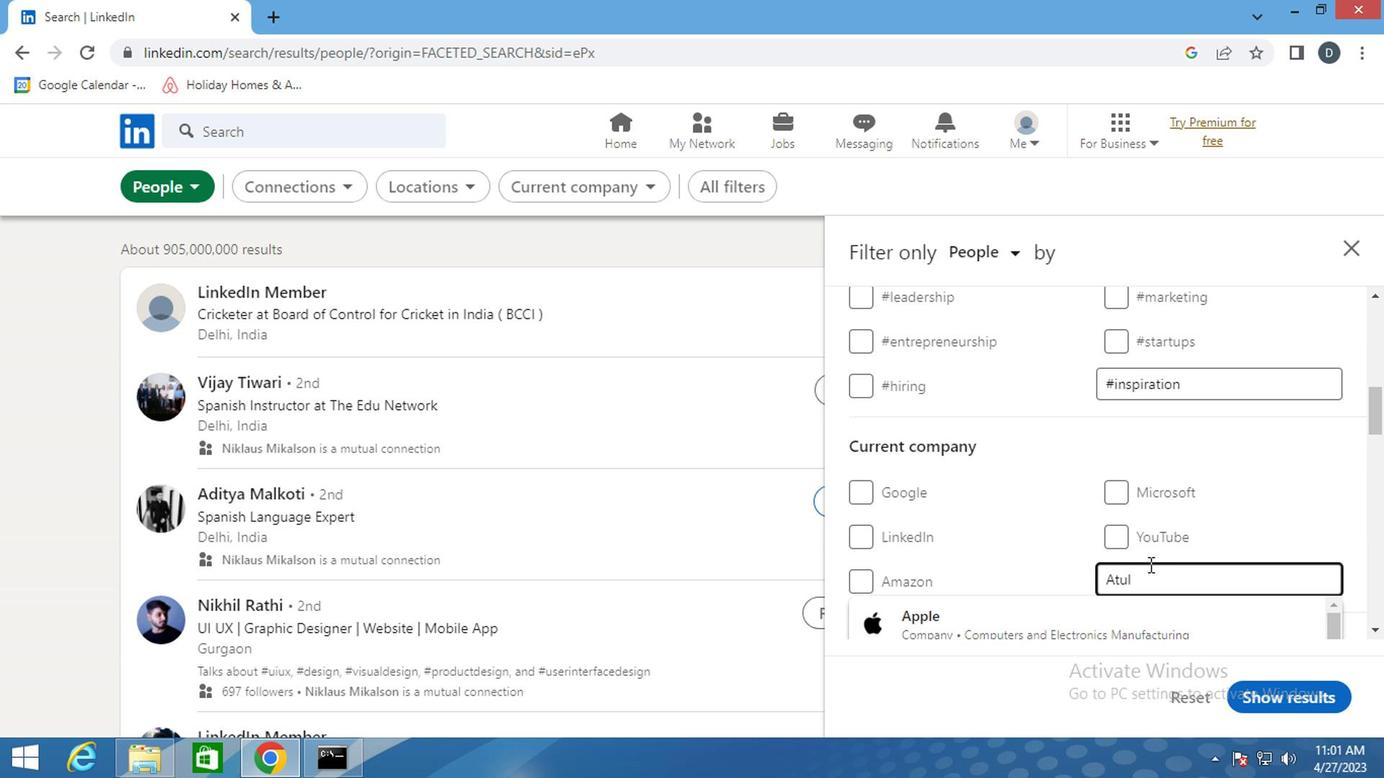 
Action: Mouse moved to (1079, 526)
Screenshot: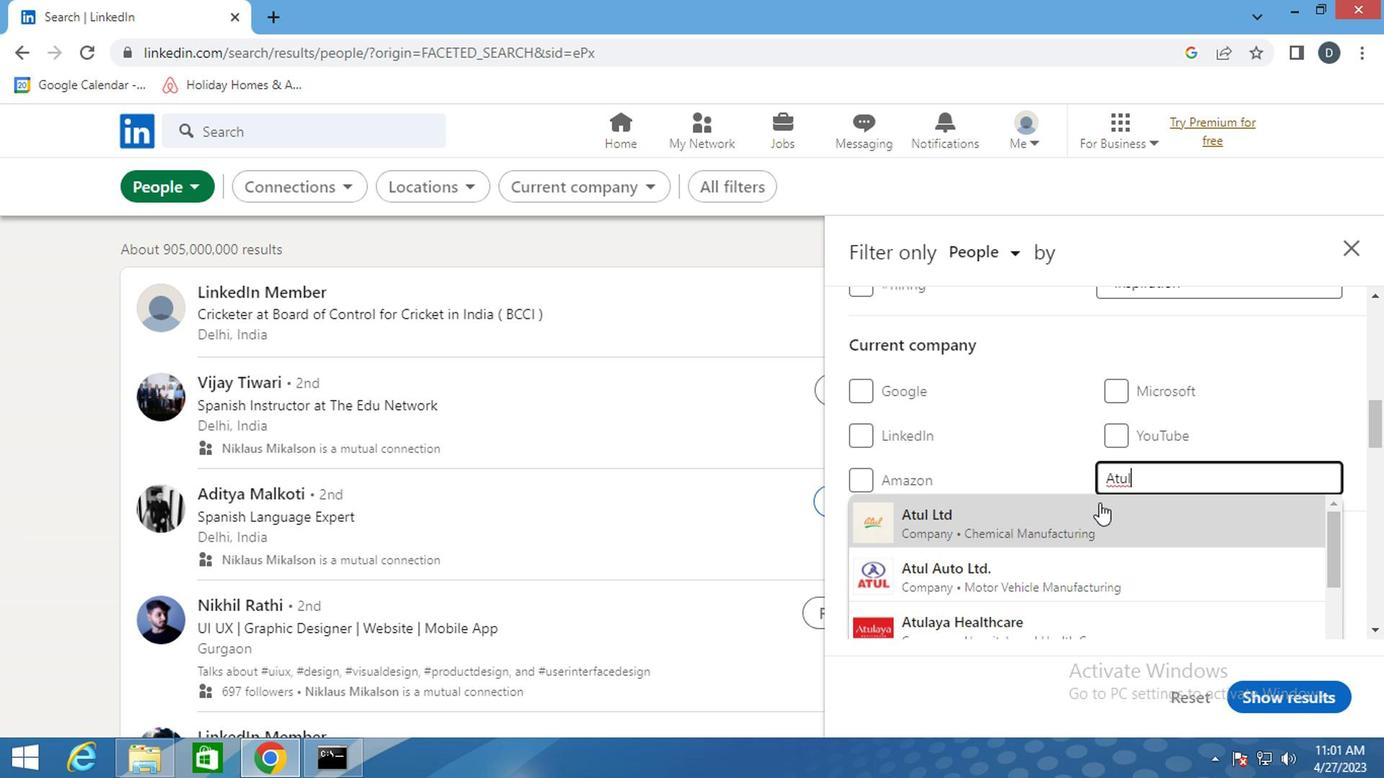 
Action: Mouse pressed left at (1079, 526)
Screenshot: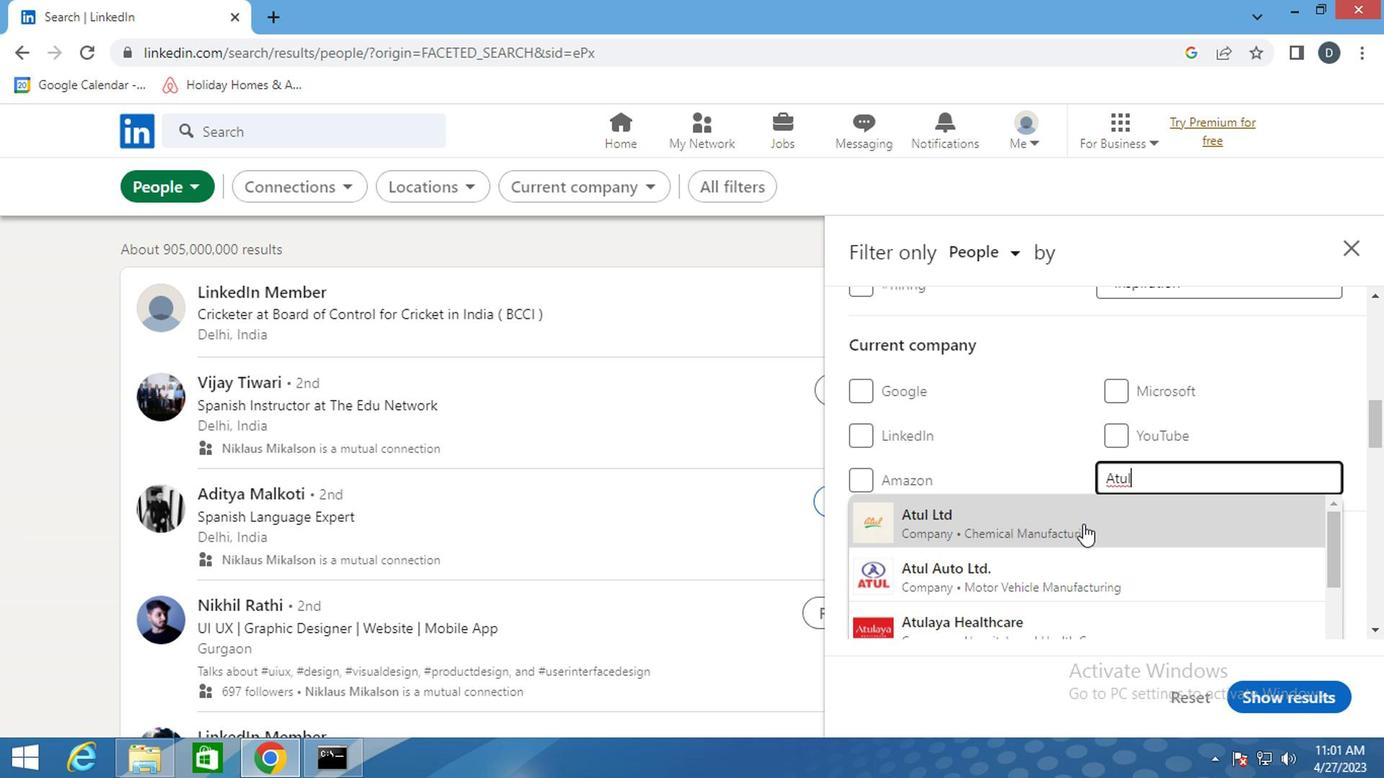 
Action: Mouse moved to (979, 548)
Screenshot: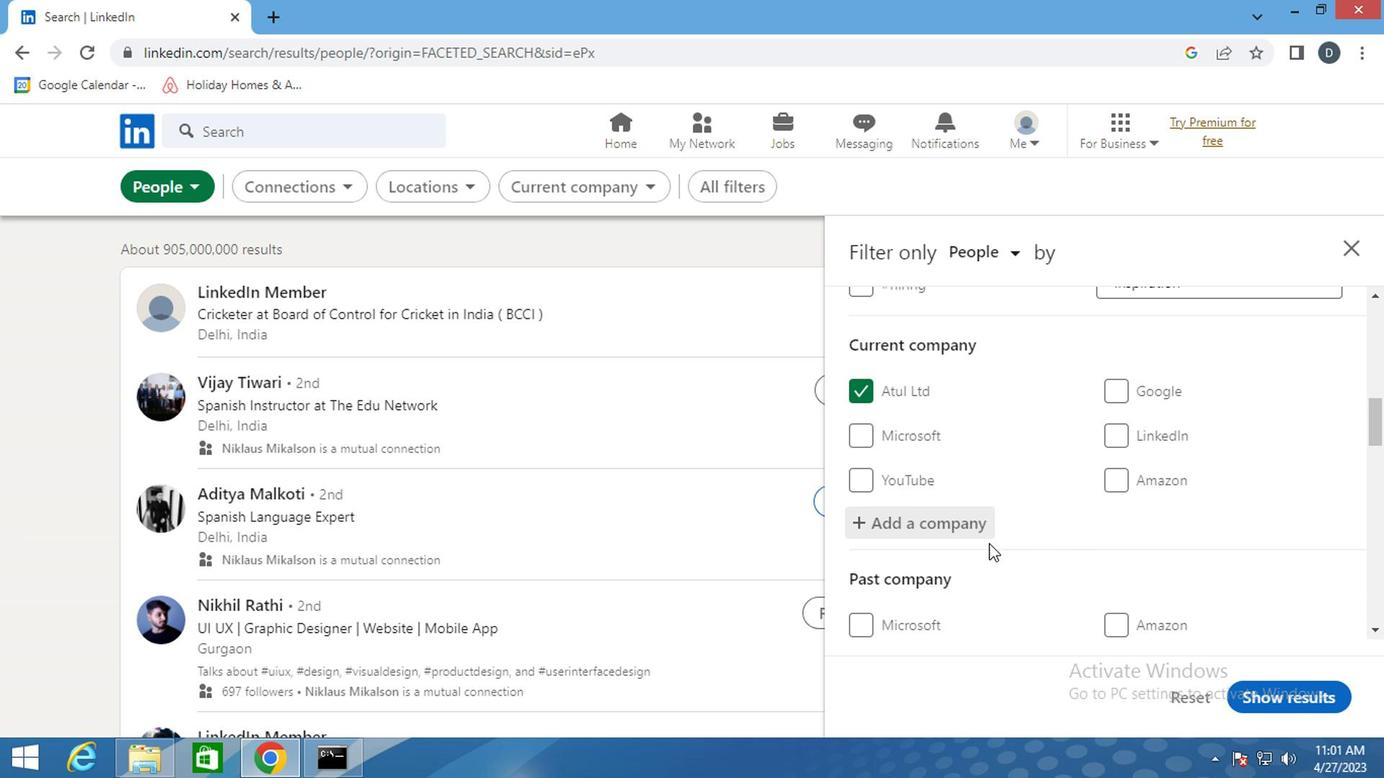 
Action: Mouse scrolled (979, 547) with delta (0, -1)
Screenshot: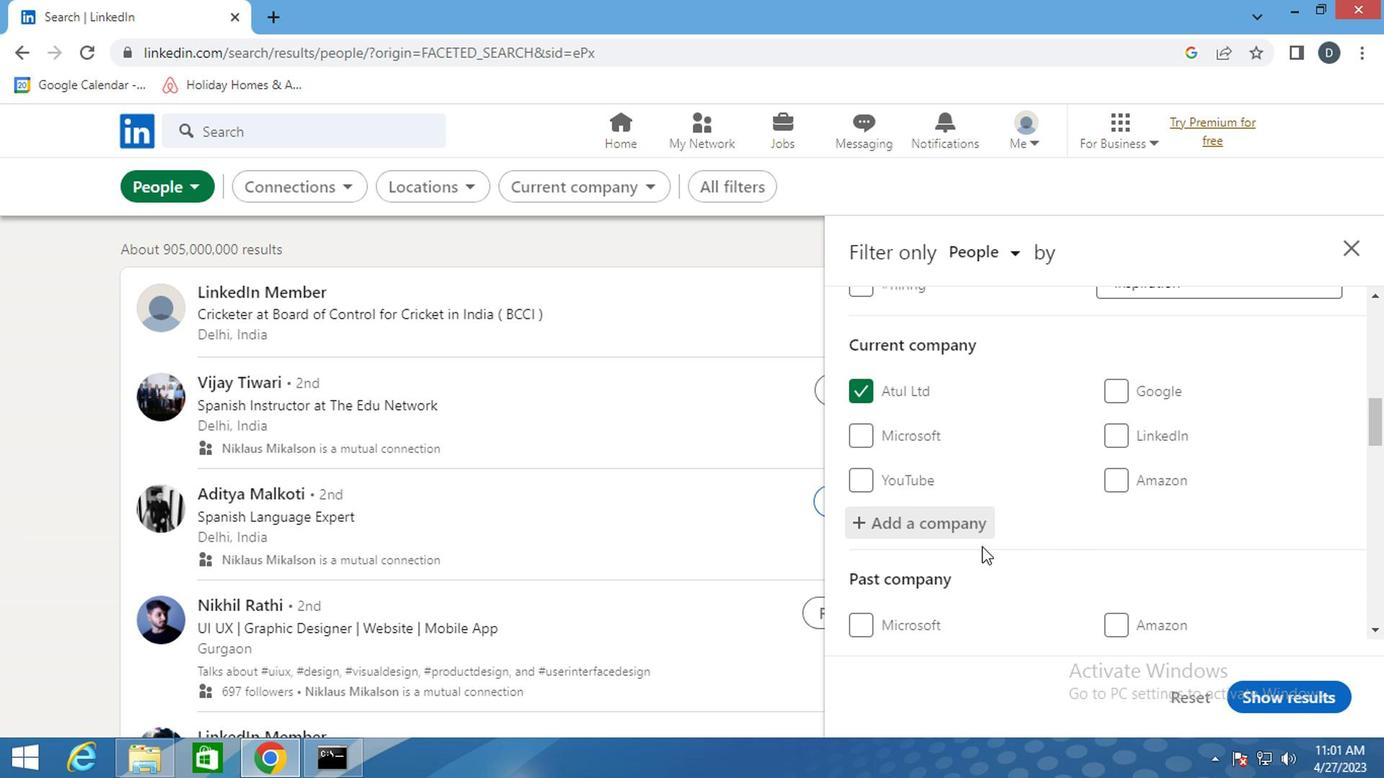 
Action: Mouse scrolled (979, 547) with delta (0, -1)
Screenshot: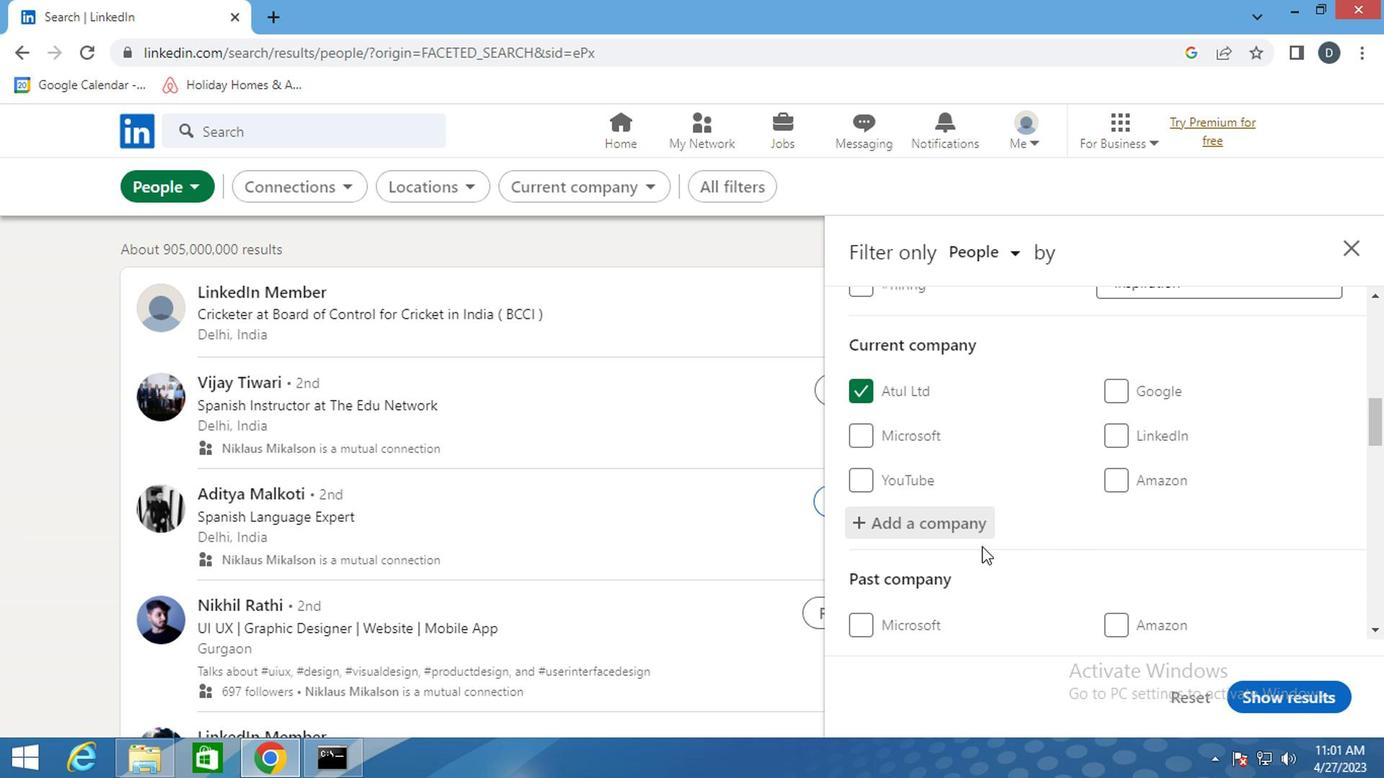 
Action: Mouse moved to (978, 519)
Screenshot: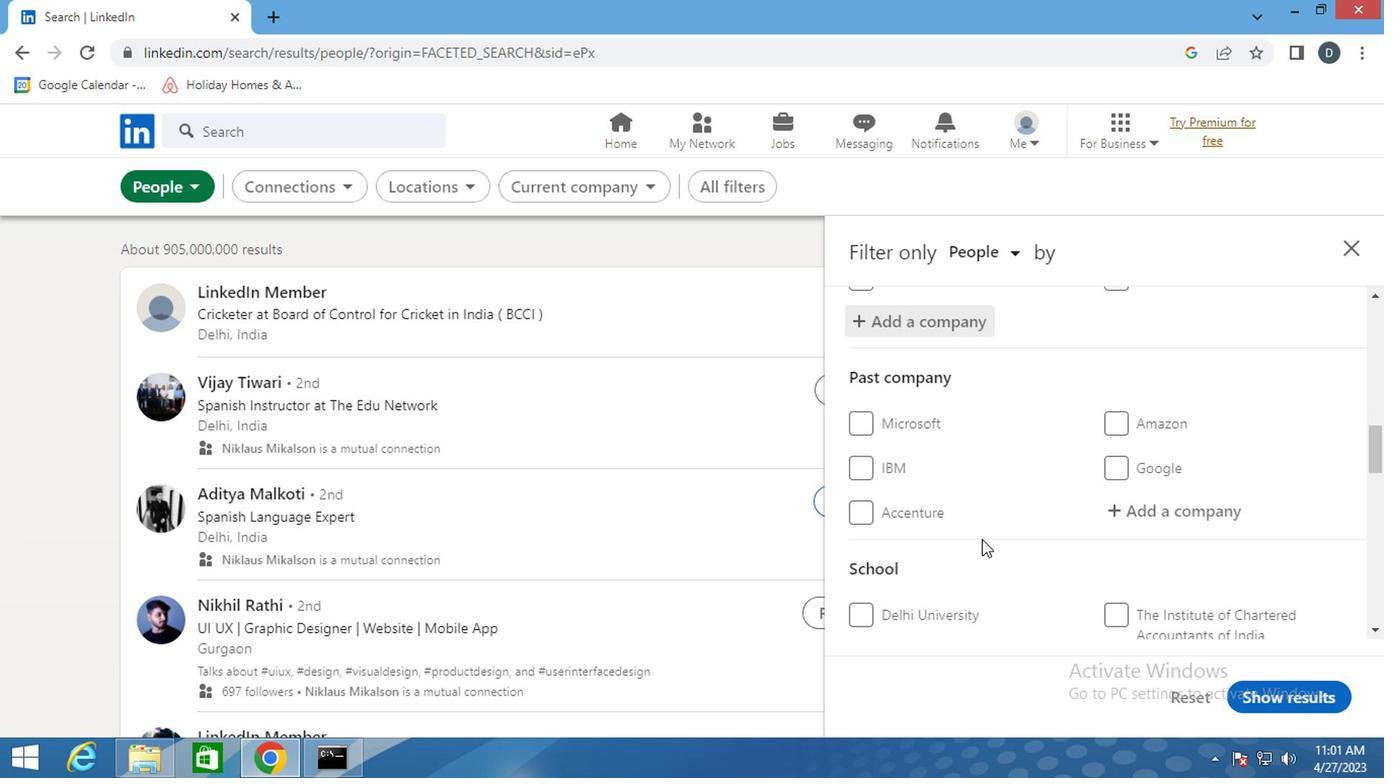 
Action: Mouse scrolled (978, 519) with delta (0, 0)
Screenshot: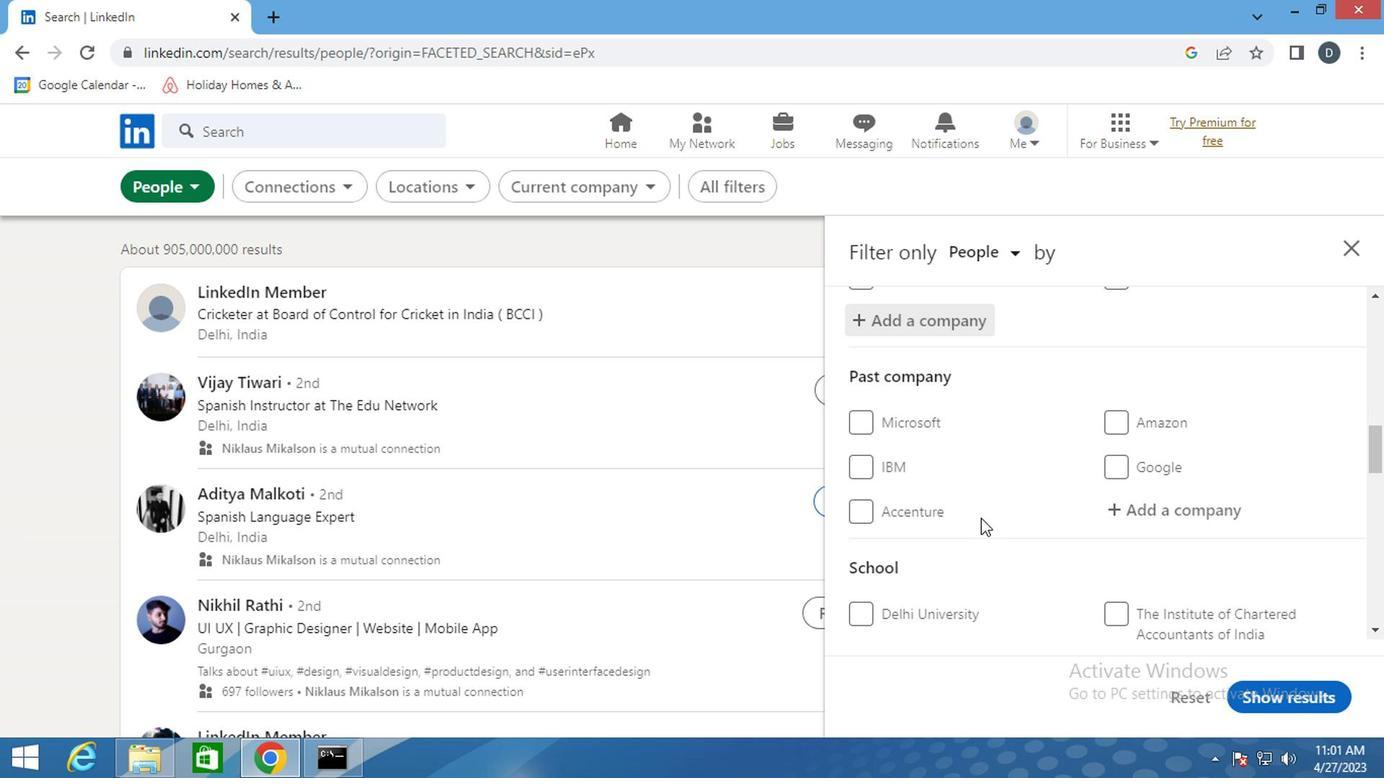 
Action: Mouse moved to (978, 517)
Screenshot: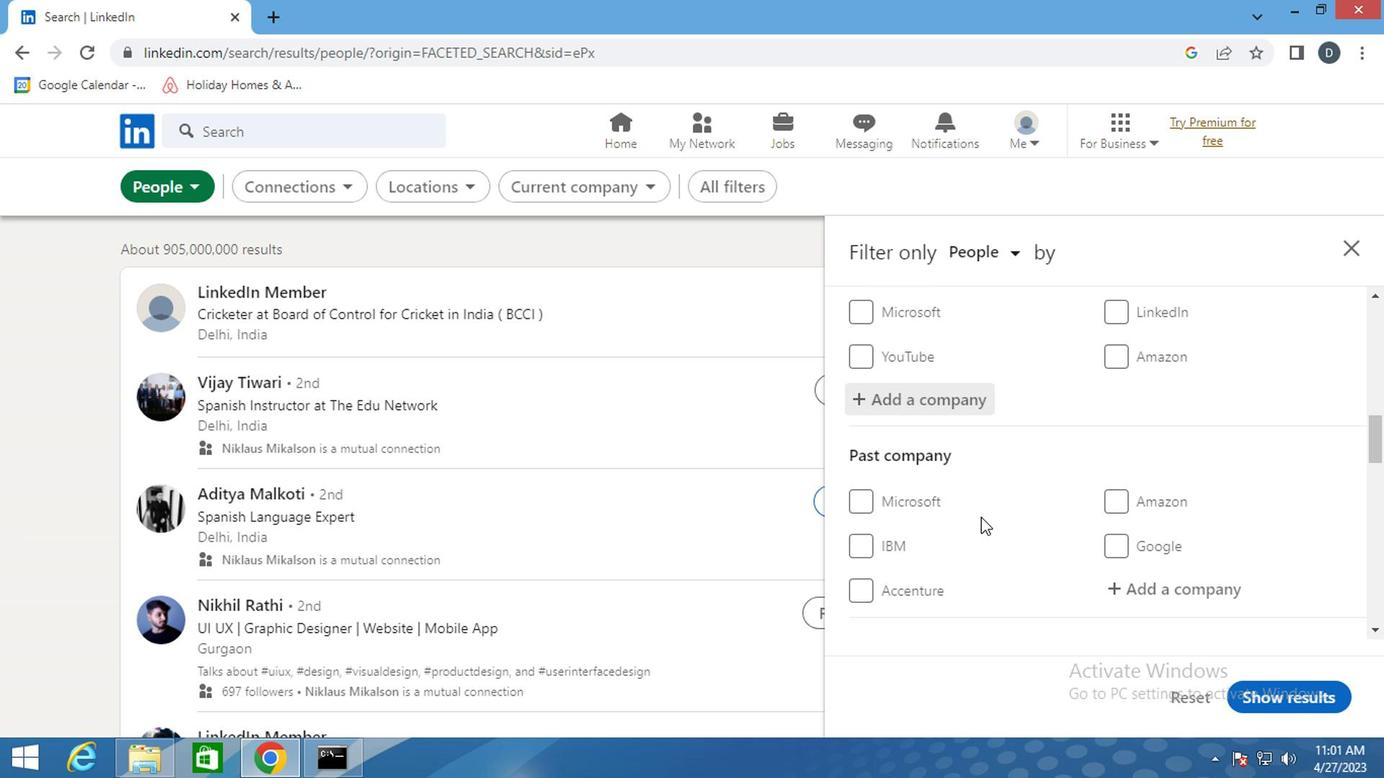 
Action: Mouse scrolled (978, 516) with delta (0, 0)
Screenshot: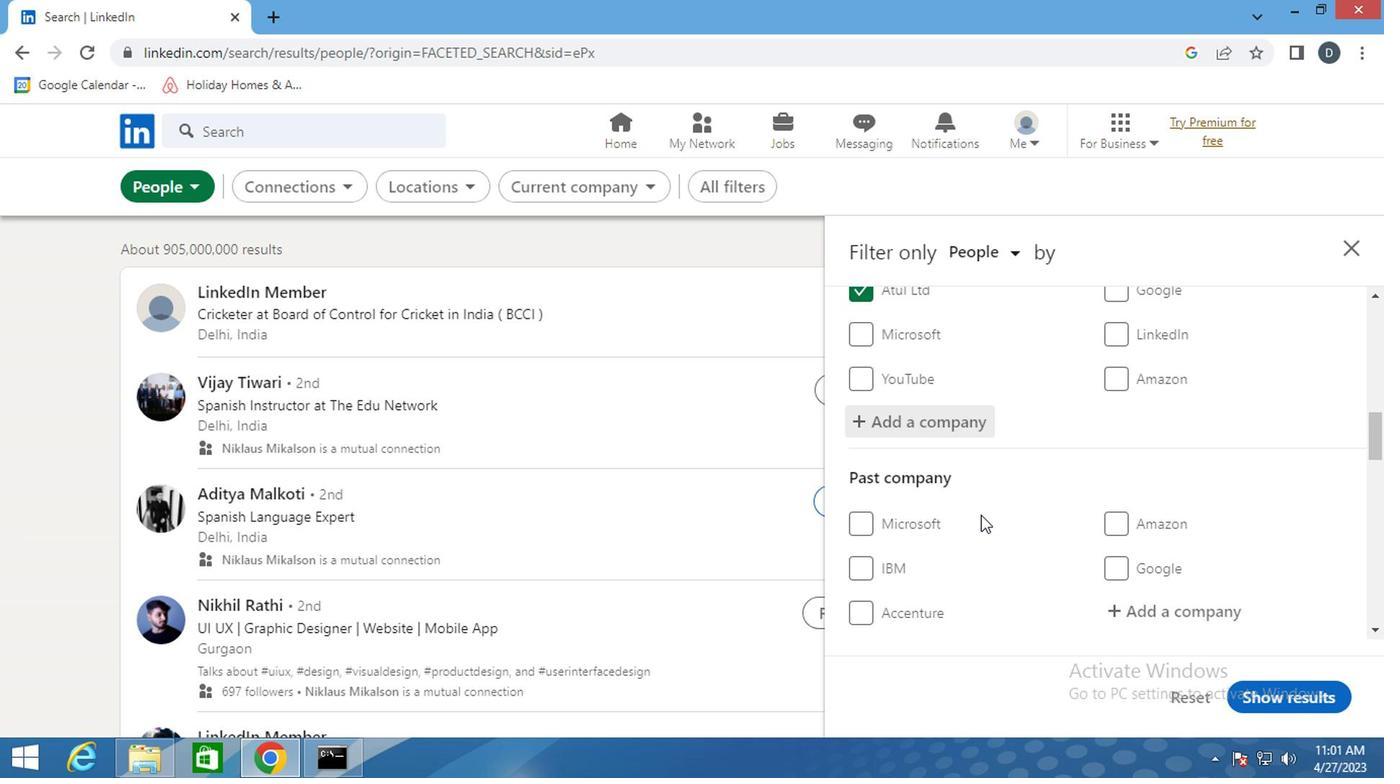 
Action: Mouse scrolled (978, 516) with delta (0, 0)
Screenshot: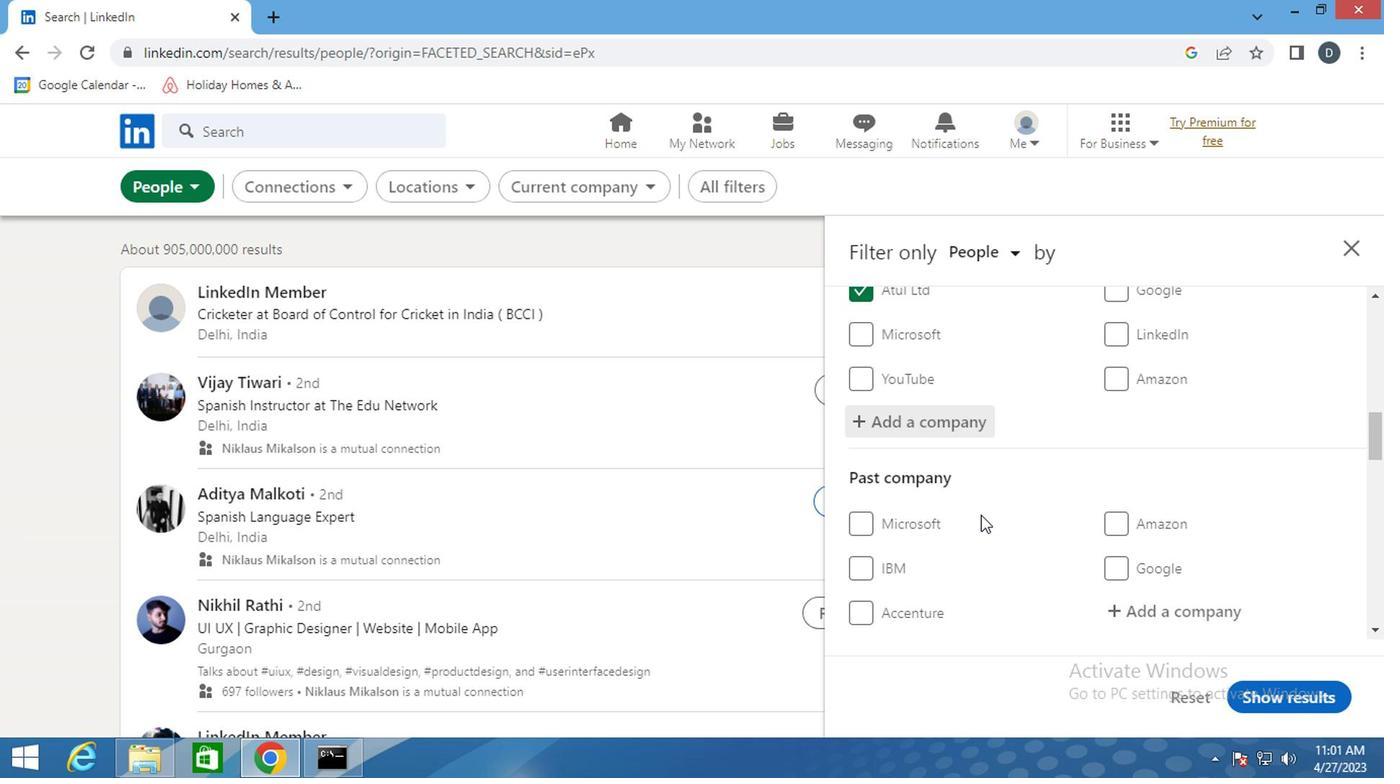 
Action: Mouse moved to (942, 522)
Screenshot: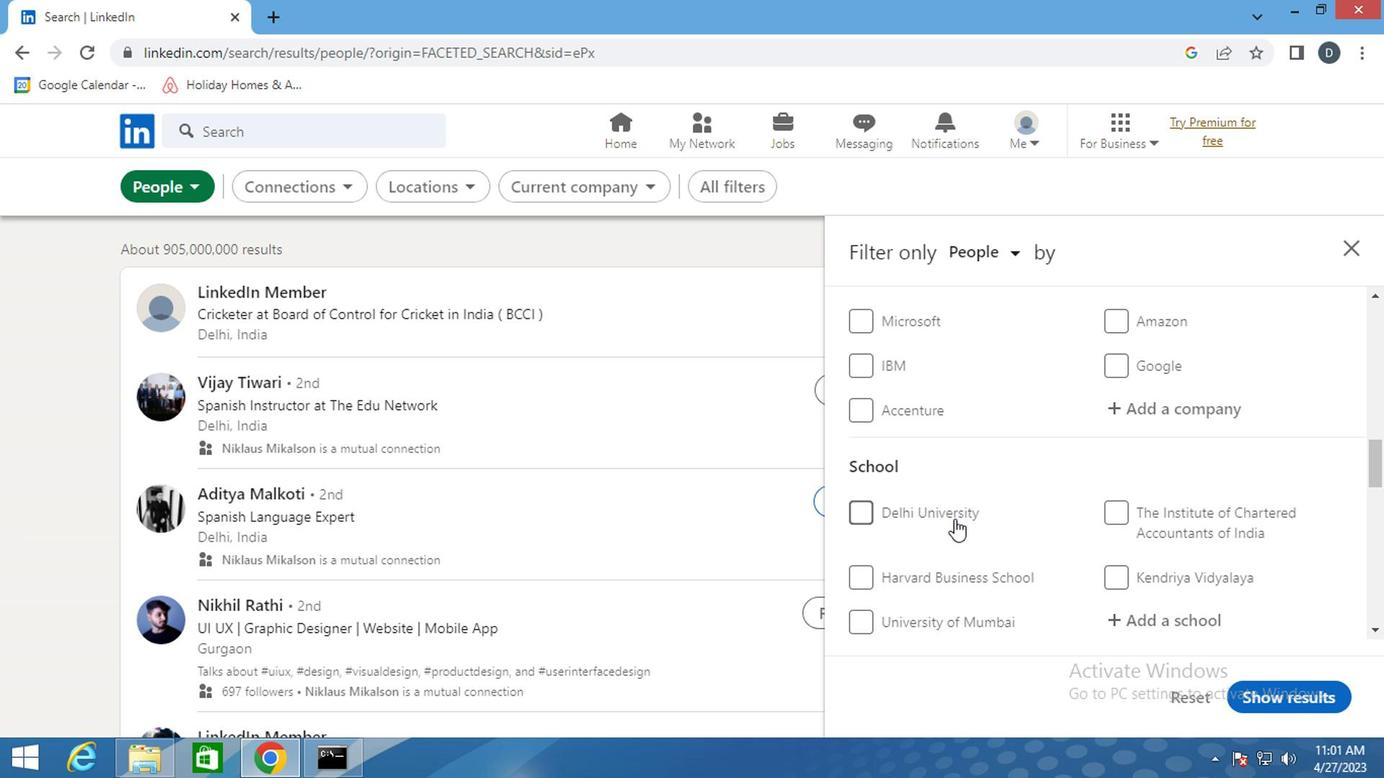 
Action: Mouse scrolled (942, 522) with delta (0, 0)
Screenshot: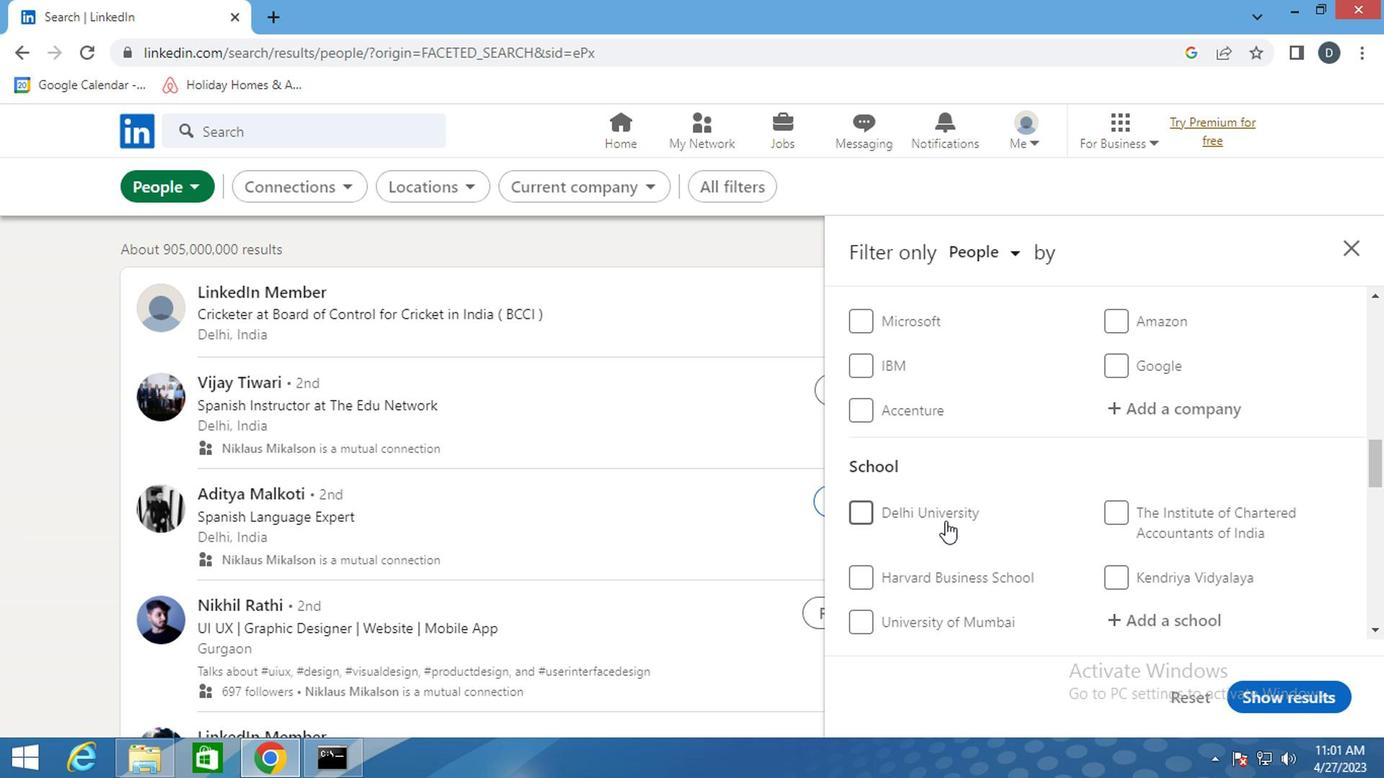 
Action: Mouse moved to (1135, 521)
Screenshot: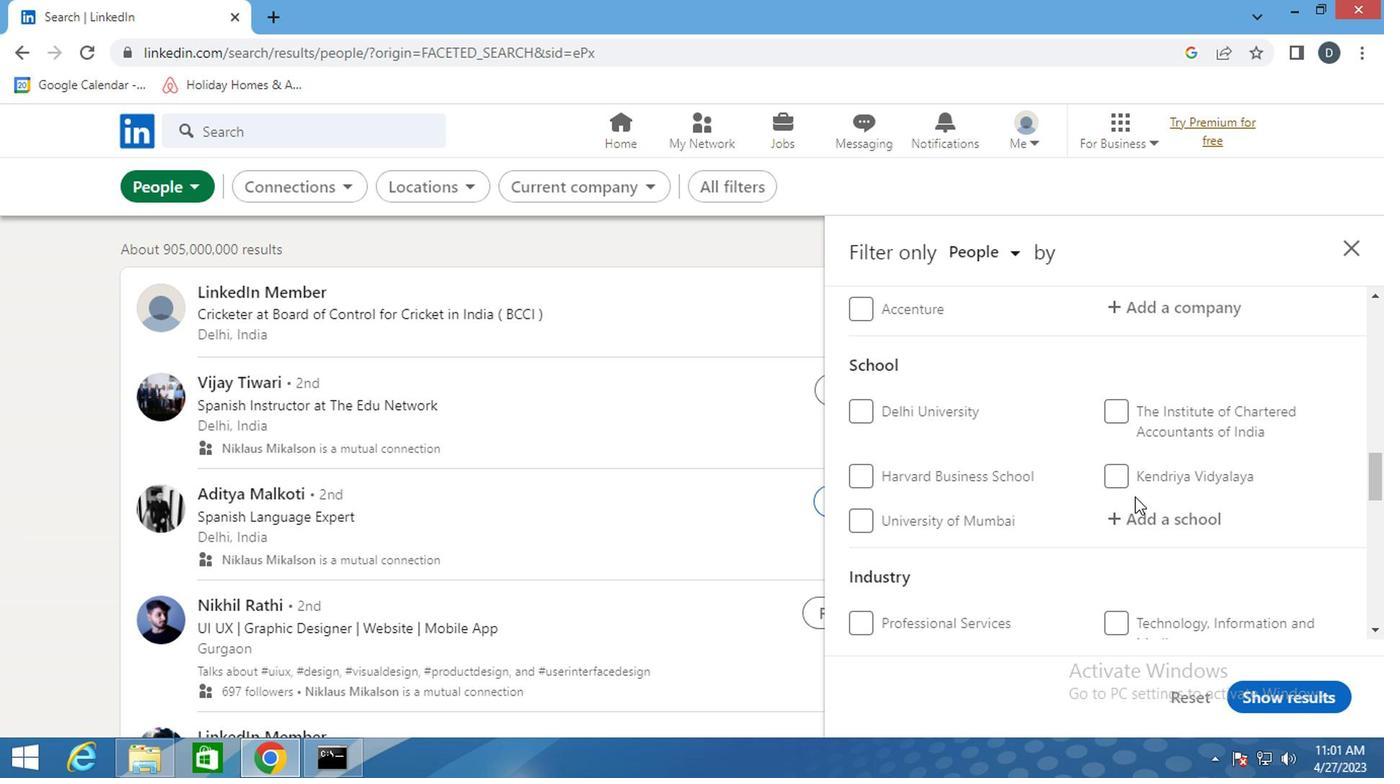 
Action: Mouse pressed left at (1135, 521)
Screenshot: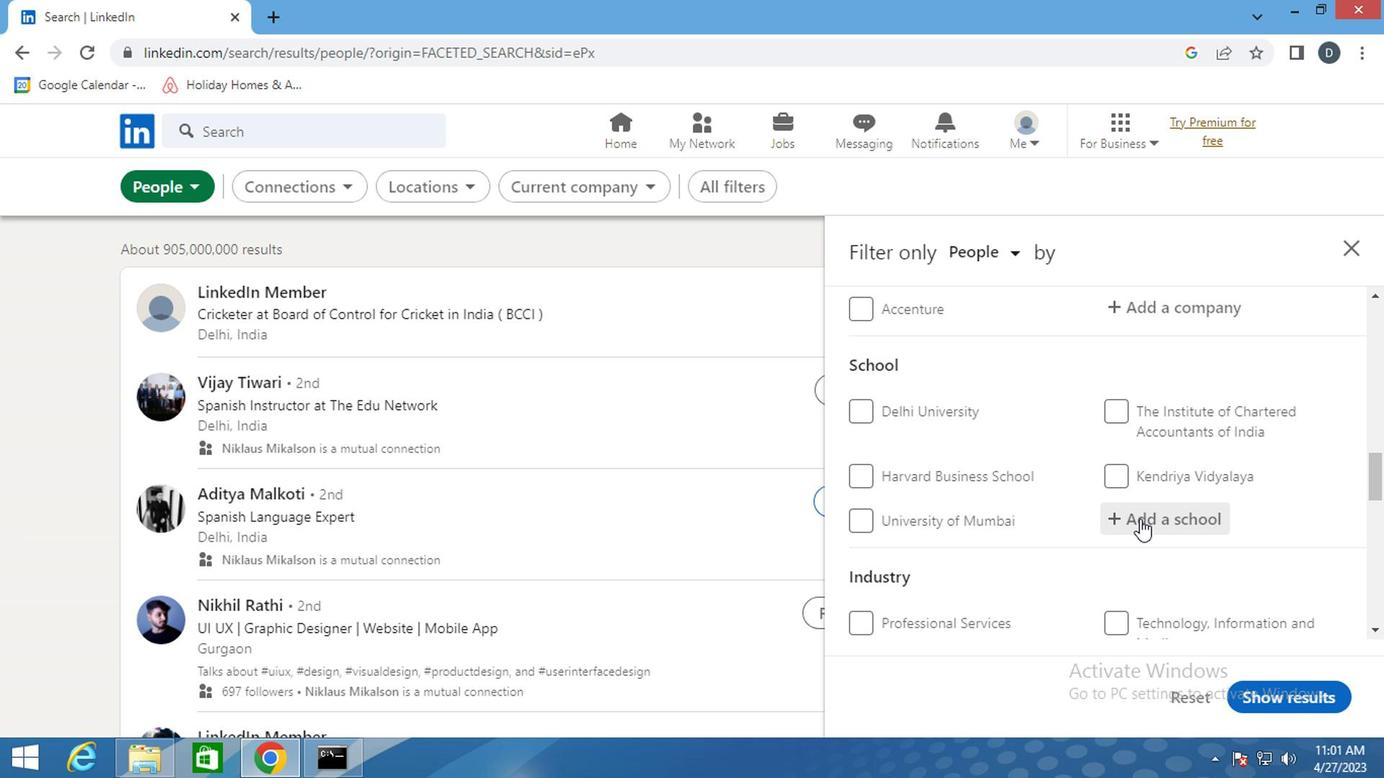 
Action: Mouse moved to (1132, 522)
Screenshot: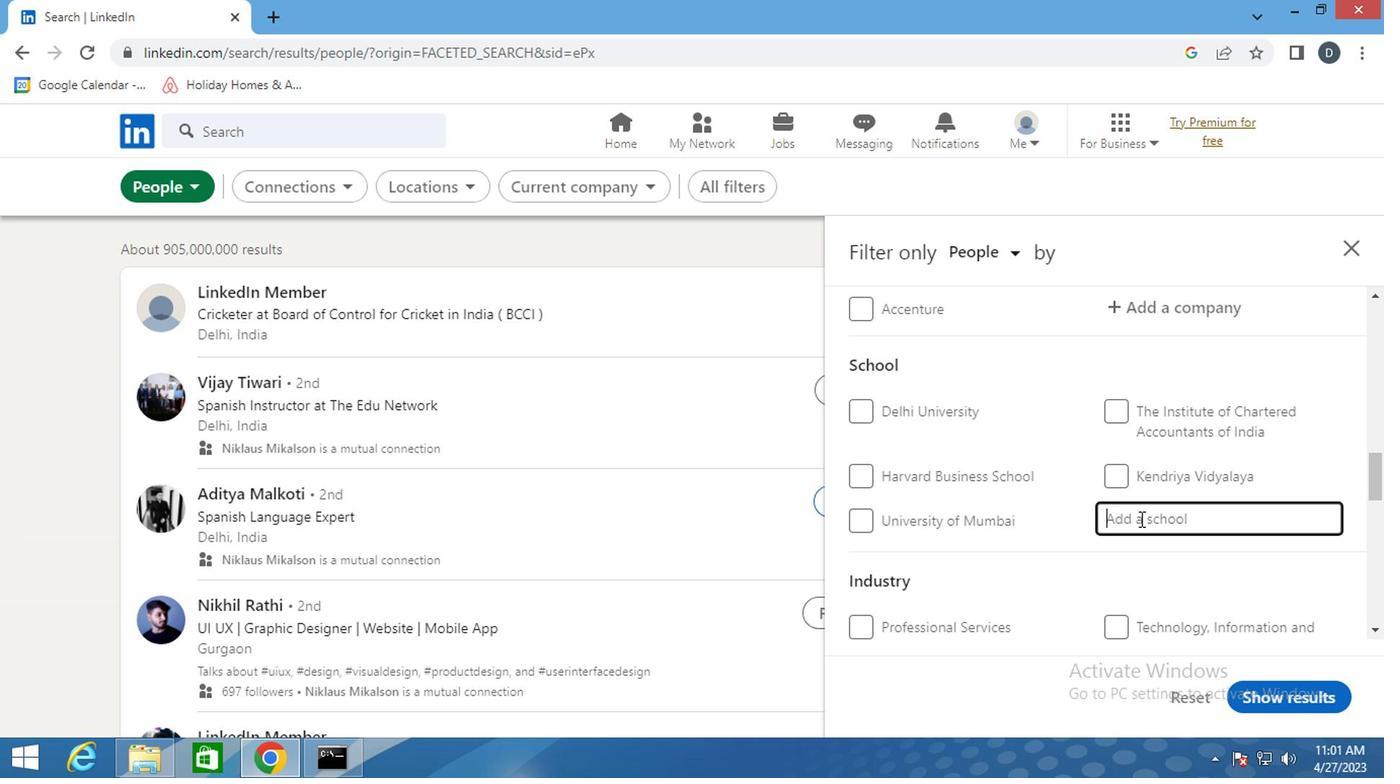 
Action: Key pressed <Key.shift>LORETO
Screenshot: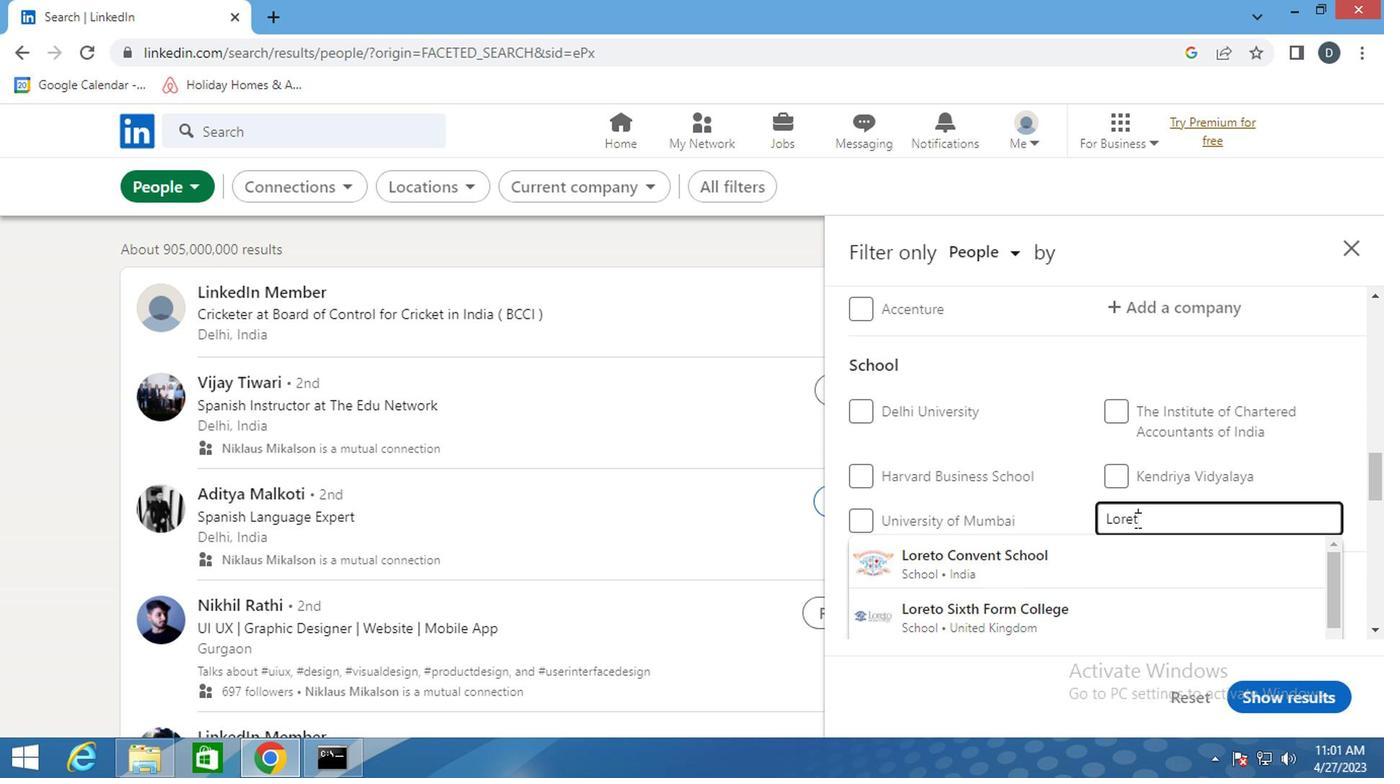 
Action: Mouse moved to (1106, 551)
Screenshot: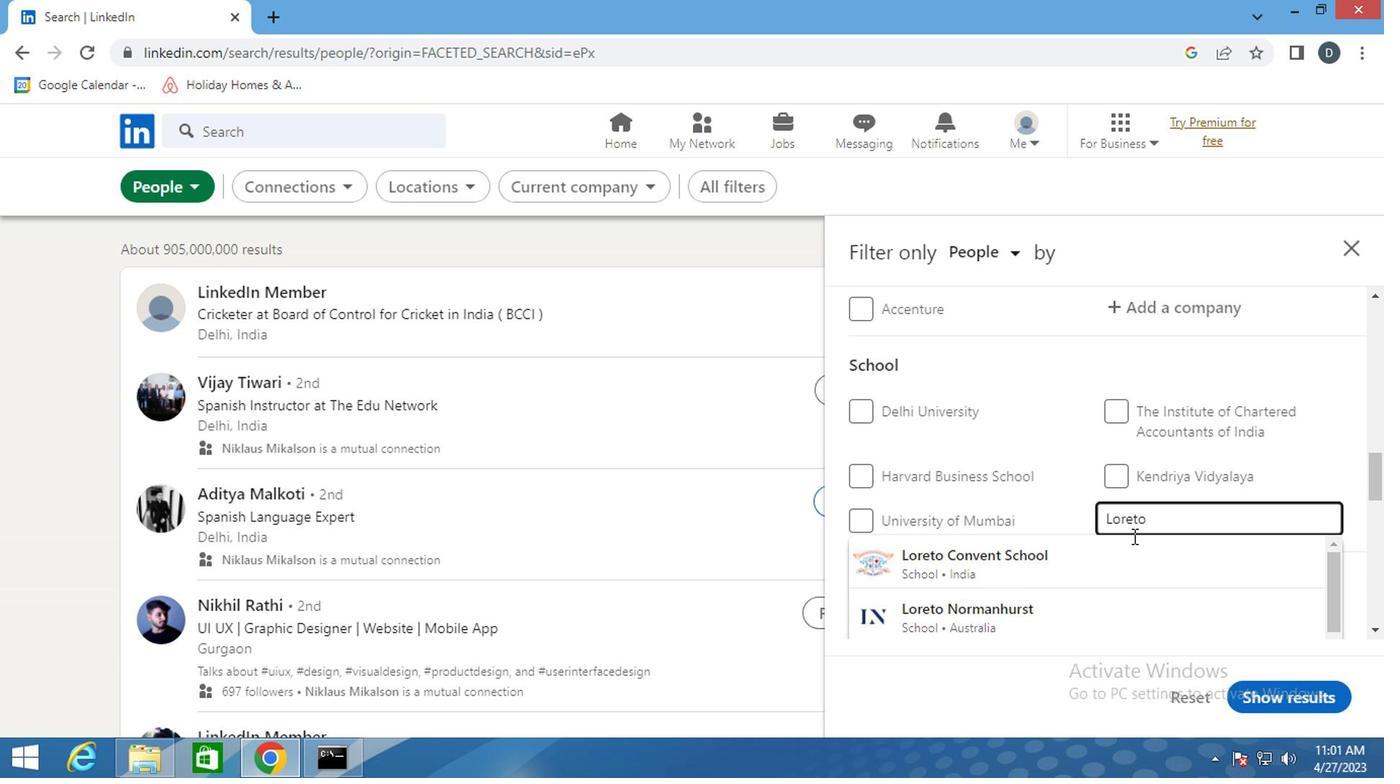 
Action: Mouse pressed left at (1106, 551)
Screenshot: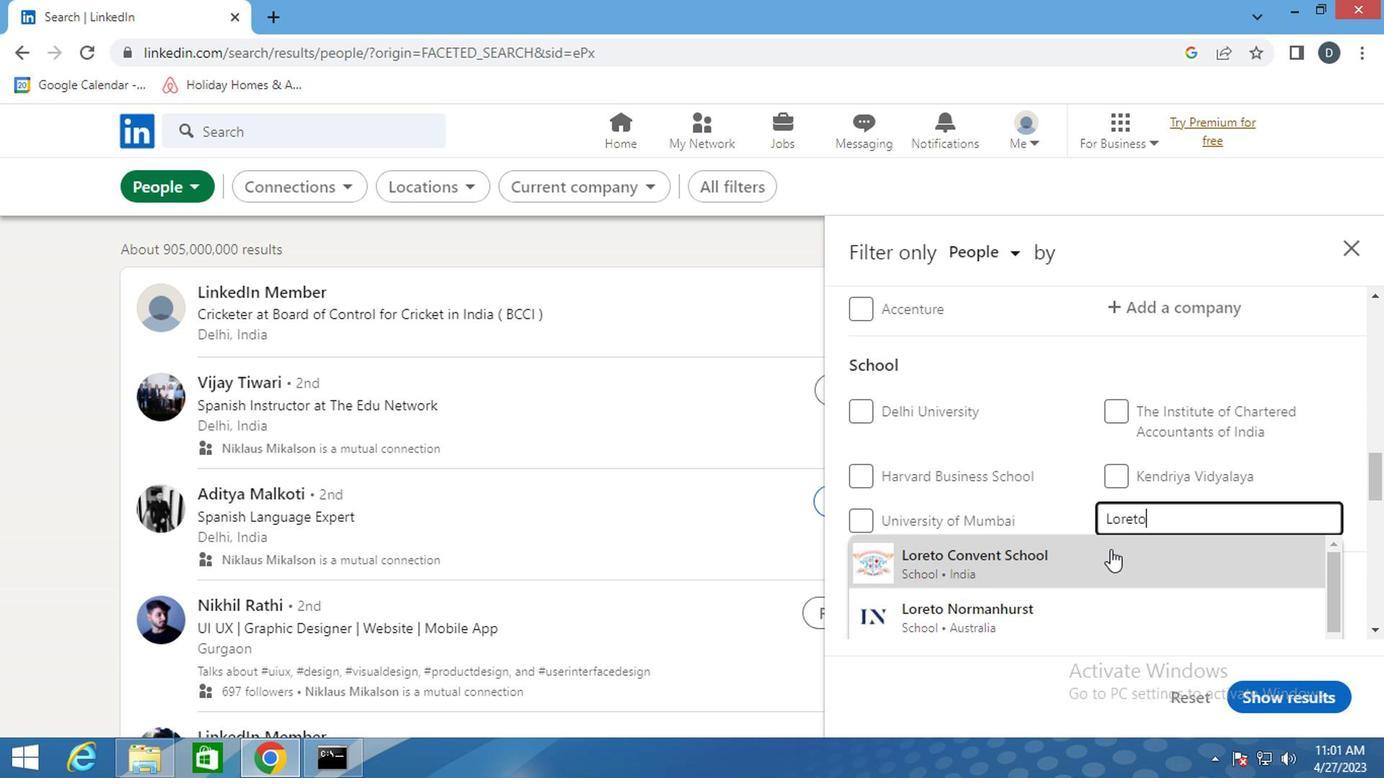
Action: Mouse moved to (1068, 552)
Screenshot: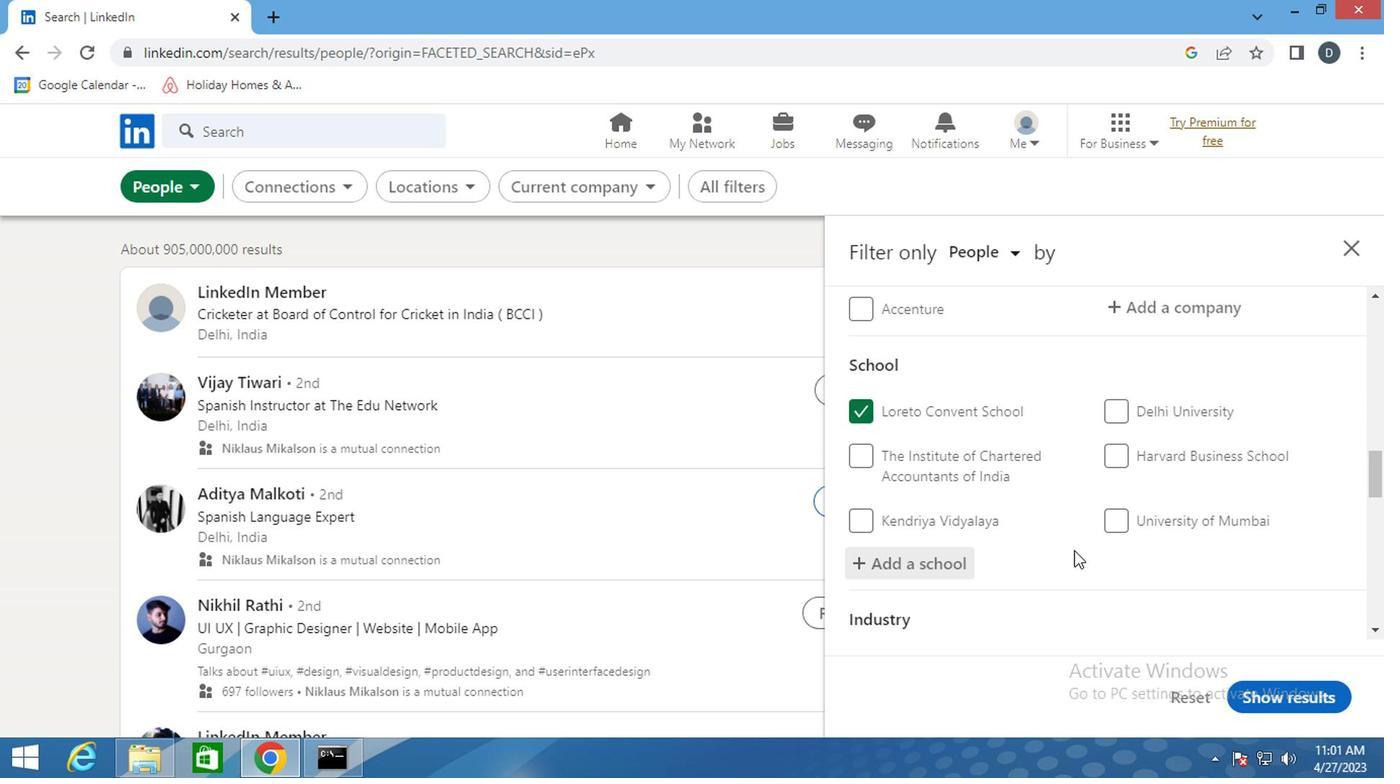 
Action: Mouse scrolled (1068, 551) with delta (0, 0)
Screenshot: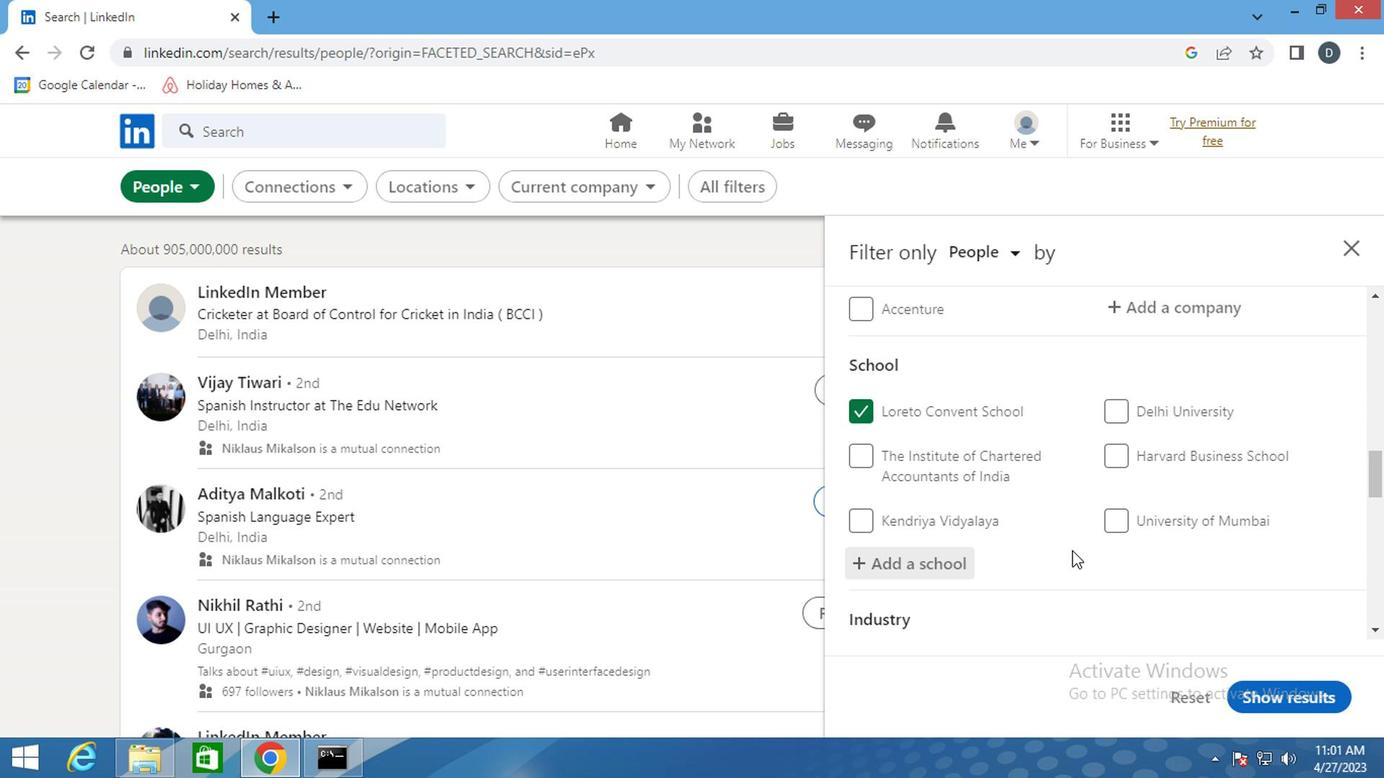 
Action: Mouse moved to (1064, 545)
Screenshot: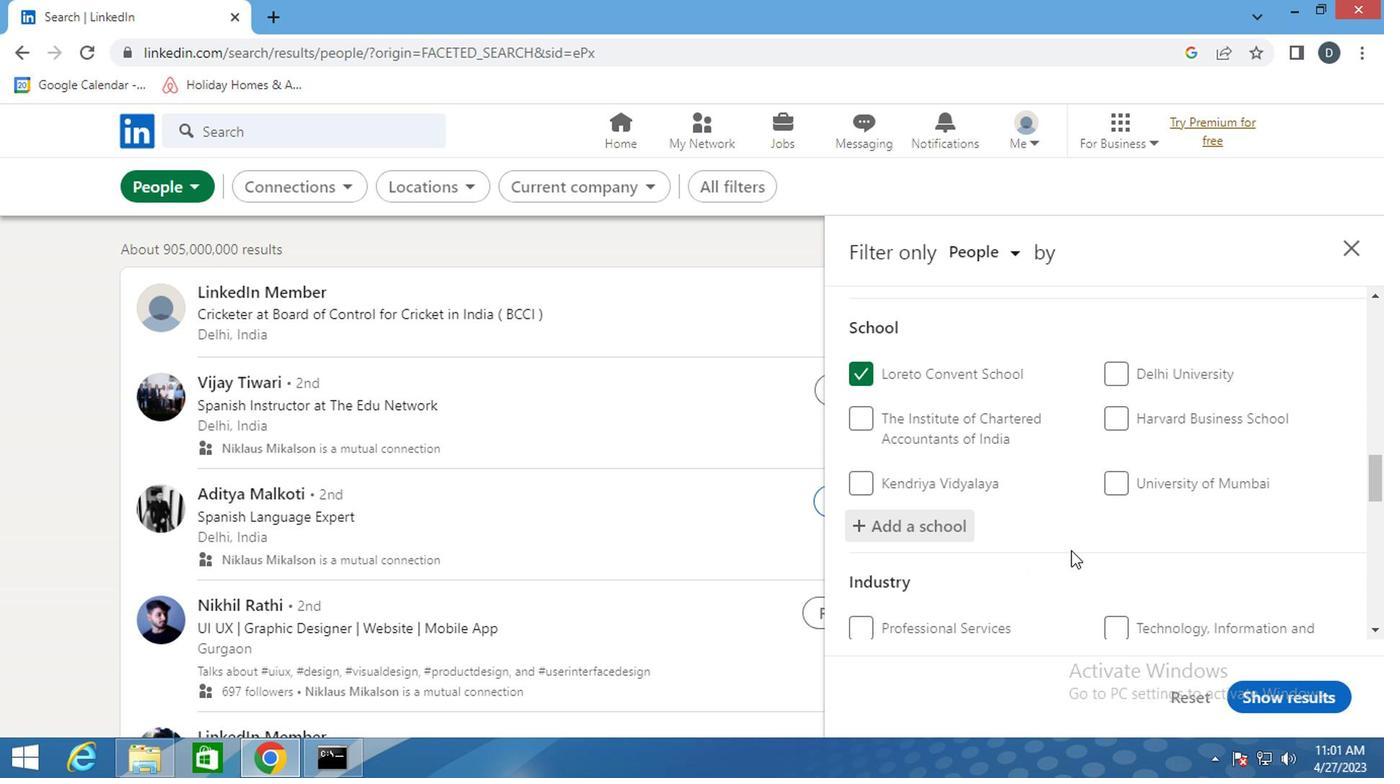
Action: Mouse scrolled (1064, 544) with delta (0, 0)
Screenshot: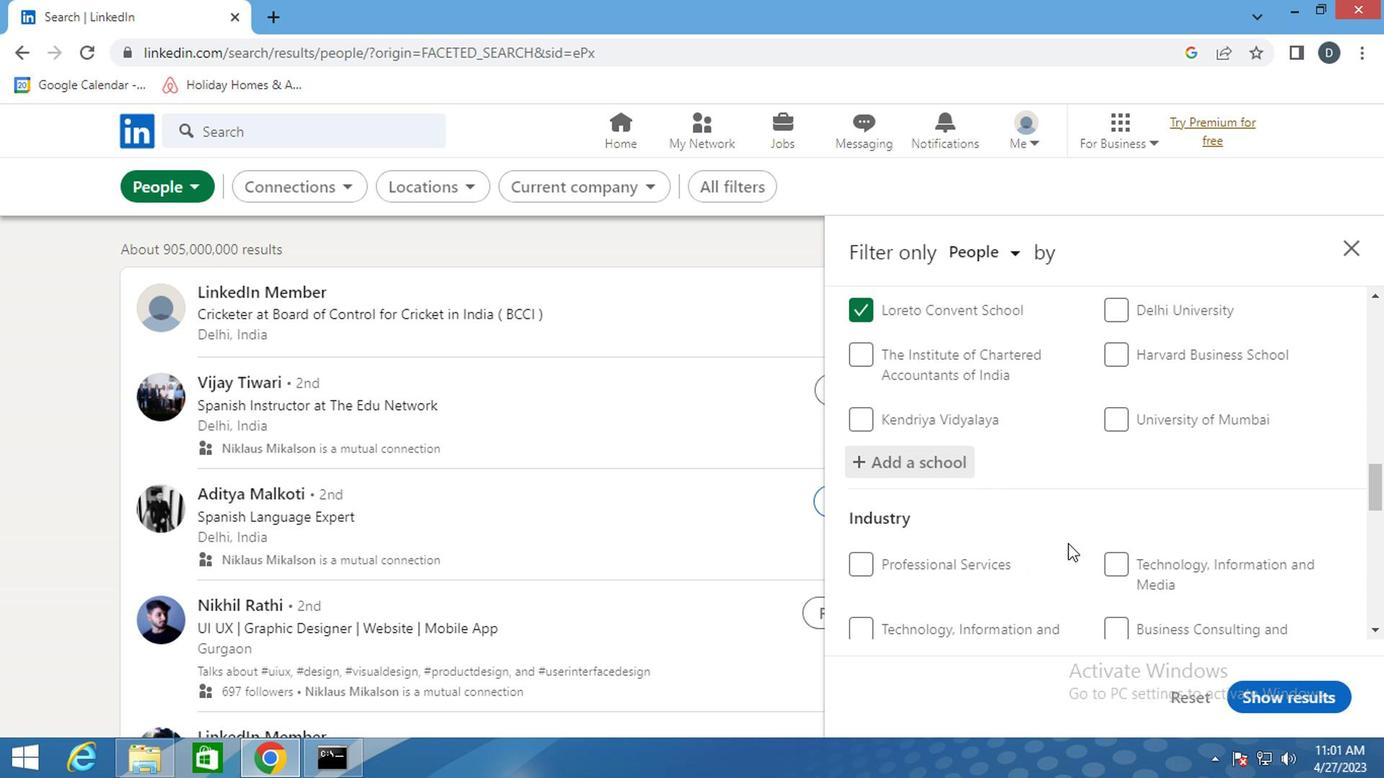 
Action: Mouse moved to (1171, 596)
Screenshot: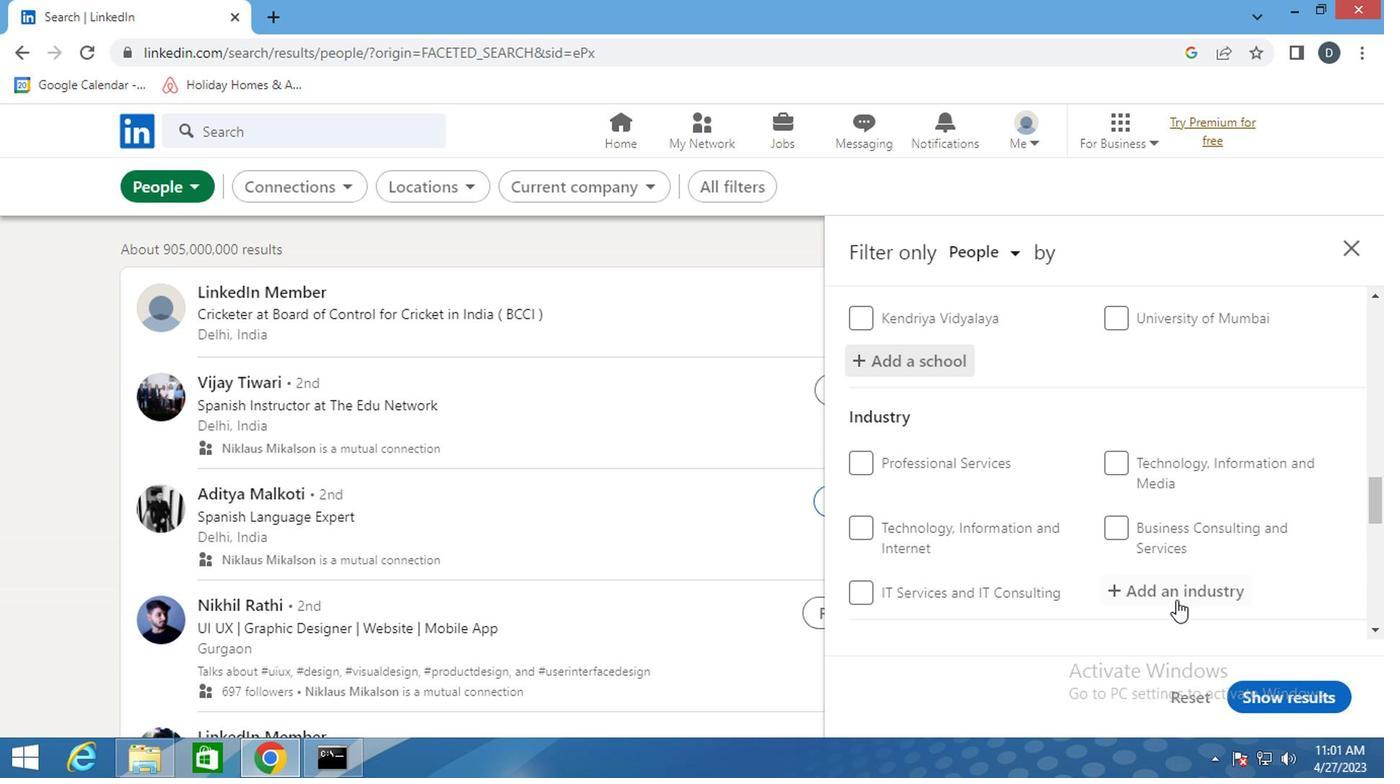 
Action: Mouse pressed left at (1171, 596)
Screenshot: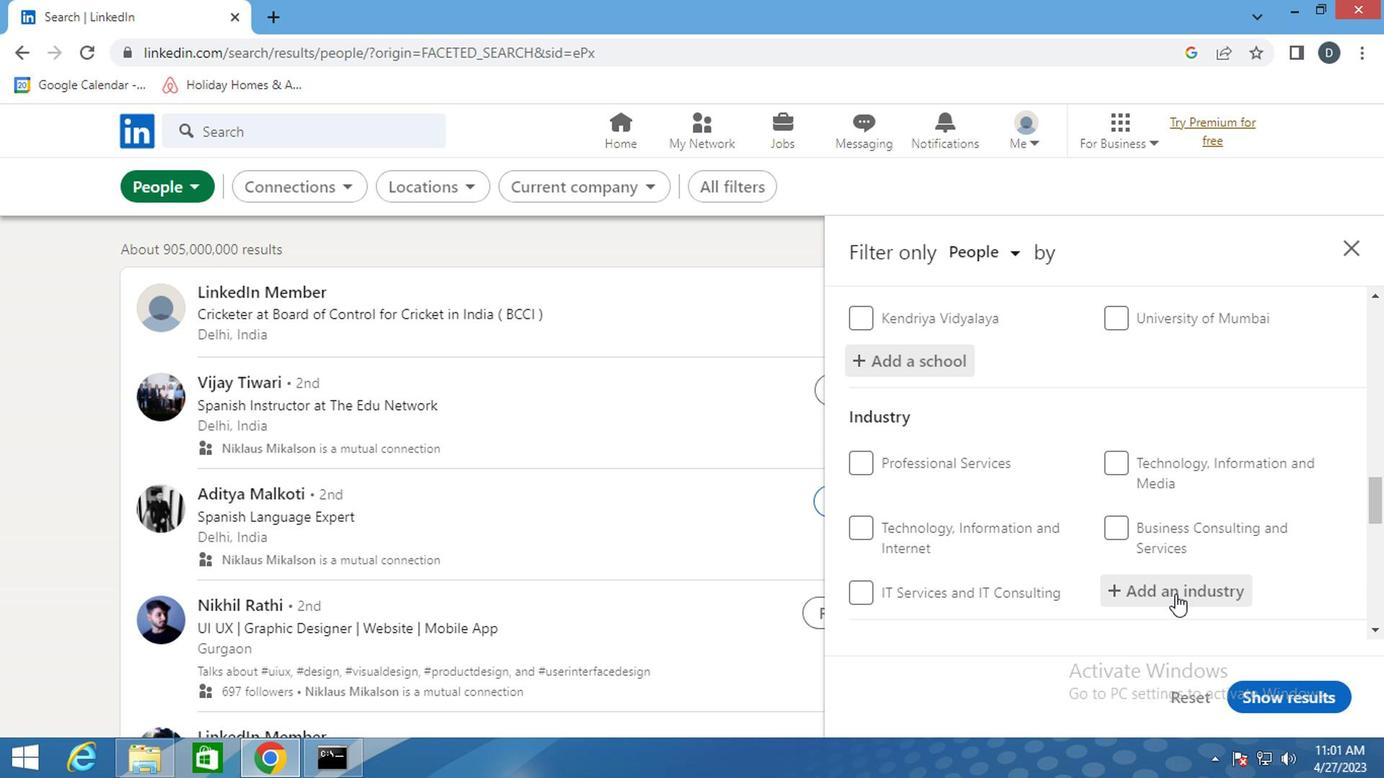 
Action: Mouse moved to (1143, 532)
Screenshot: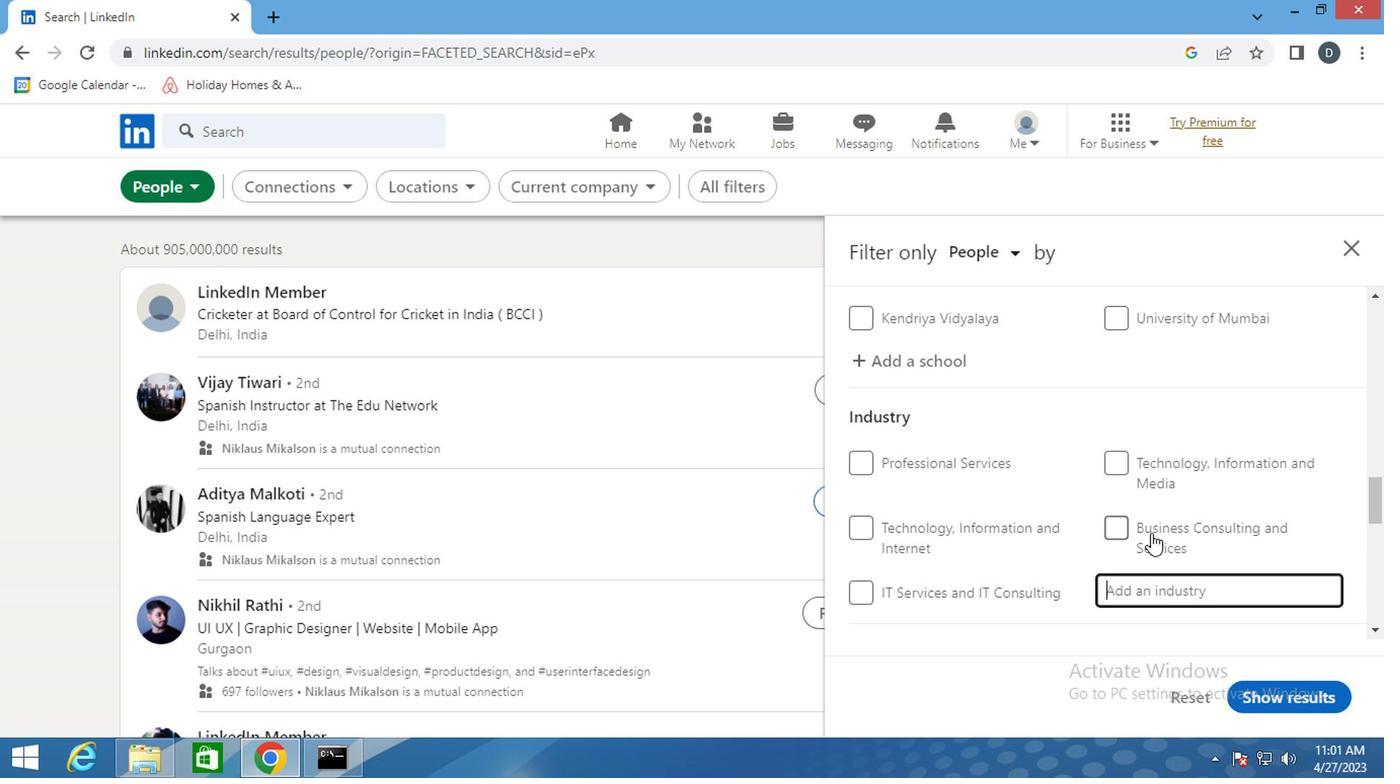 
Action: Key pressed <Key.shift>CIVIL
Screenshot: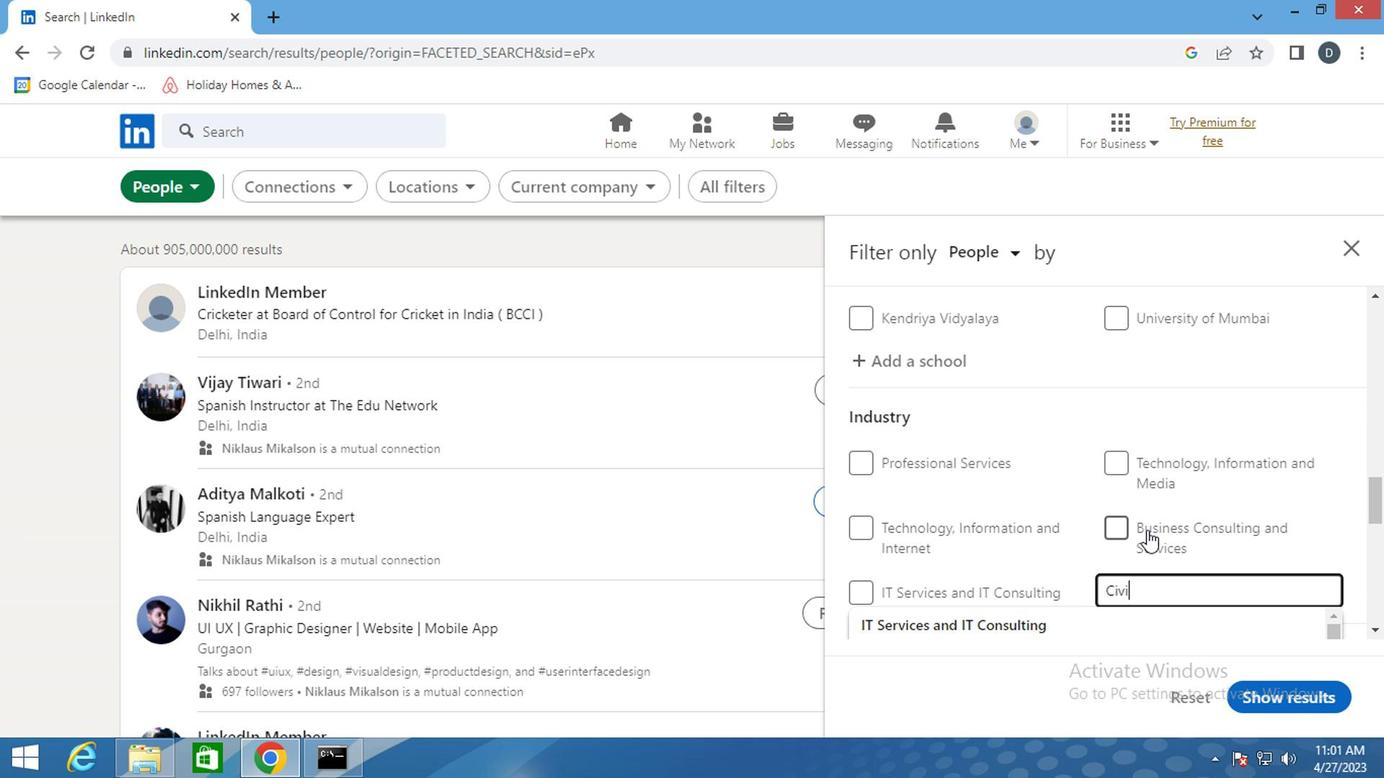 
Action: Mouse moved to (1100, 620)
Screenshot: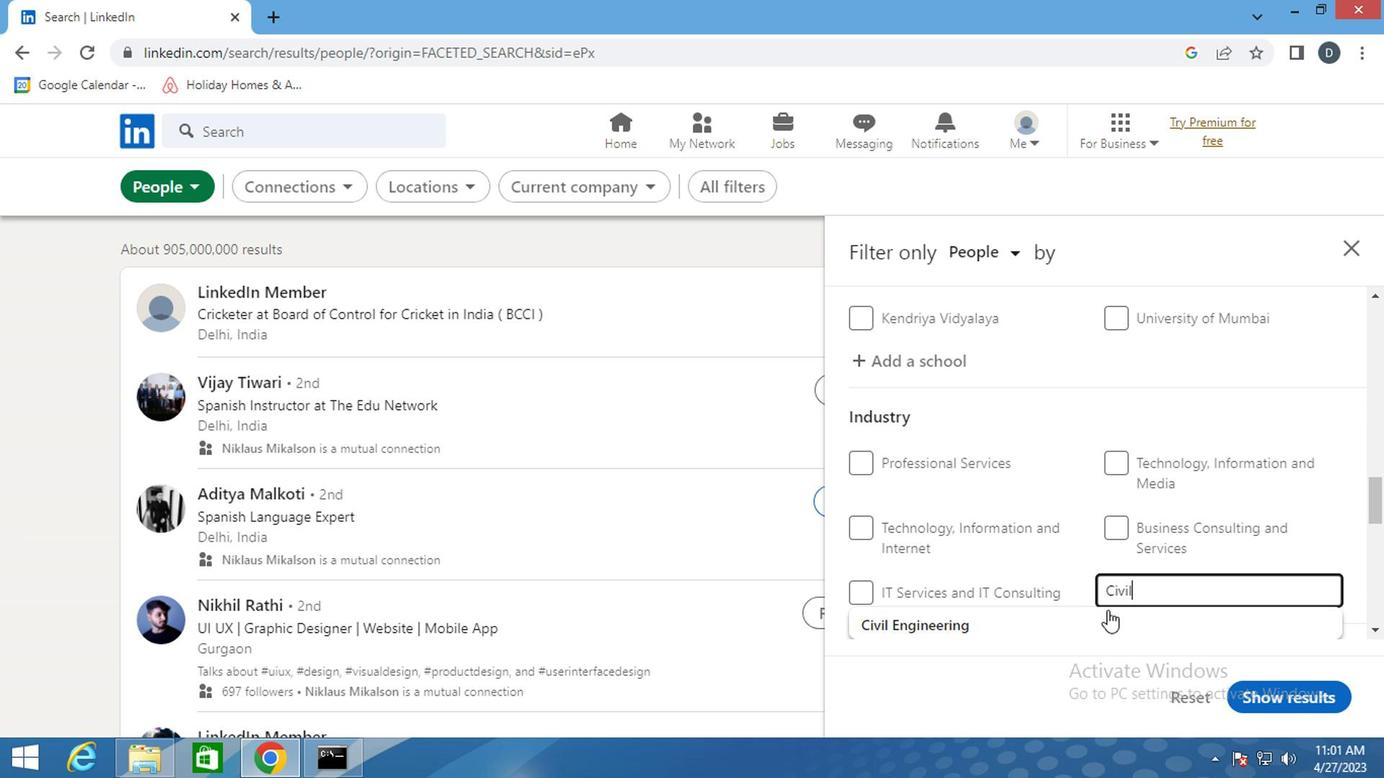 
Action: Mouse pressed left at (1100, 620)
Screenshot: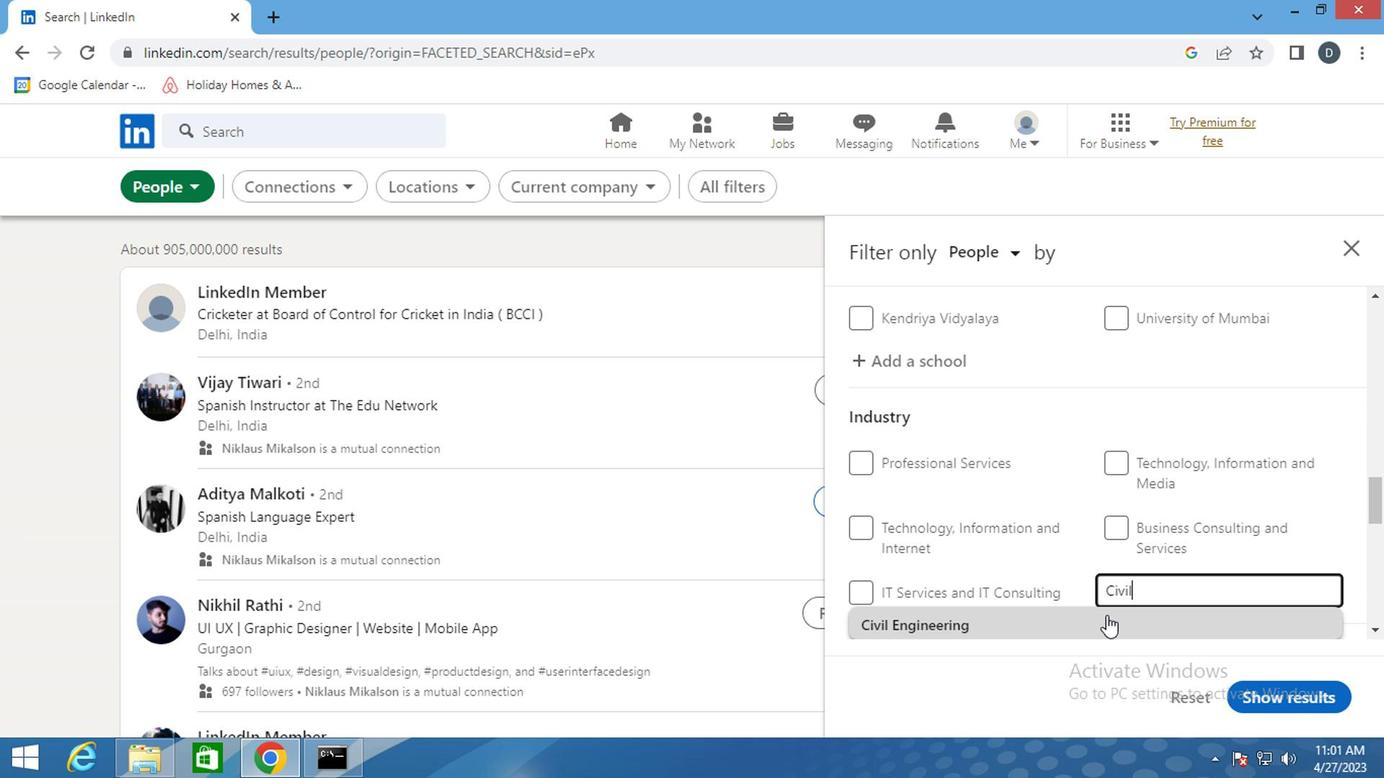 
Action: Mouse moved to (1096, 576)
Screenshot: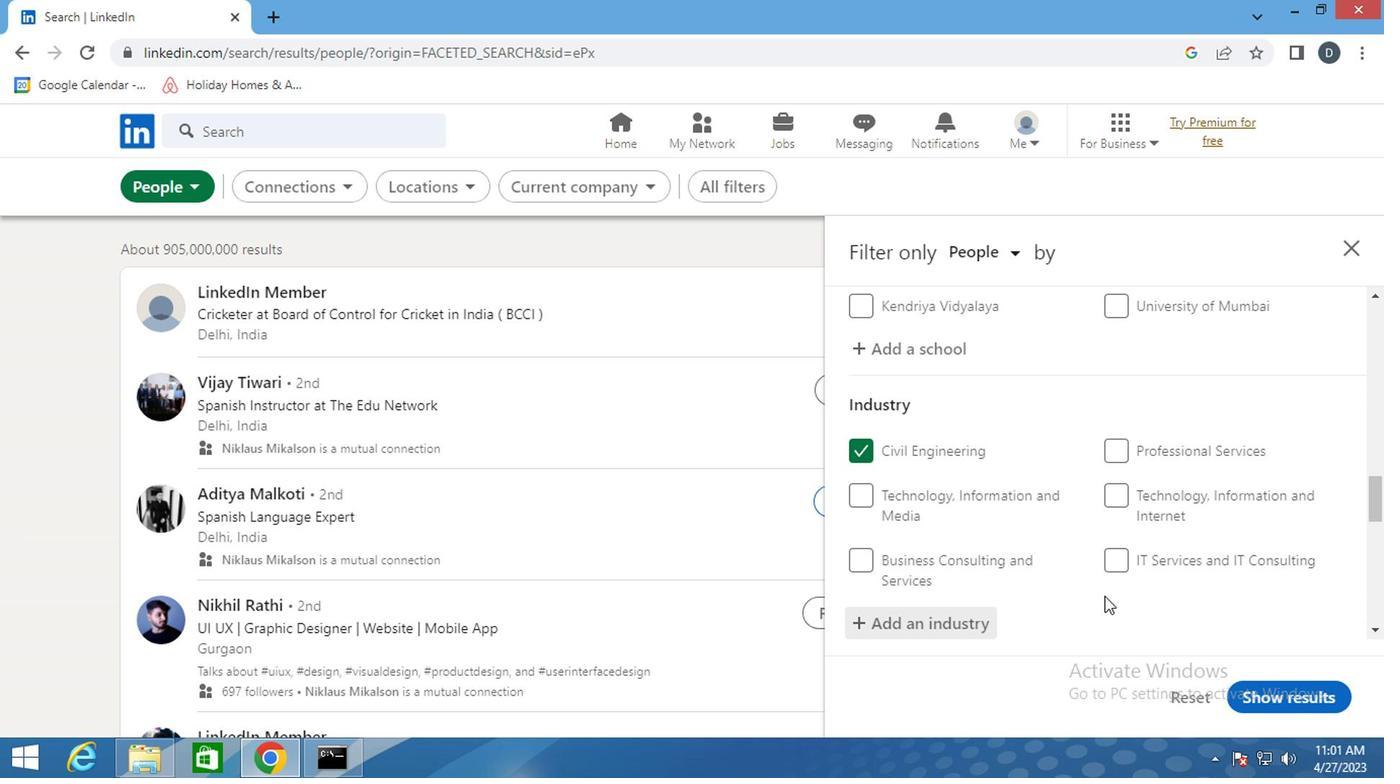 
Action: Mouse scrolled (1096, 574) with delta (0, -1)
Screenshot: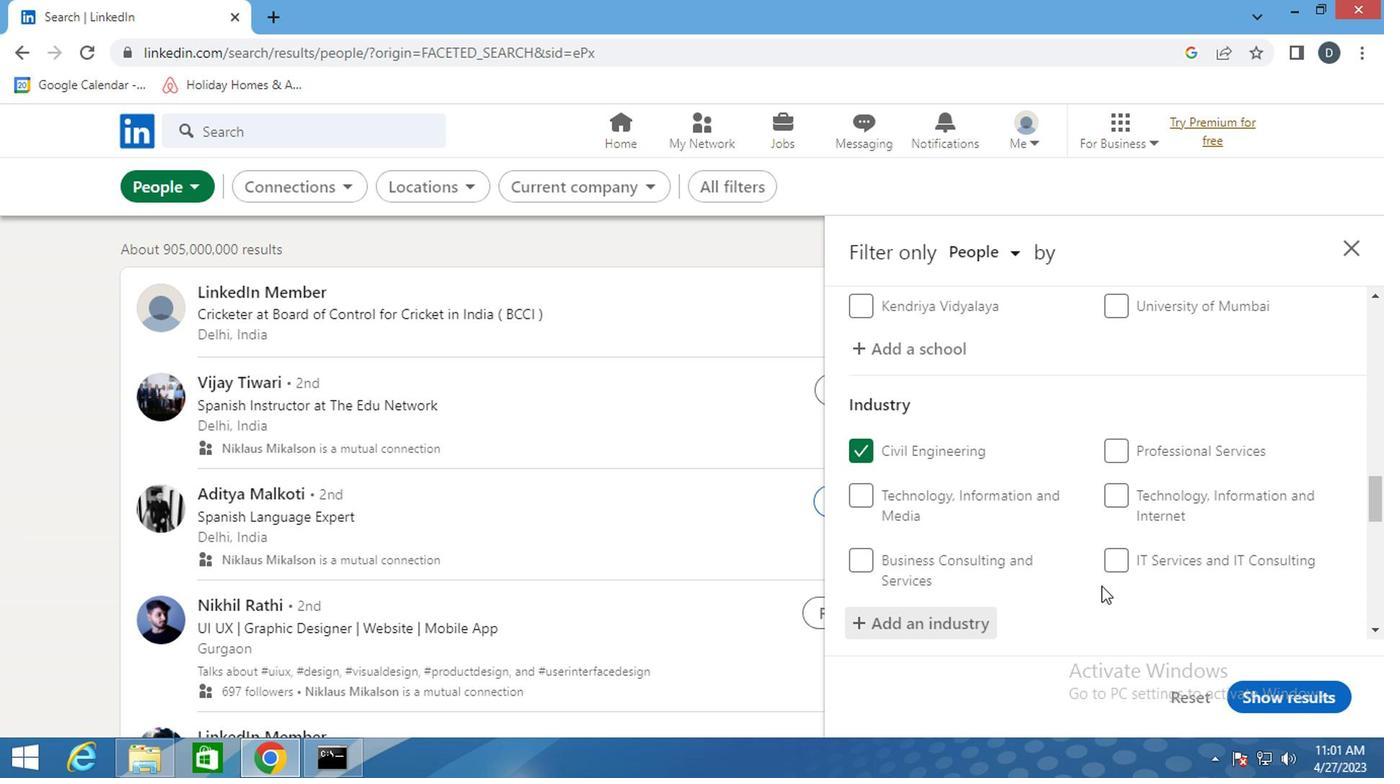 
Action: Mouse scrolled (1096, 574) with delta (0, -1)
Screenshot: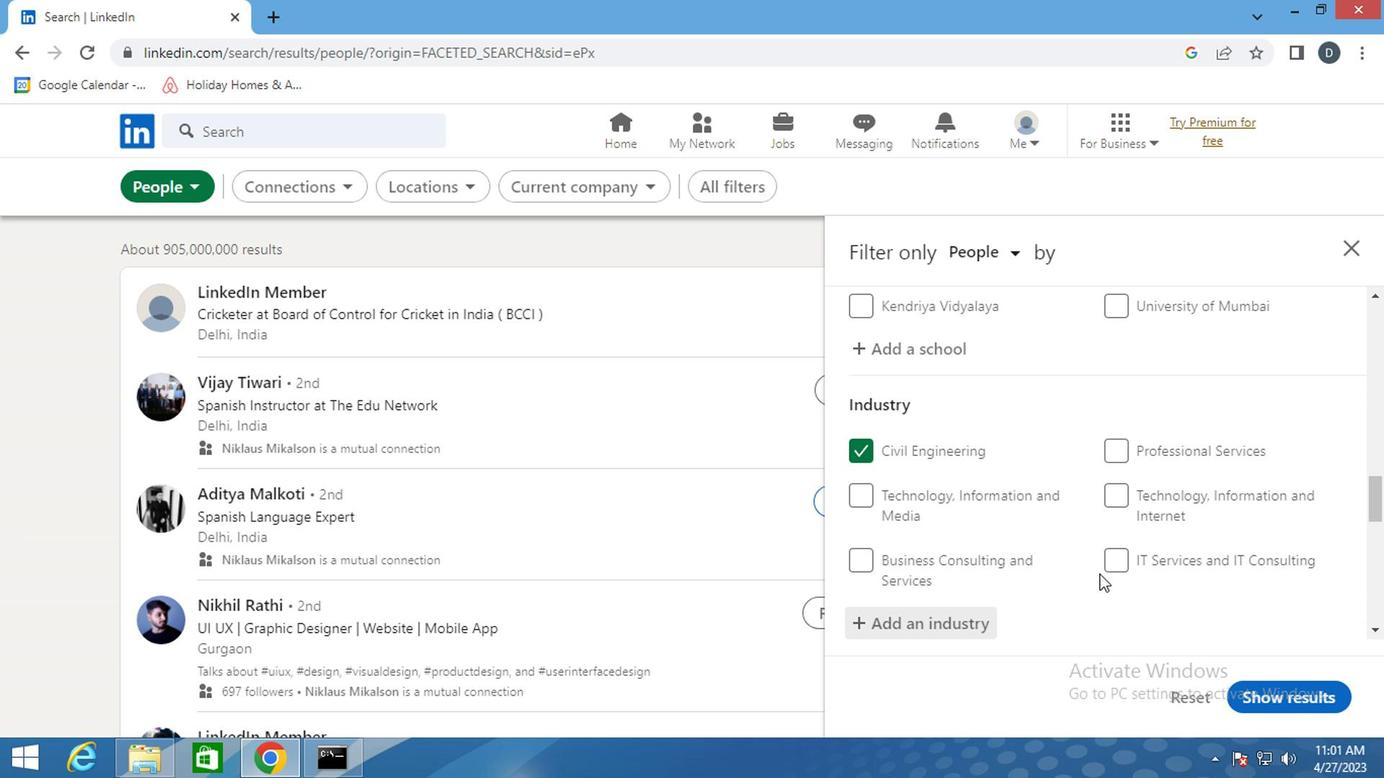 
Action: Mouse moved to (1036, 506)
Screenshot: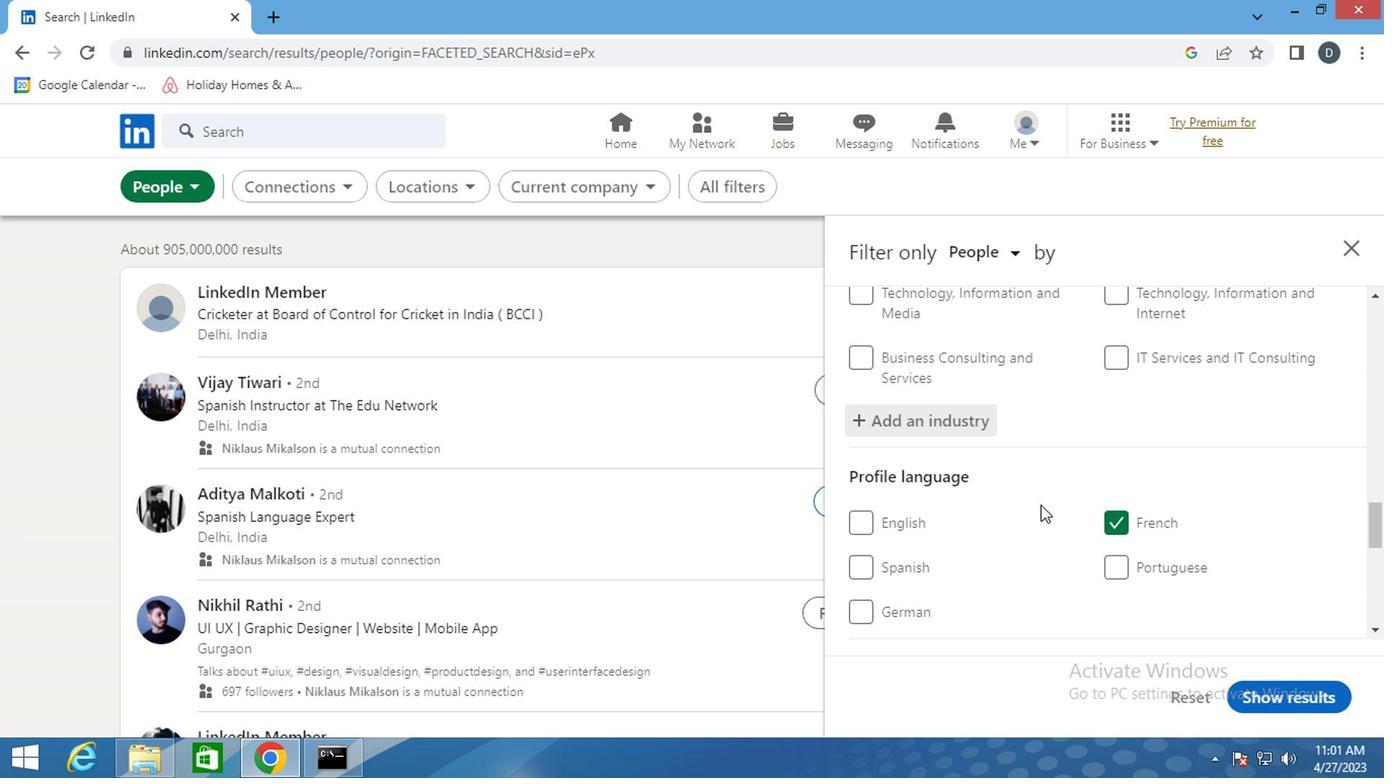 
Action: Mouse scrolled (1036, 505) with delta (0, -1)
Screenshot: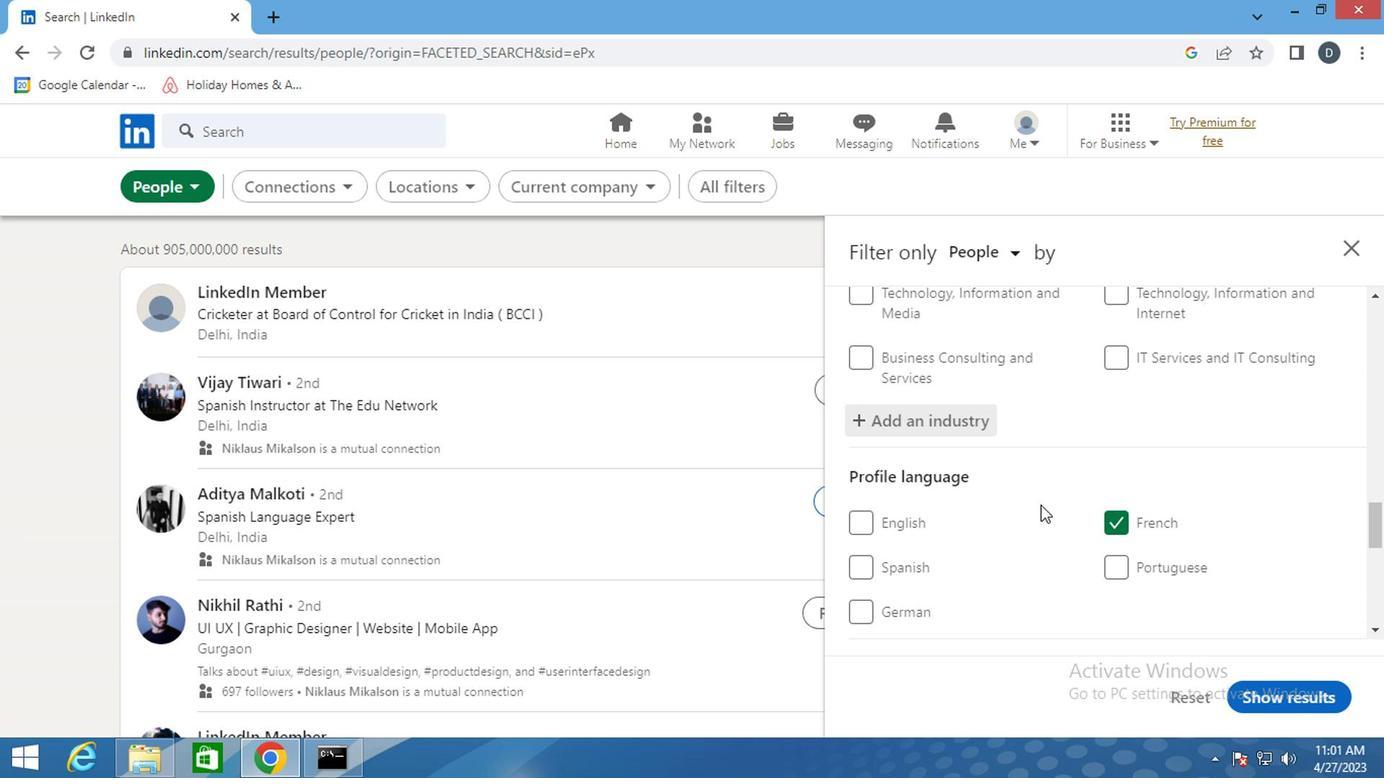 
Action: Mouse moved to (1035, 507)
Screenshot: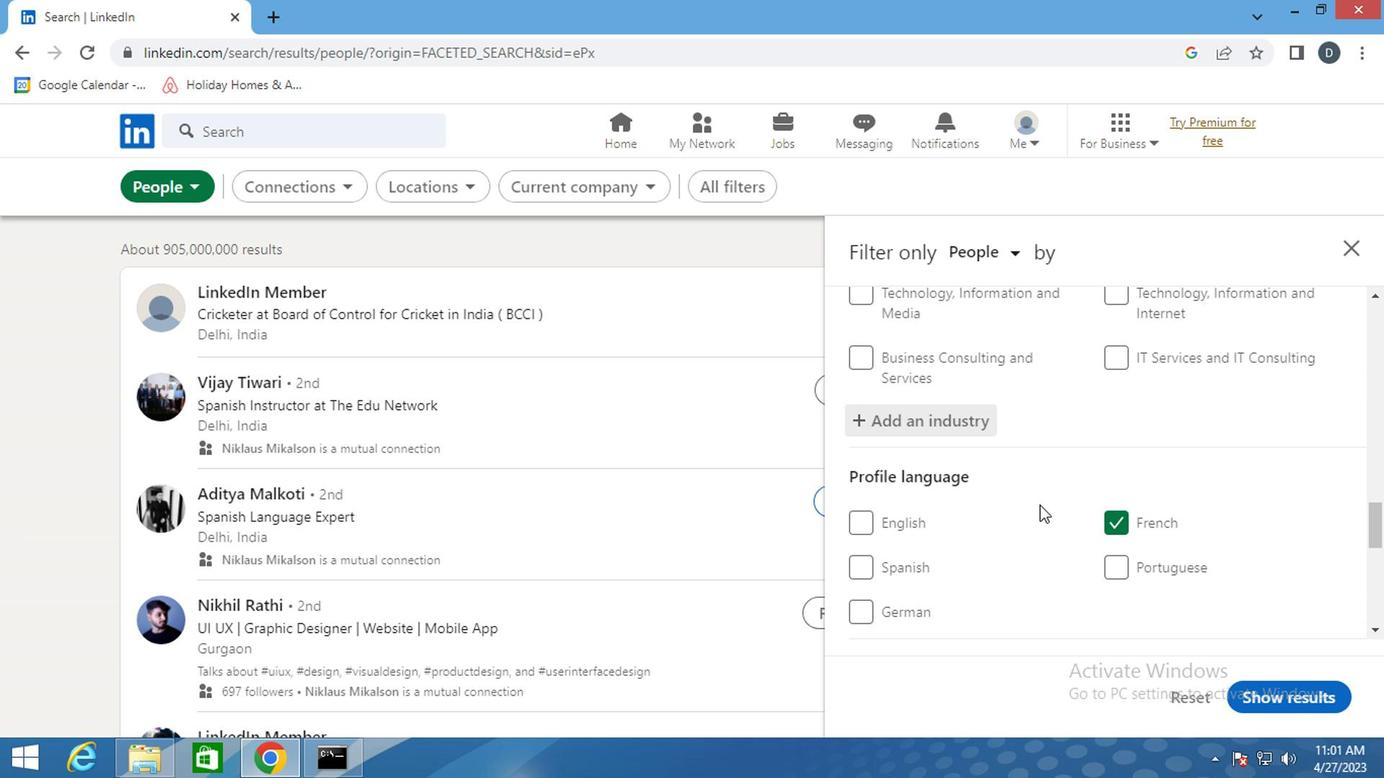 
Action: Mouse scrolled (1035, 506) with delta (0, 0)
Screenshot: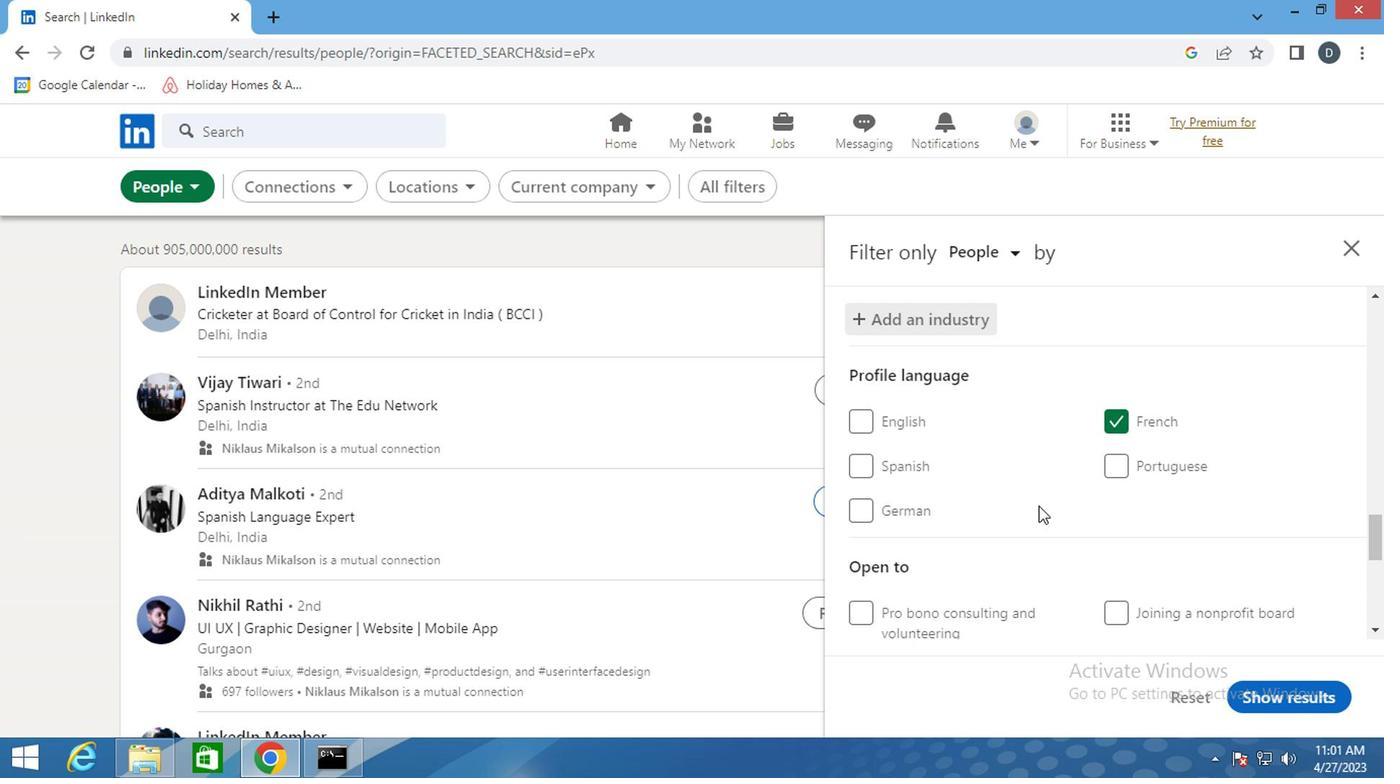 
Action: Mouse scrolled (1035, 506) with delta (0, 0)
Screenshot: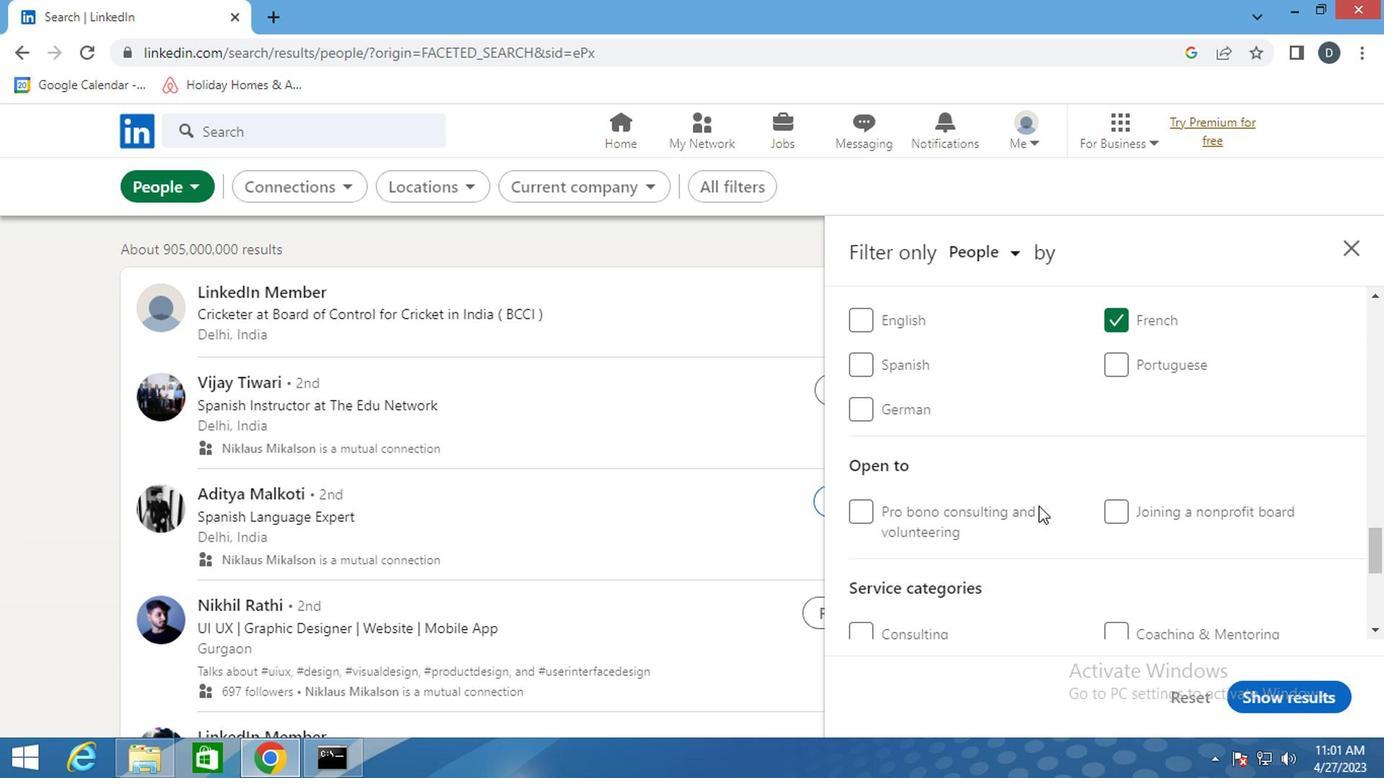 
Action: Mouse scrolled (1035, 506) with delta (0, 0)
Screenshot: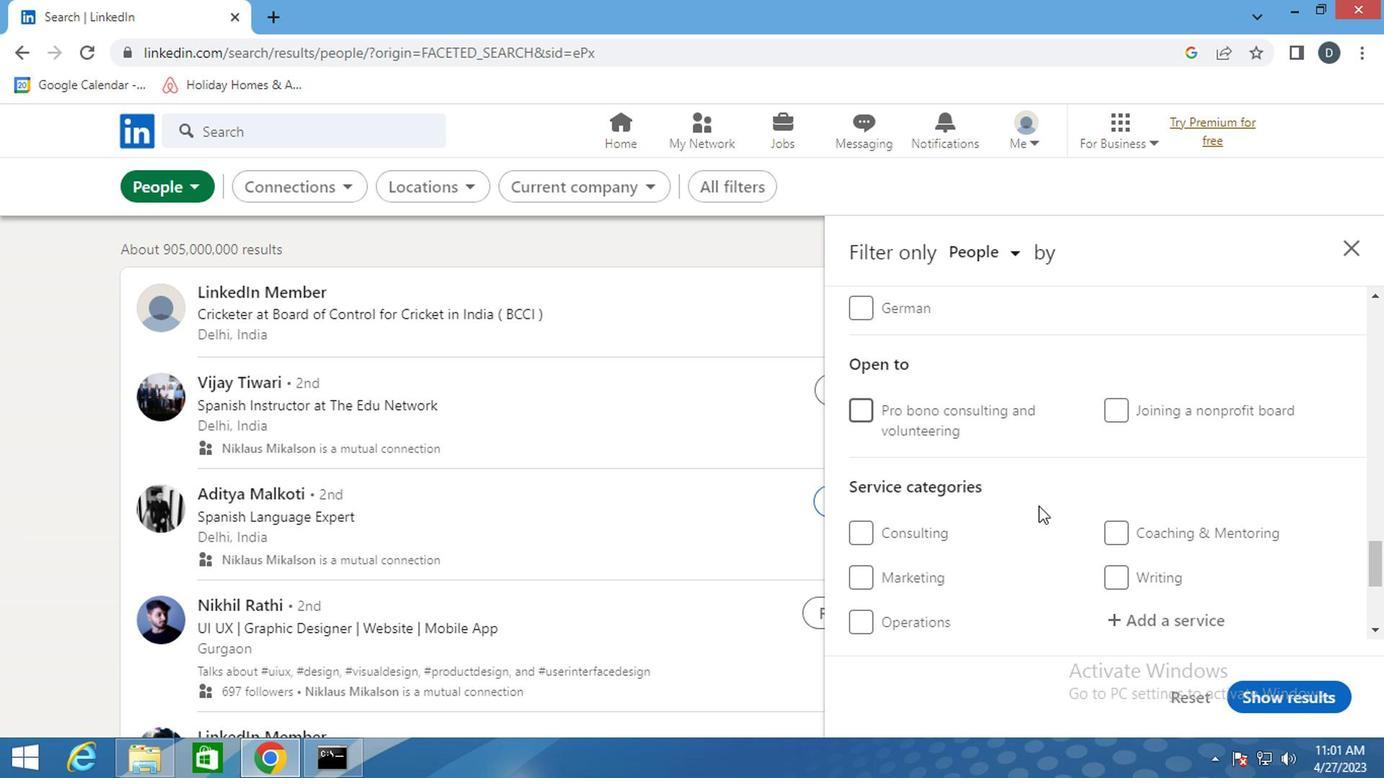 
Action: Mouse moved to (1115, 519)
Screenshot: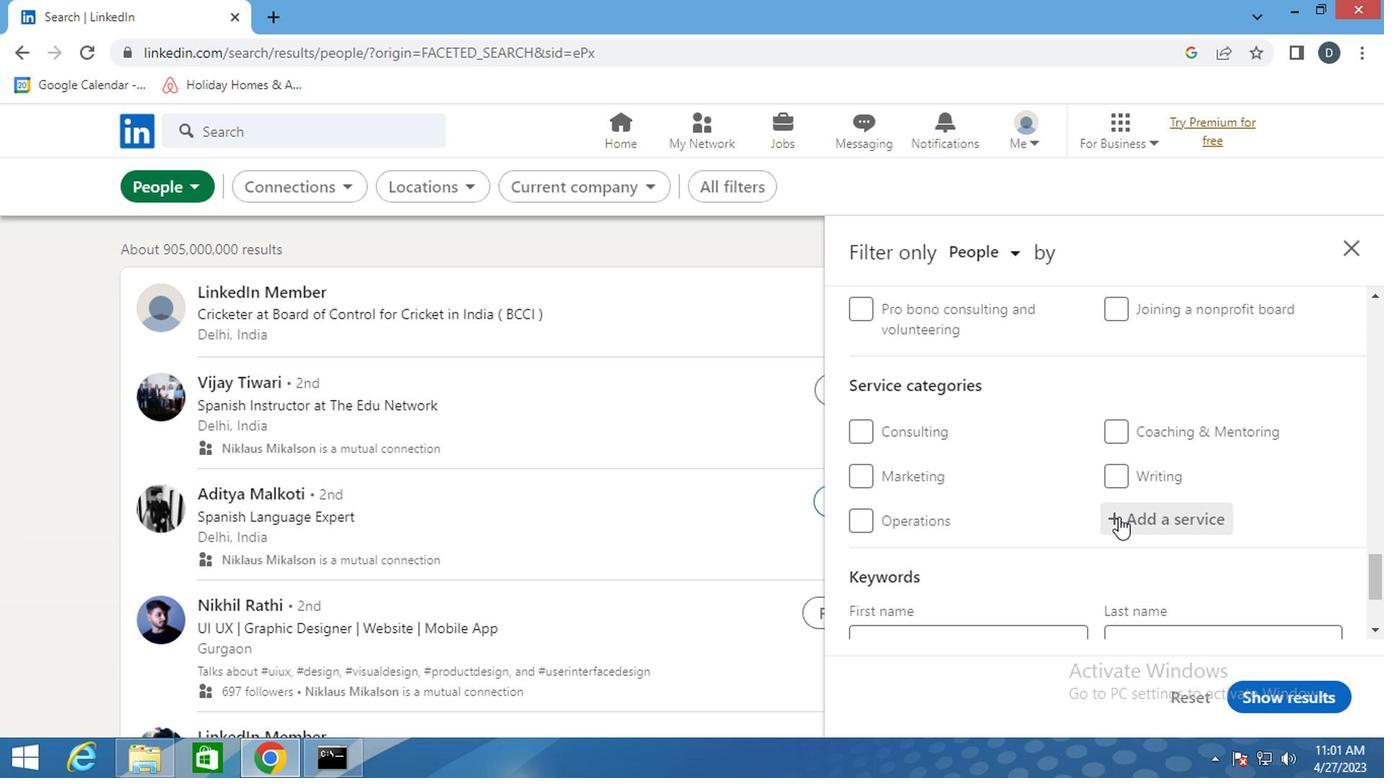
Action: Mouse pressed left at (1115, 519)
Screenshot: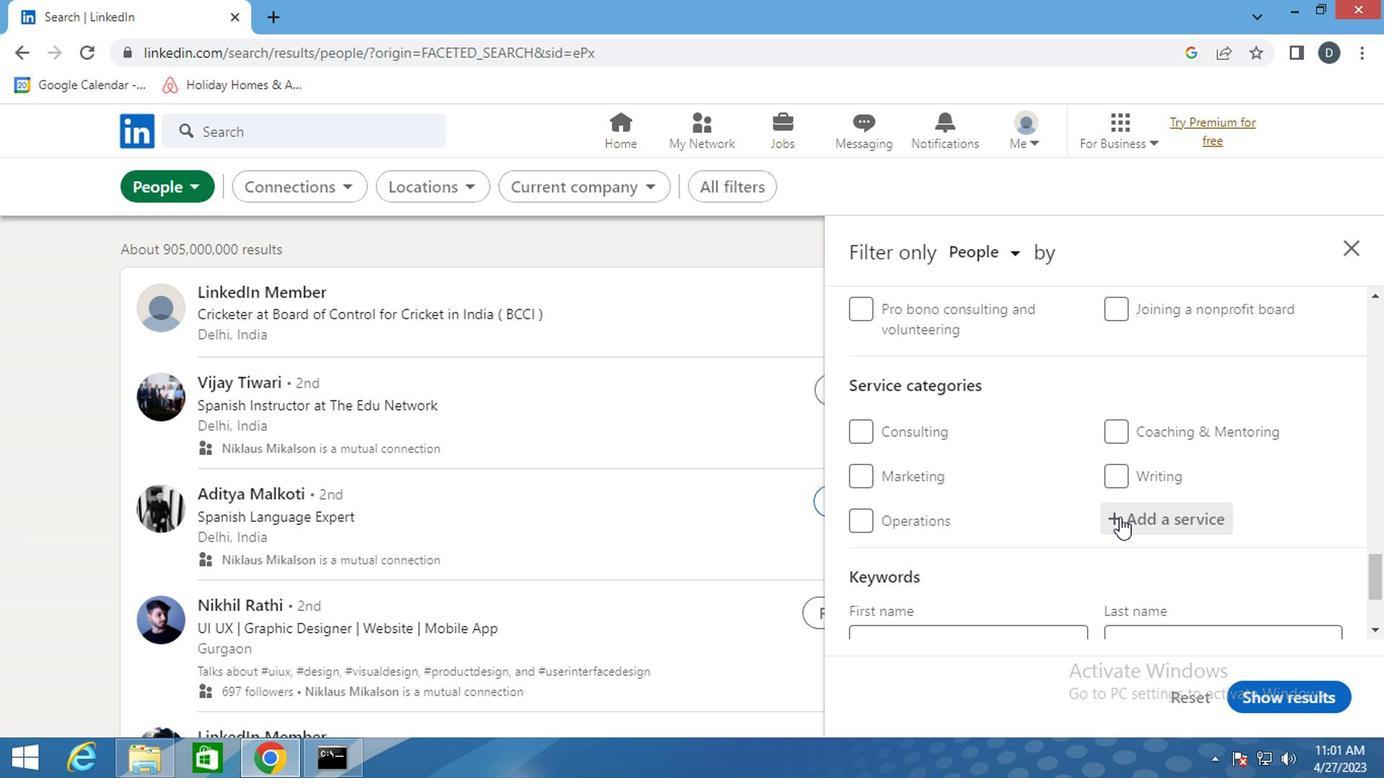 
Action: Mouse moved to (1074, 488)
Screenshot: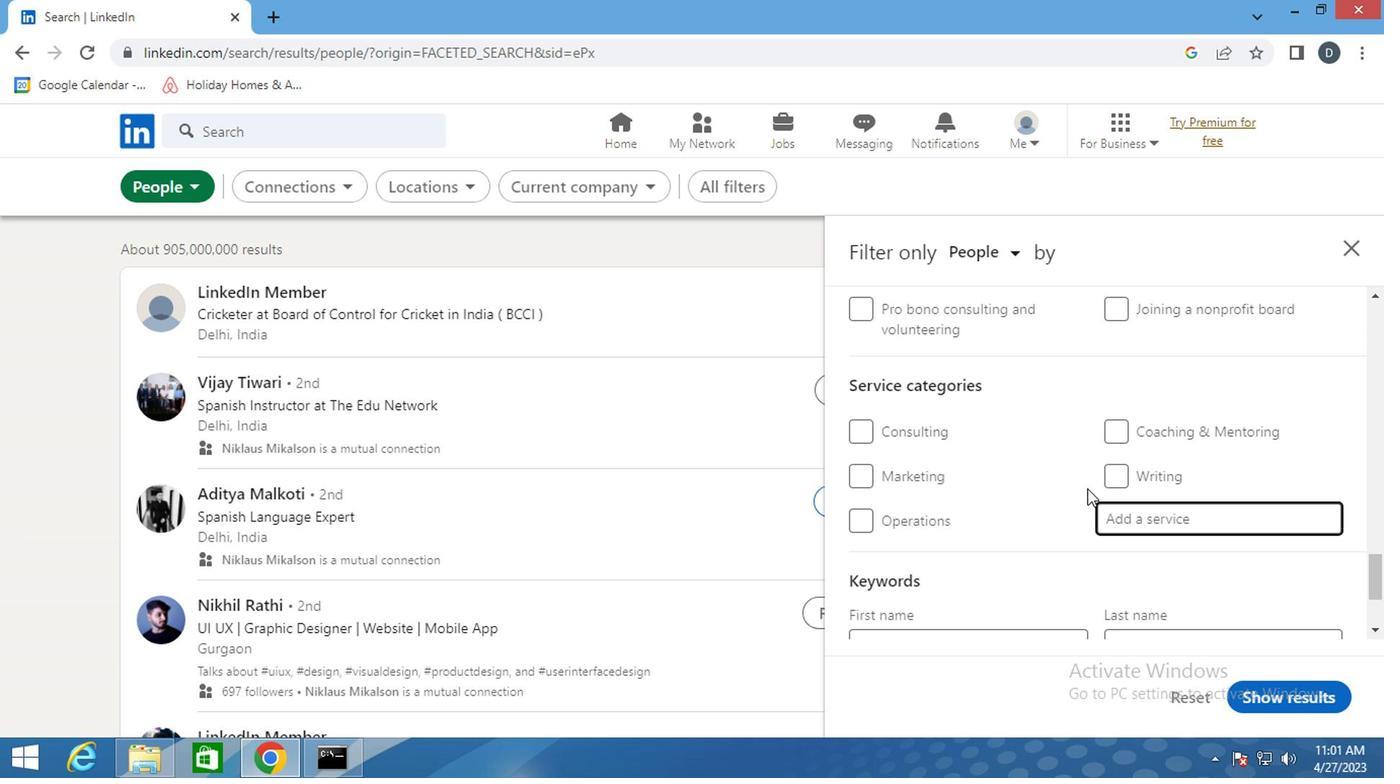 
Action: Key pressed <Key.shift>CONTENT<Key.space>V<Key.backspace><Key.shift><Key.shift><Key.shift><Key.shift><Key.shift><Key.shift><Key.shift><Key.shift><Key.shift><Key.shift><Key.shift><Key.shift><Key.shift><Key.shift><Key.shift><Key.shift><Key.shift><Key.shift><Key.shift><Key.shift><Key.shift><Key.shift><Key.shift>
Screenshot: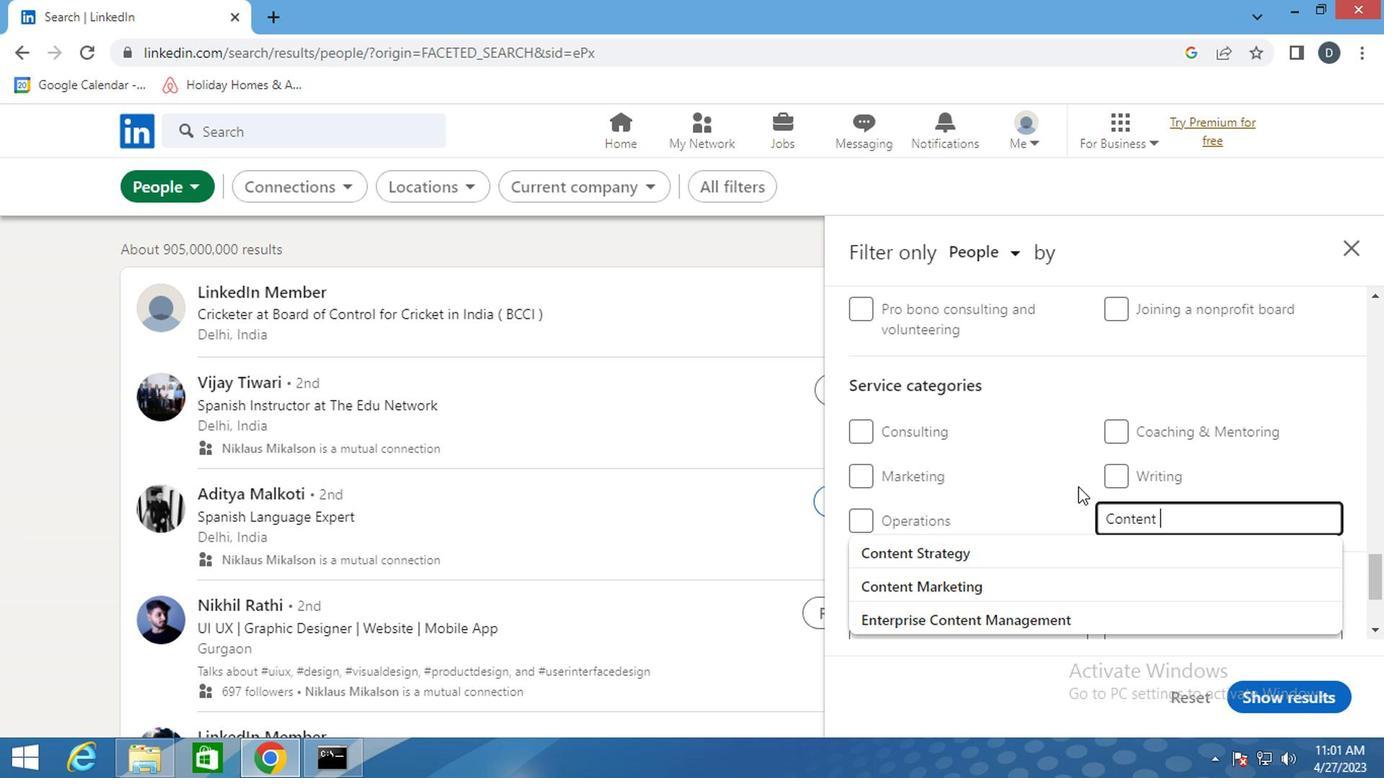 
Action: Mouse moved to (1060, 552)
Screenshot: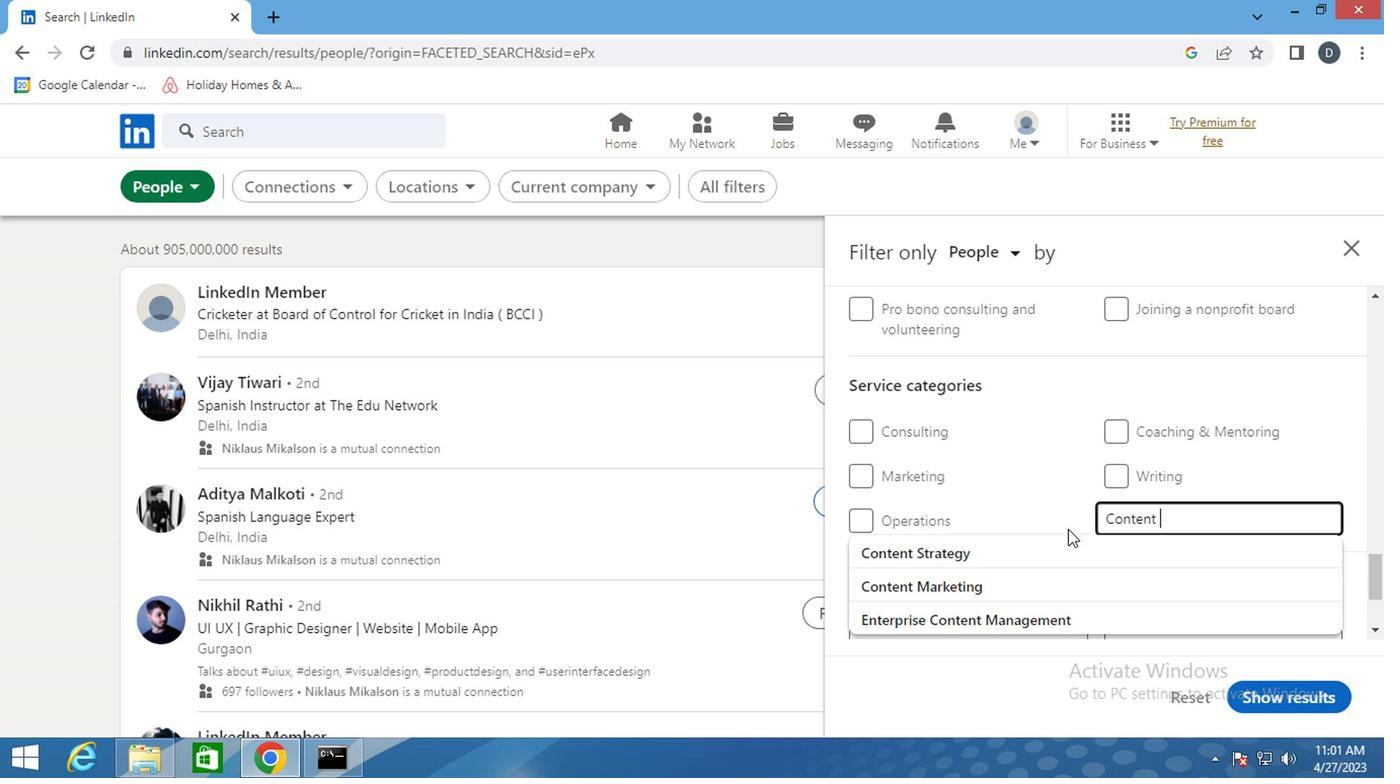 
Action: Mouse pressed left at (1060, 552)
Screenshot: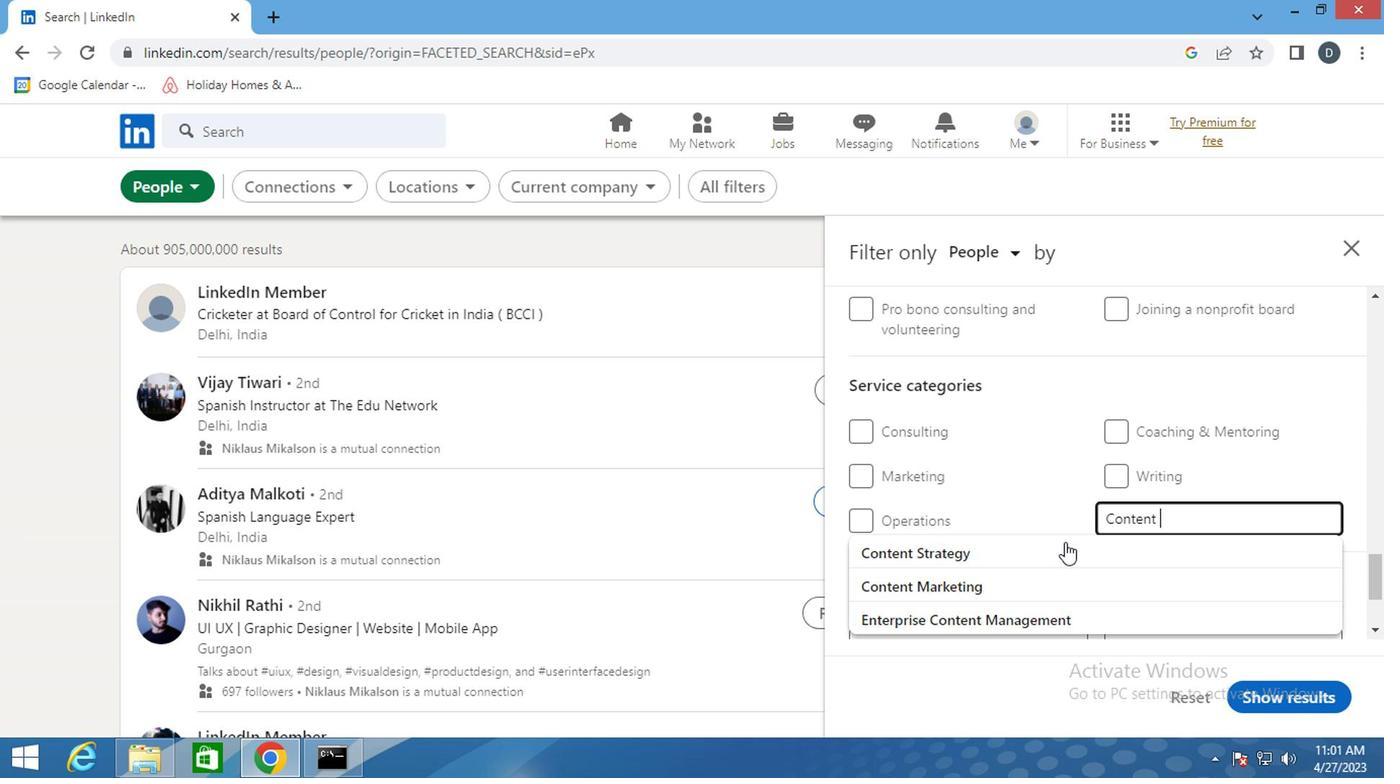
Action: Mouse moved to (1069, 584)
Screenshot: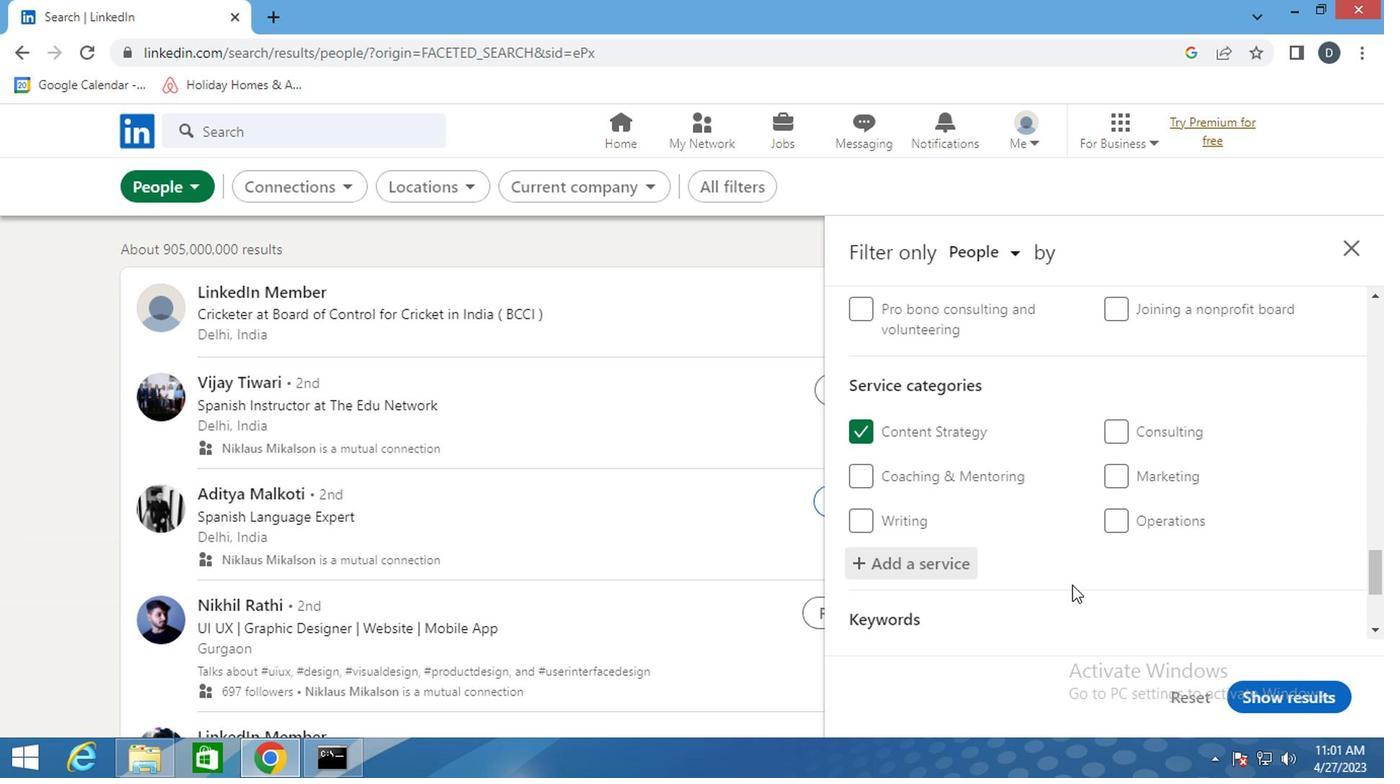 
Action: Mouse scrolled (1069, 583) with delta (0, 0)
Screenshot: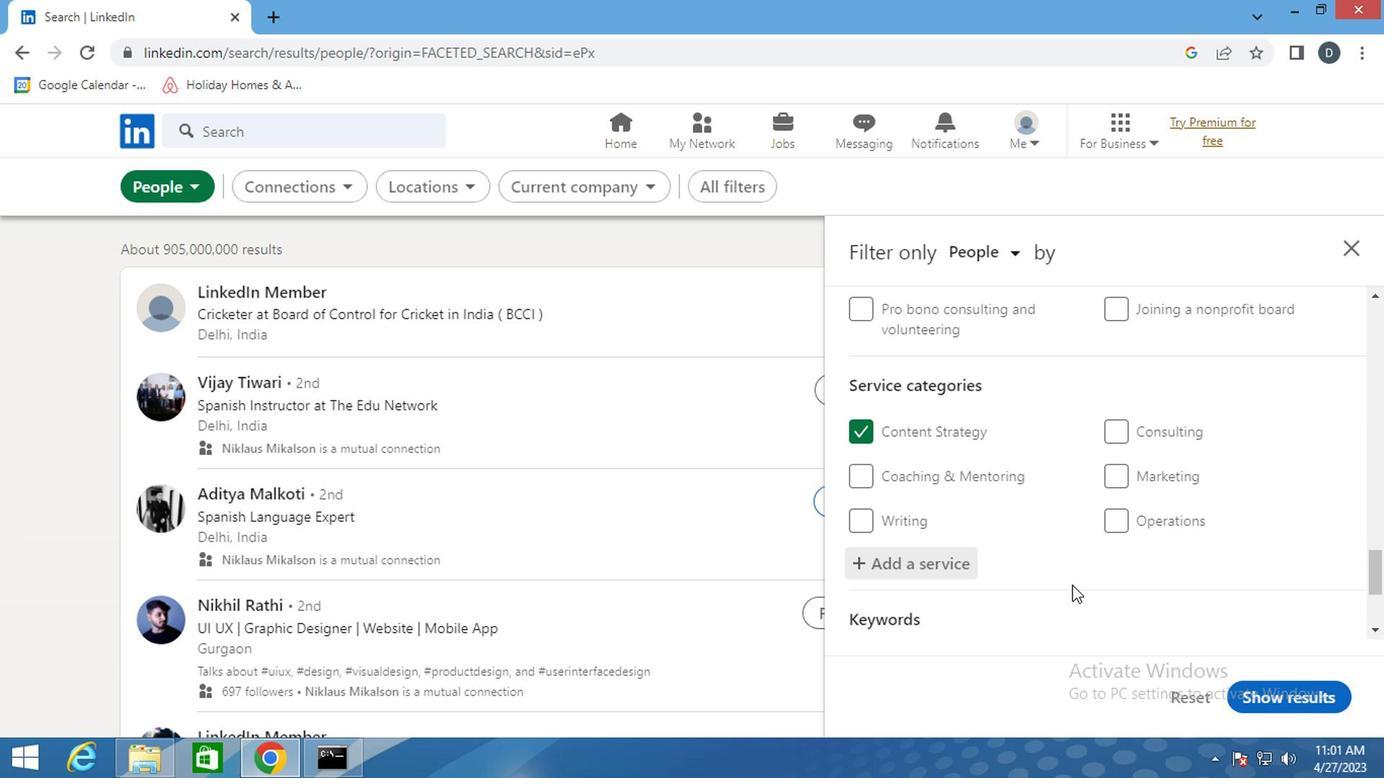 
Action: Mouse scrolled (1069, 583) with delta (0, 0)
Screenshot: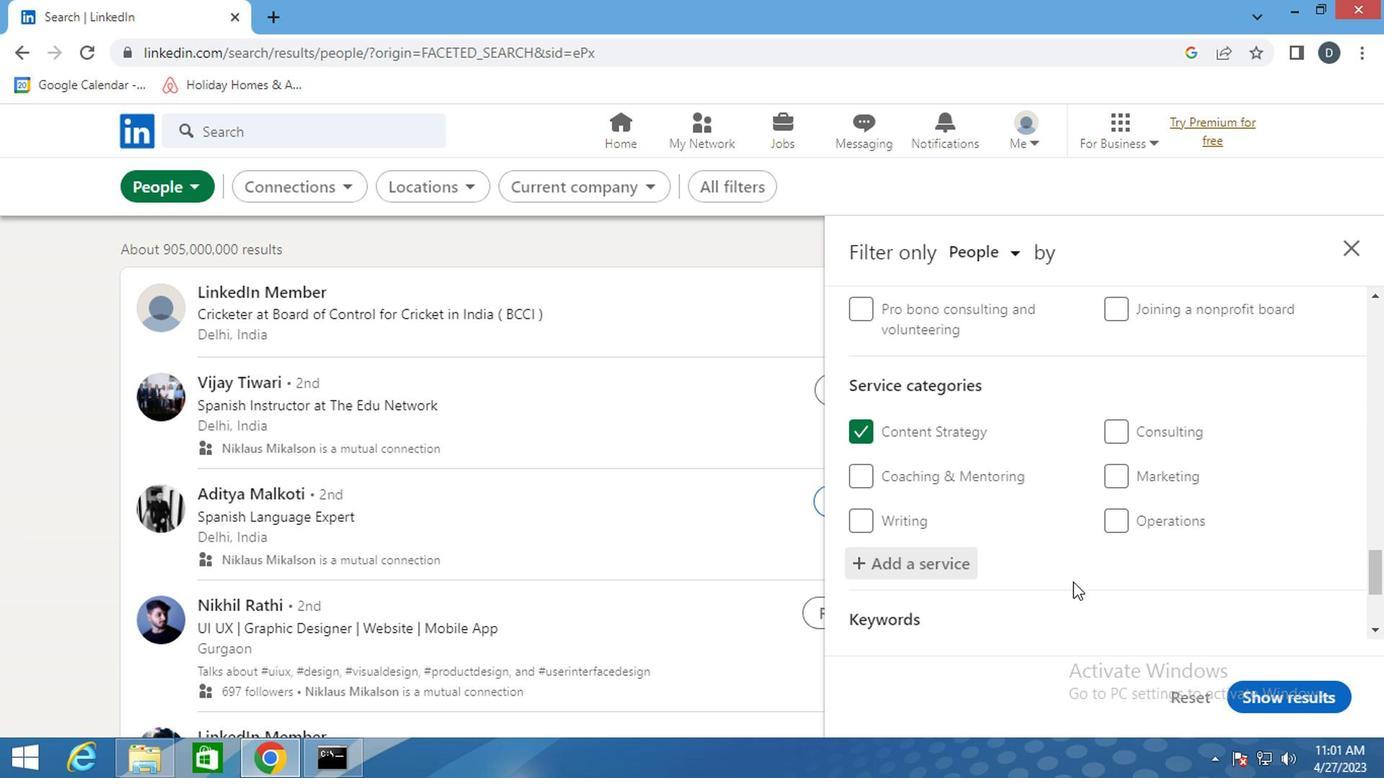 
Action: Mouse moved to (1044, 539)
Screenshot: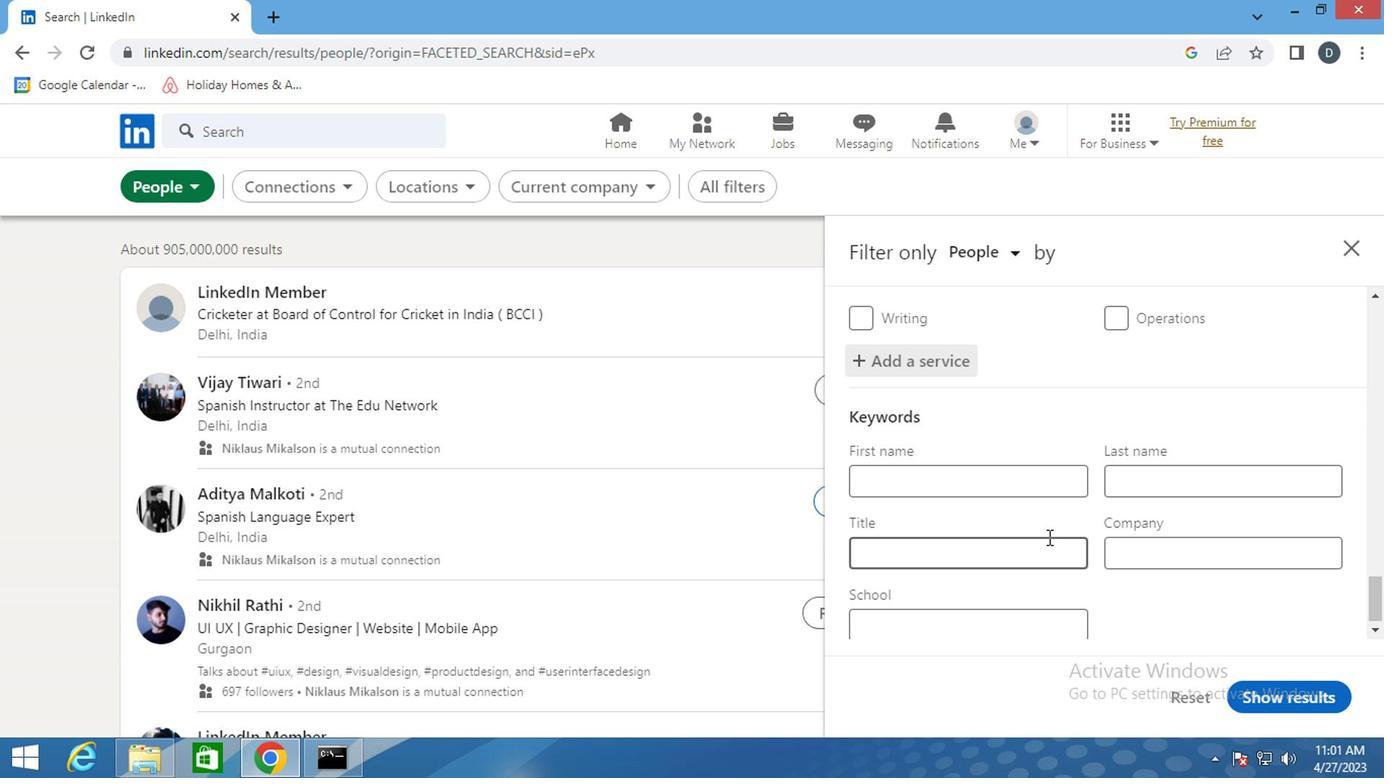 
Action: Mouse scrolled (1044, 538) with delta (0, 0)
Screenshot: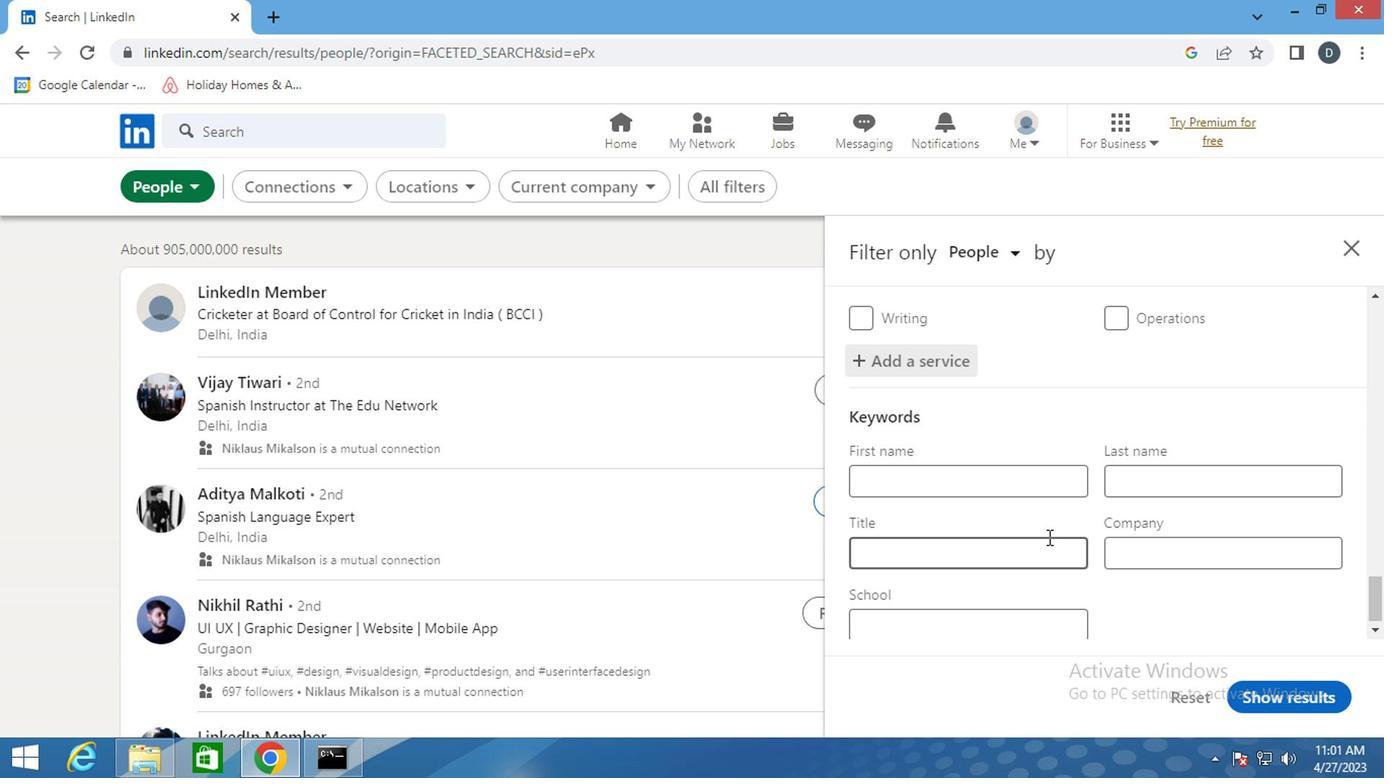 
Action: Mouse moved to (987, 543)
Screenshot: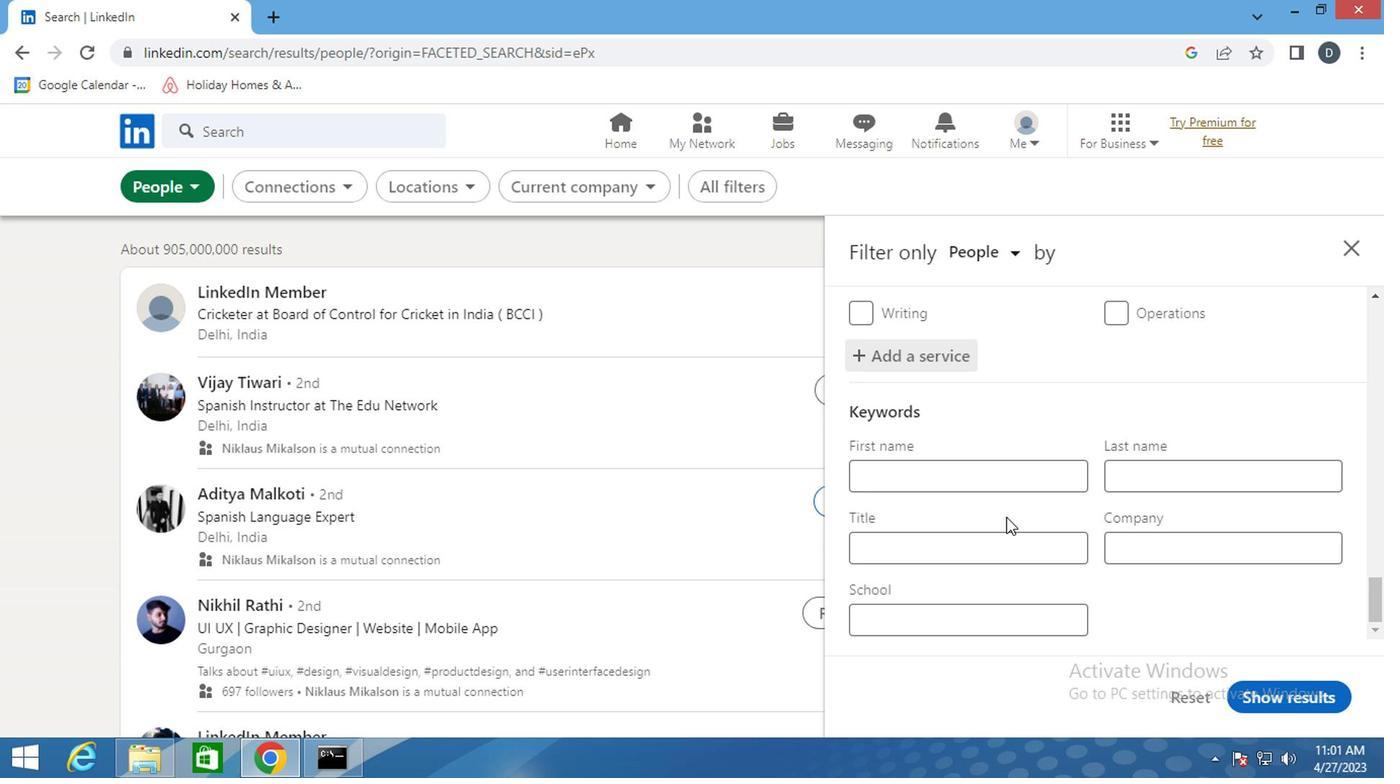 
Action: Mouse pressed left at (987, 543)
Screenshot: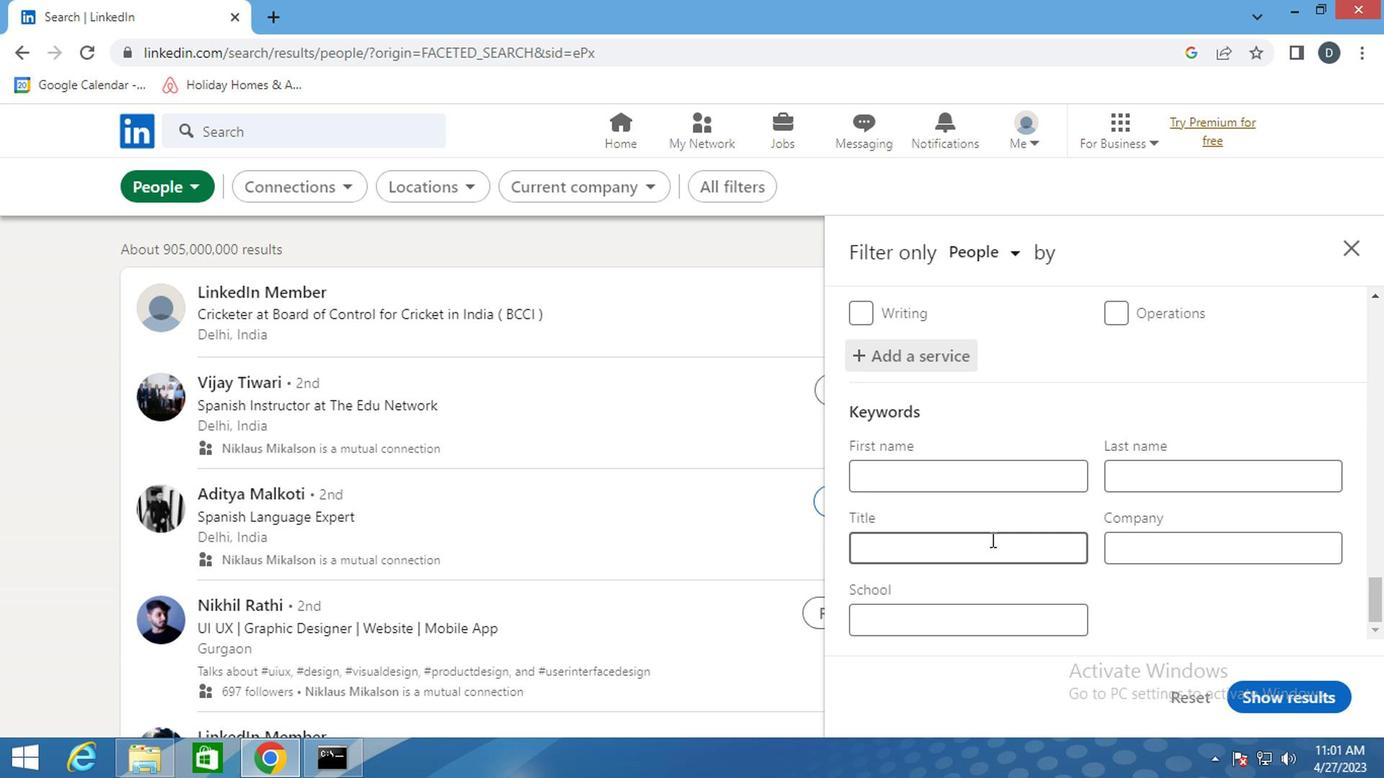 
Action: Key pressed <Key.shift>TOW<Key.space><Key.shift>TRUCK<Key.space><Key.shift>OPERATOR
Screenshot: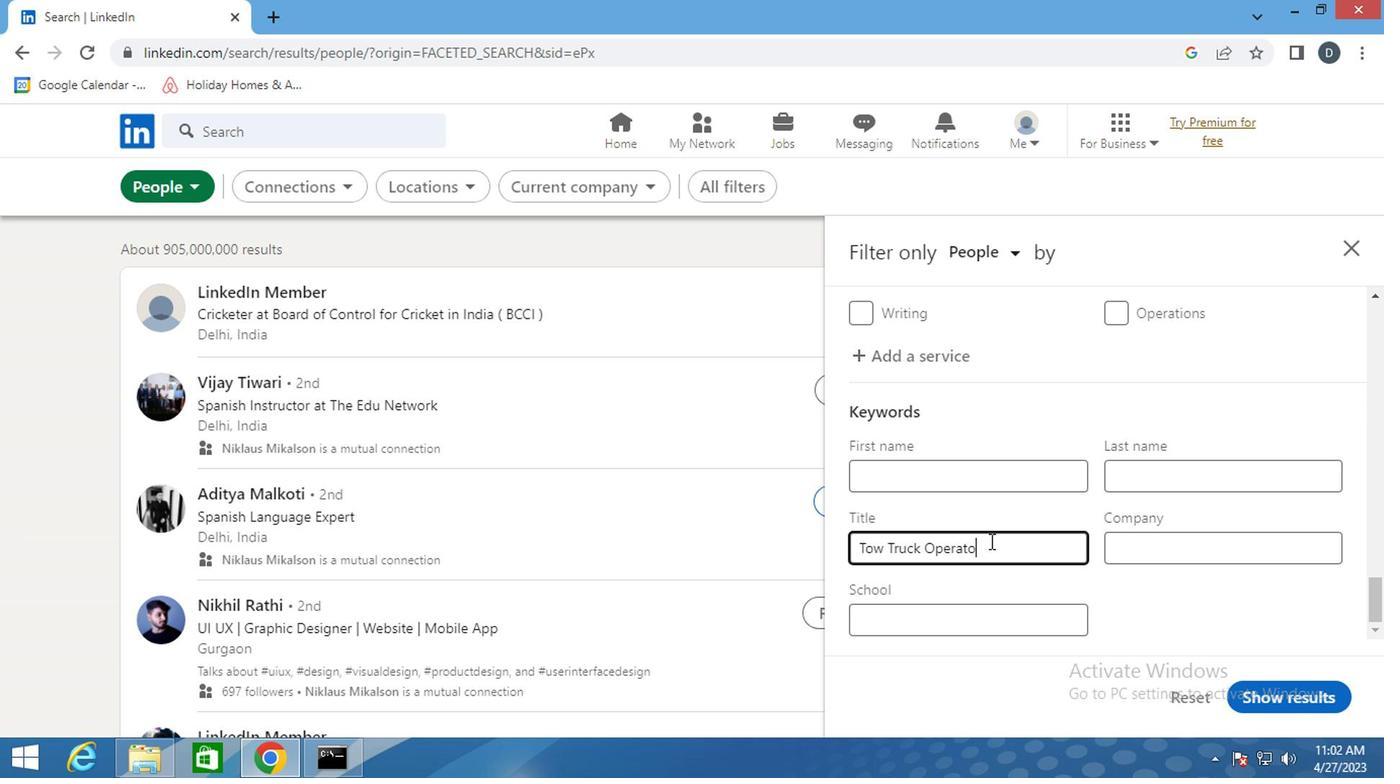 
Action: Mouse moved to (1293, 695)
Screenshot: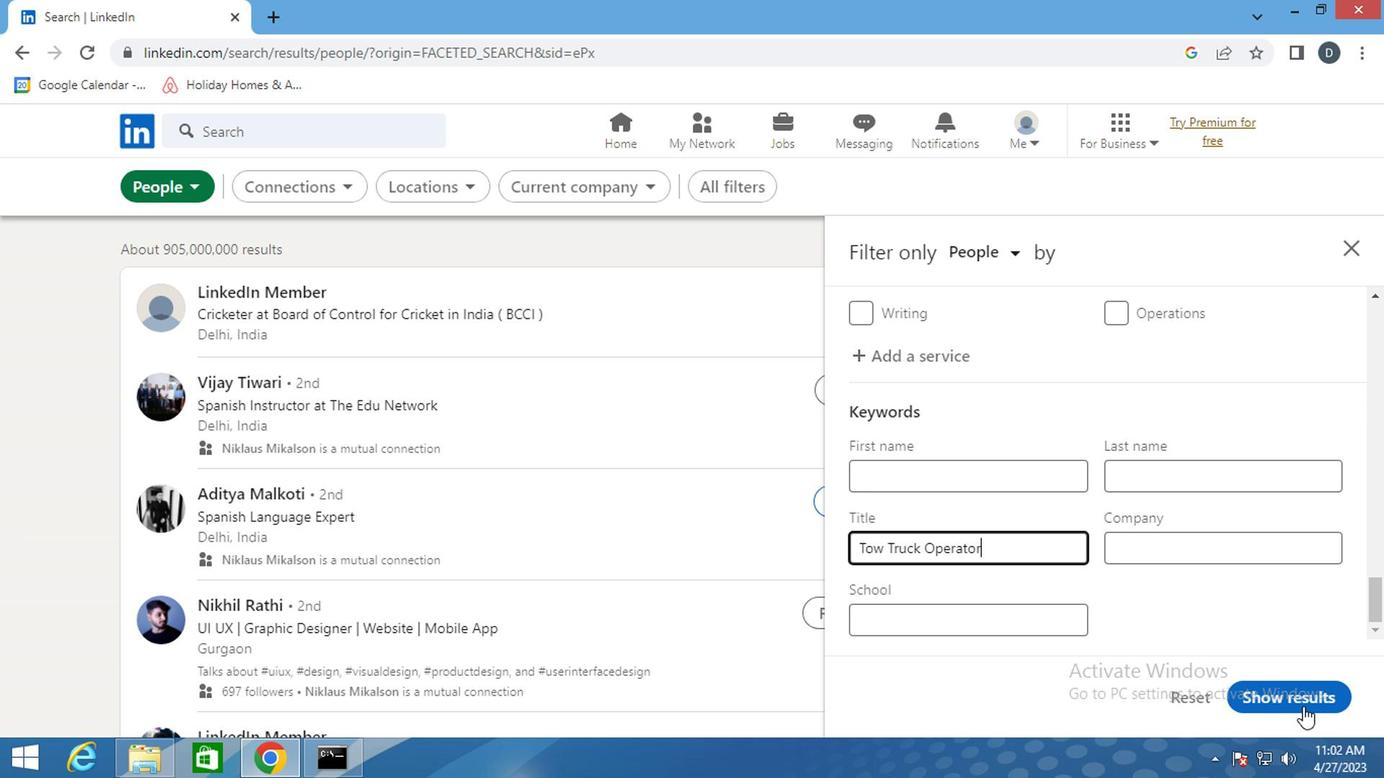 
Action: Mouse pressed left at (1293, 695)
Screenshot: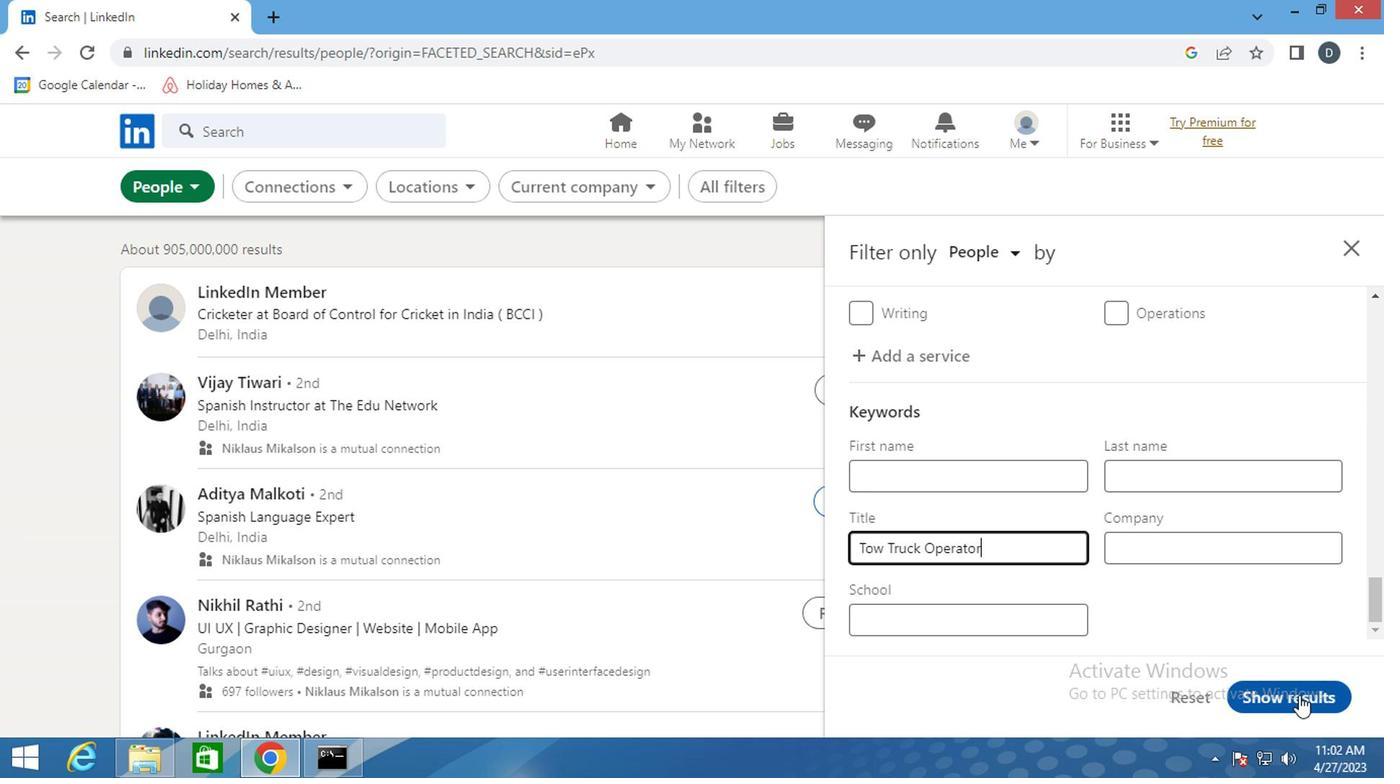 
Action: Mouse moved to (953, 547)
Screenshot: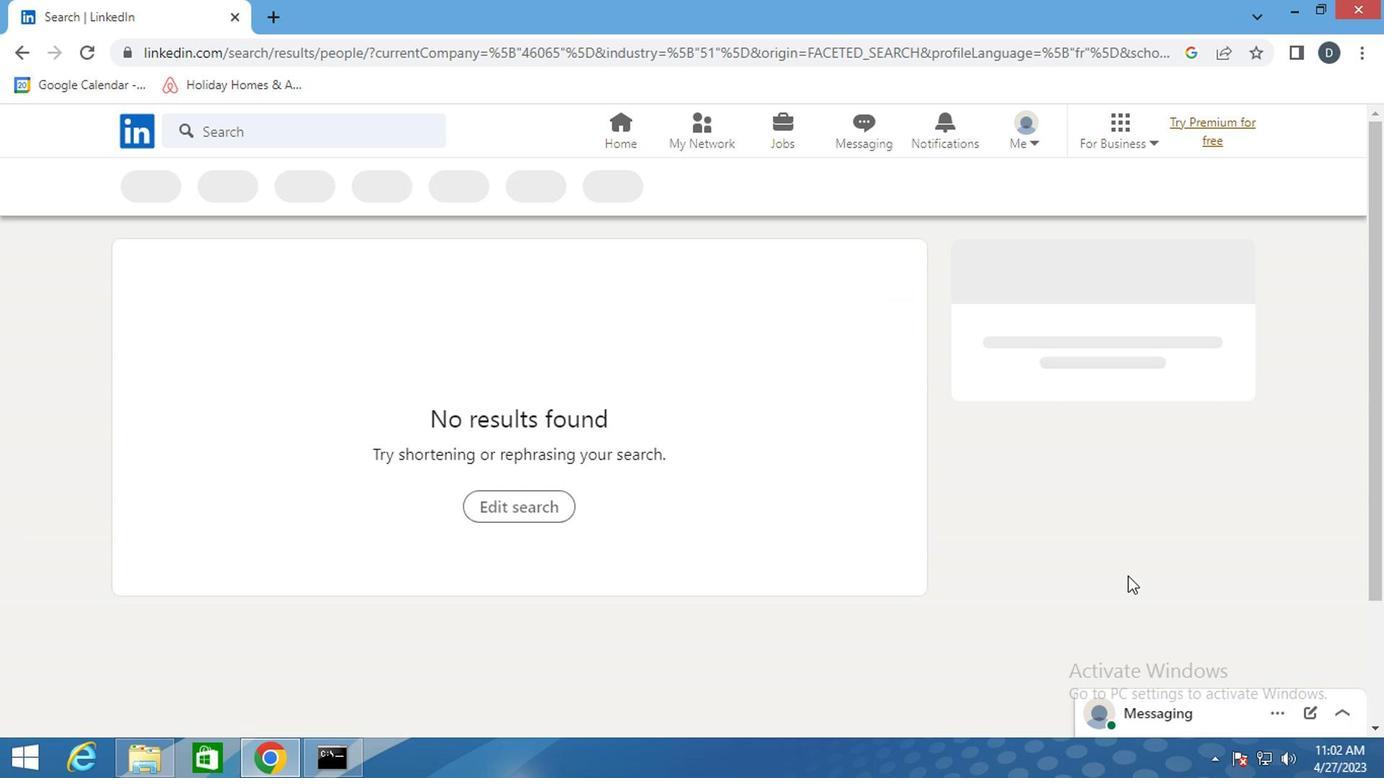 
